 Task: Reply to email with the signature Caroline Robinson with the subject Request for help from softage.1@softage.net with the message I would like to schedule a call to discuss the proposed changes to the project budget. Undo the message and rewrite the message as I will be out of the office until (date). Send the email
Action: Mouse moved to (497, 639)
Screenshot: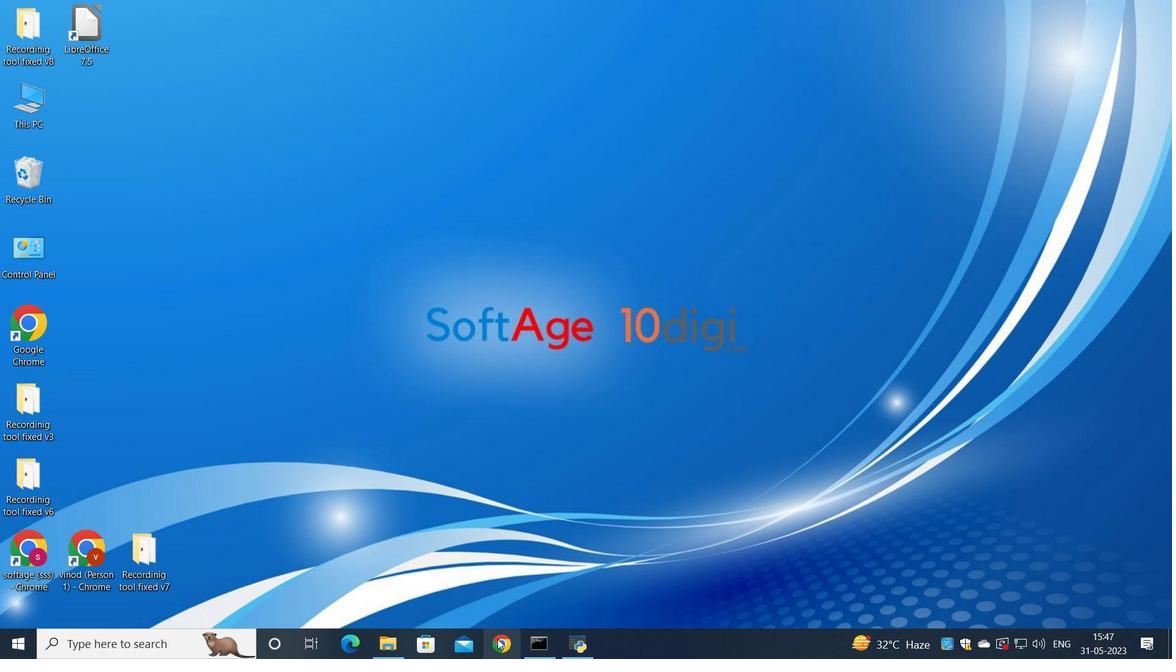
Action: Mouse pressed left at (497, 639)
Screenshot: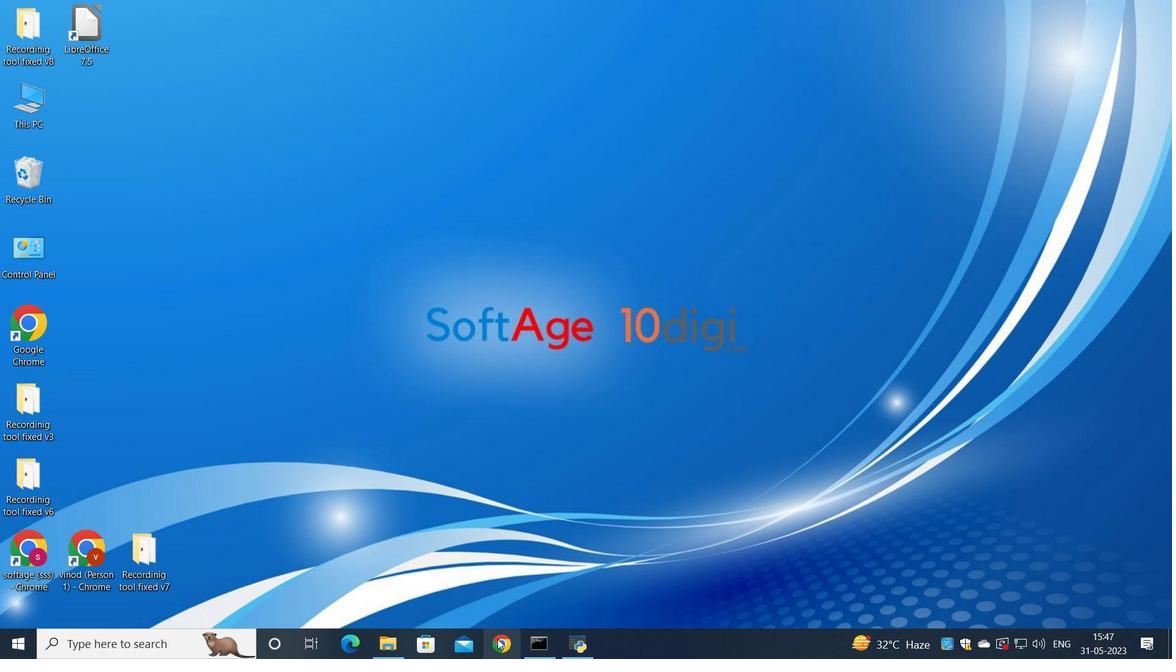 
Action: Mouse moved to (495, 374)
Screenshot: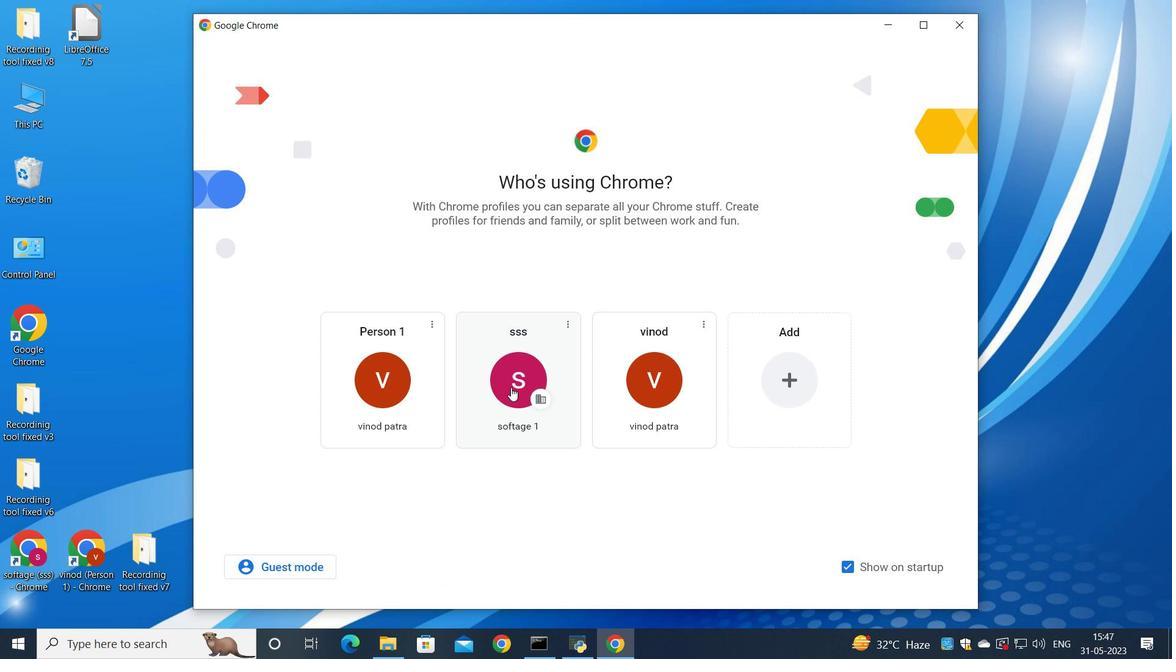 
Action: Mouse pressed left at (495, 374)
Screenshot: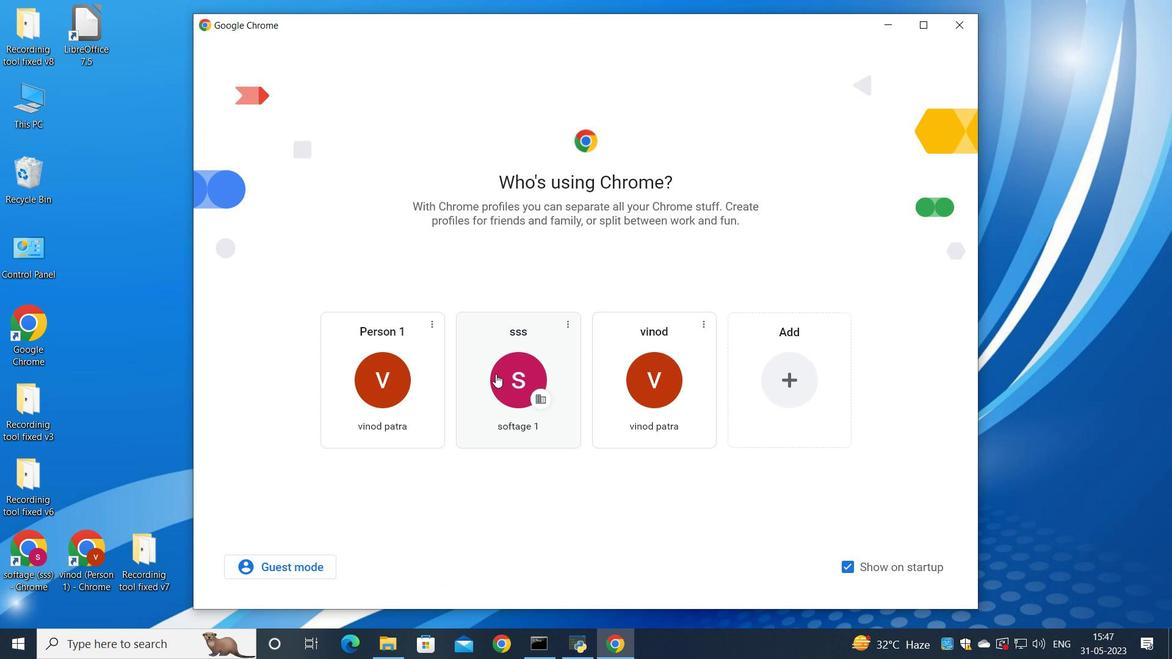 
Action: Mouse moved to (1024, 82)
Screenshot: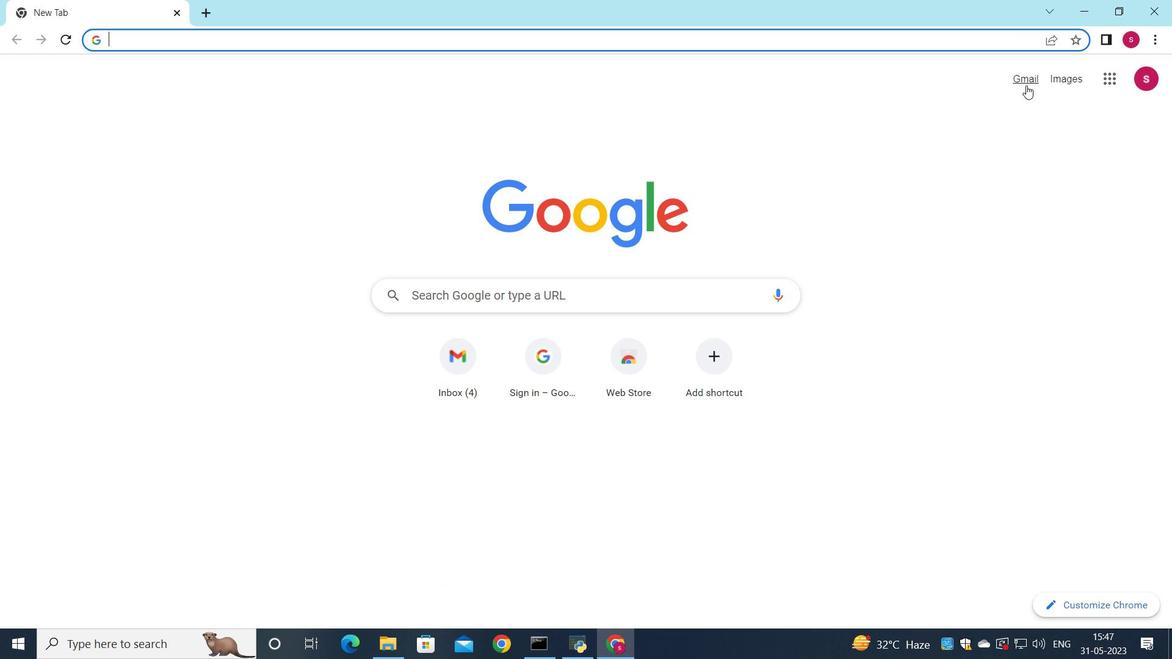
Action: Mouse pressed left at (1024, 82)
Screenshot: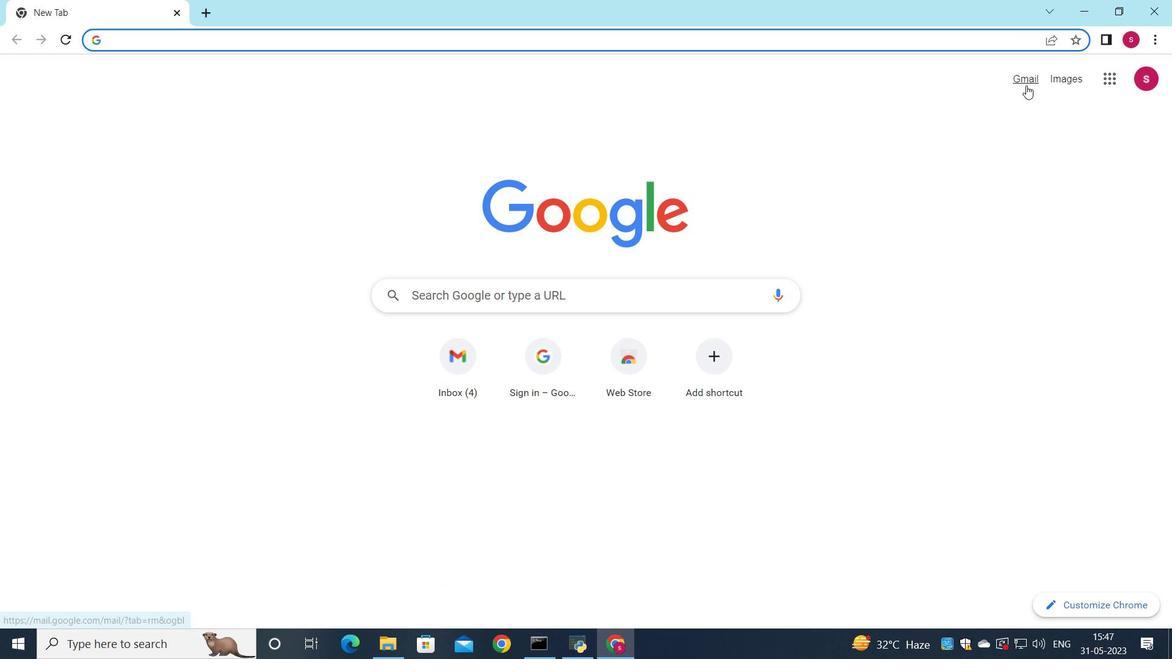
Action: Mouse moved to (1010, 100)
Screenshot: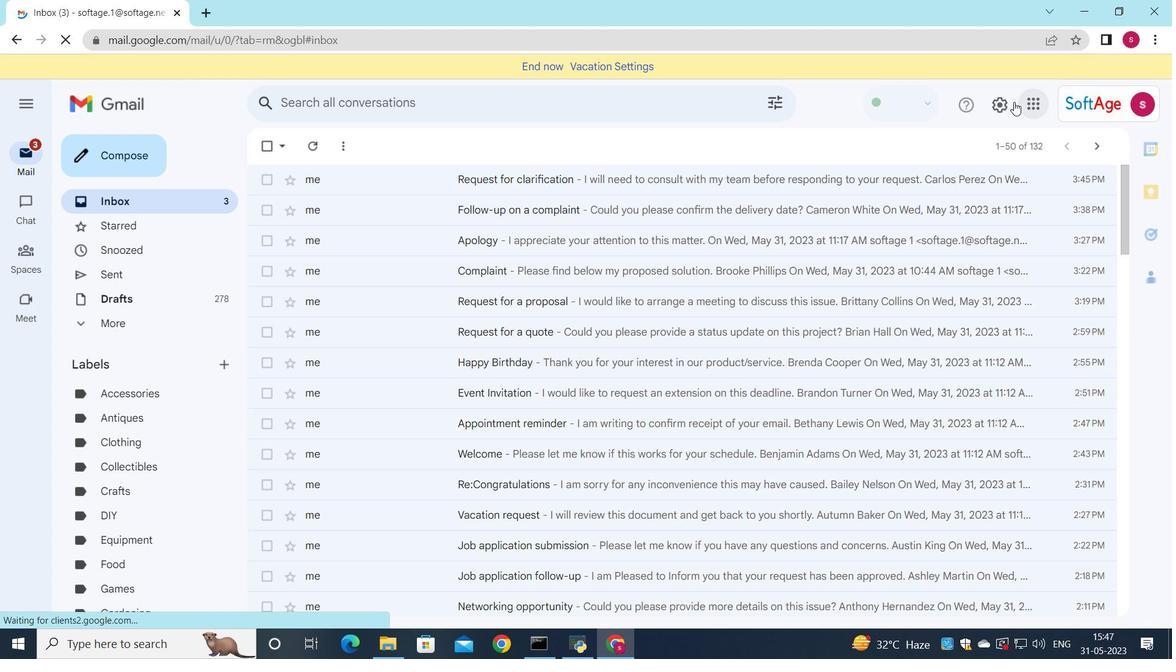 
Action: Mouse pressed left at (1010, 100)
Screenshot: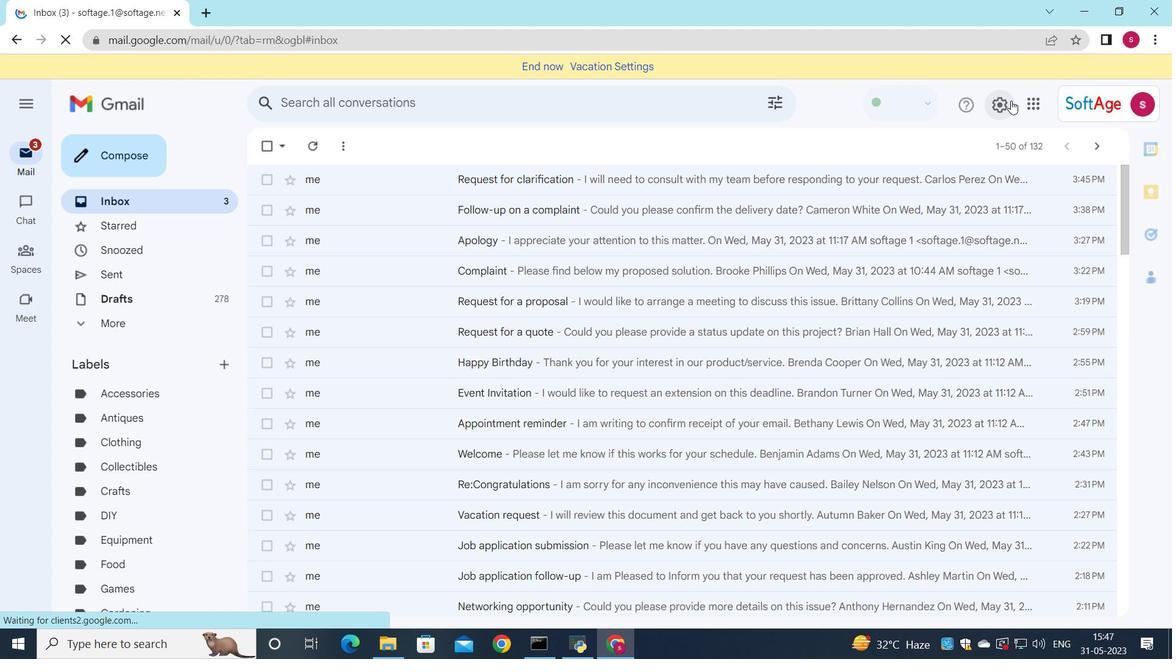 
Action: Mouse moved to (991, 179)
Screenshot: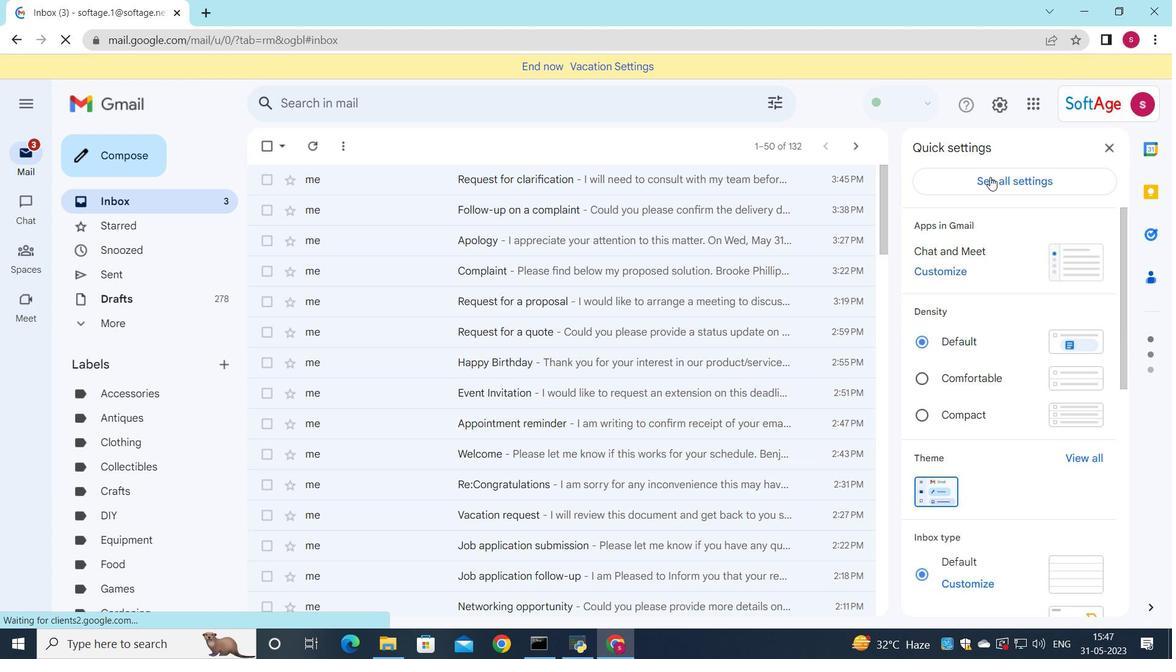 
Action: Mouse pressed left at (991, 179)
Screenshot: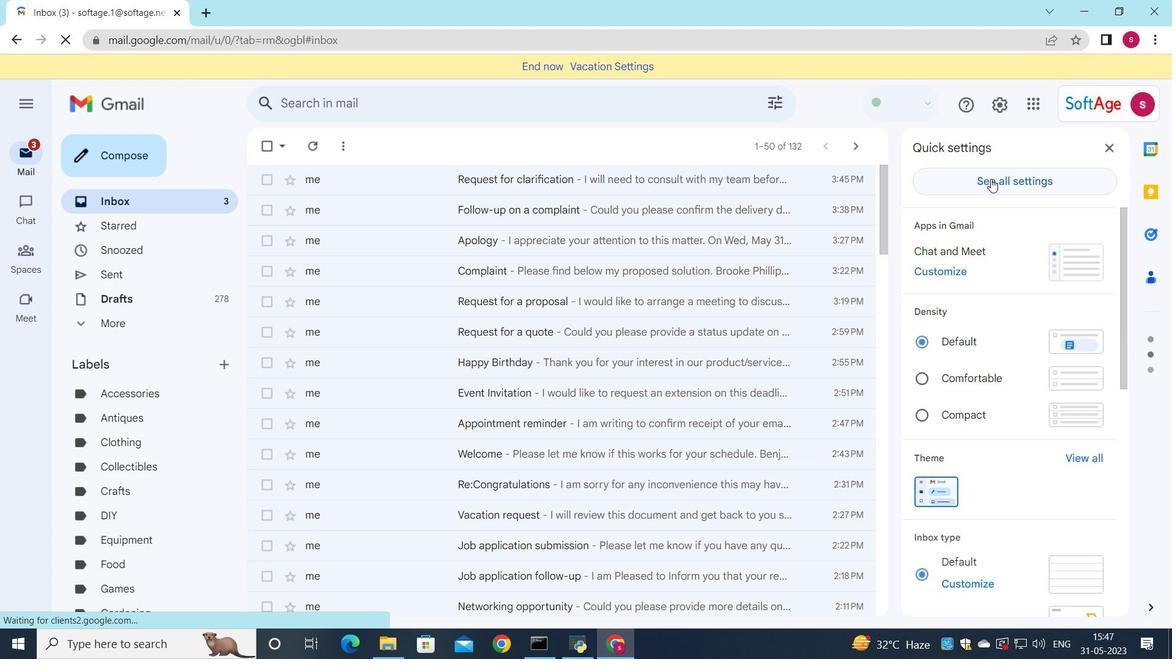 
Action: Mouse moved to (724, 335)
Screenshot: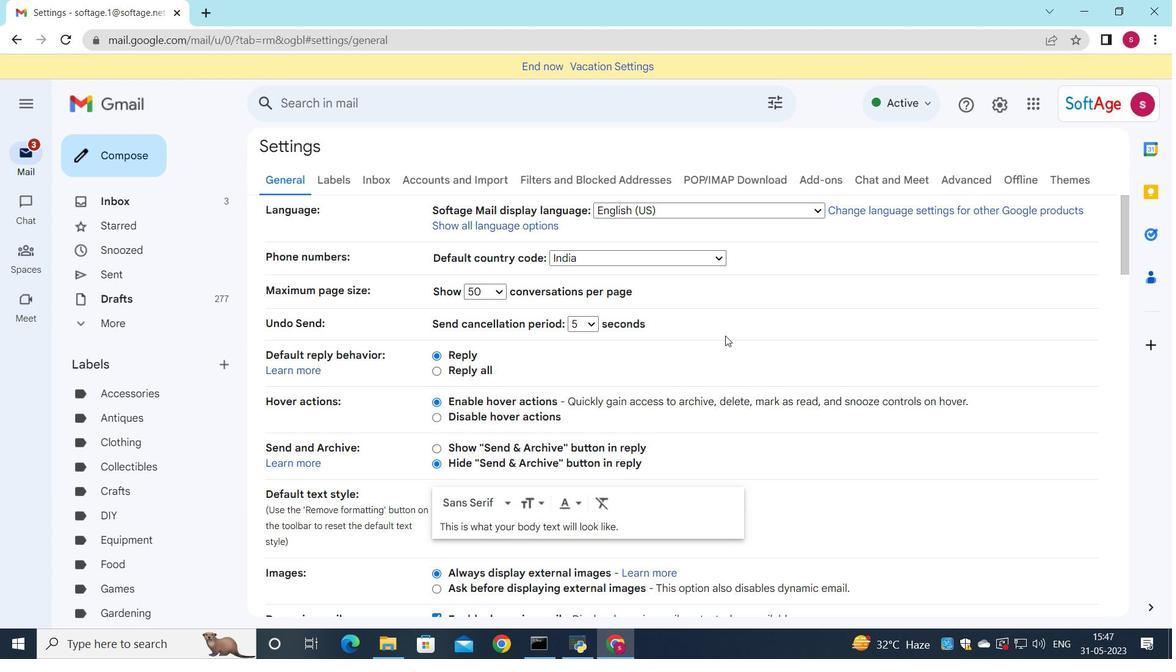 
Action: Mouse scrolled (724, 335) with delta (0, 0)
Screenshot: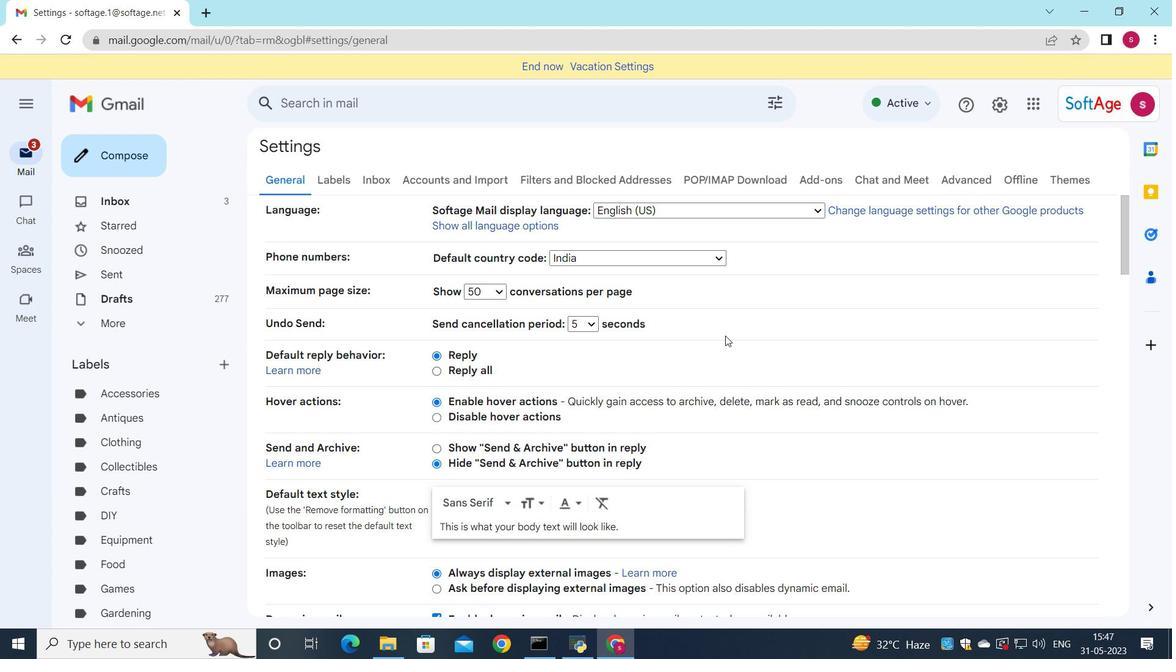 
Action: Mouse scrolled (724, 335) with delta (0, 0)
Screenshot: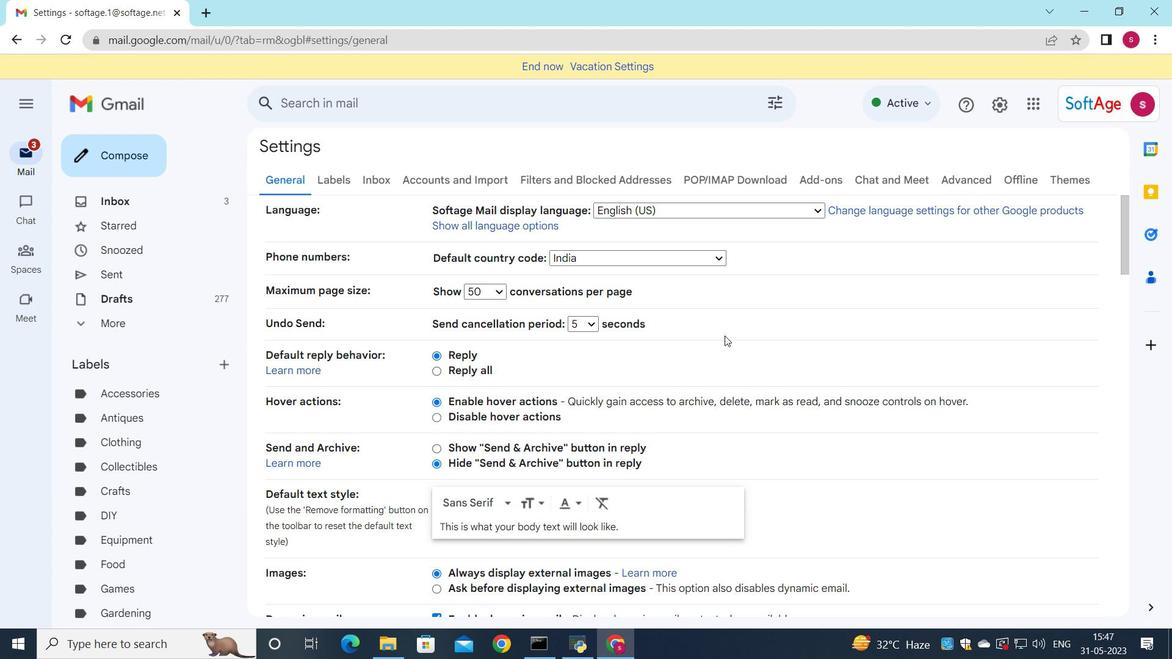 
Action: Mouse scrolled (724, 335) with delta (0, 0)
Screenshot: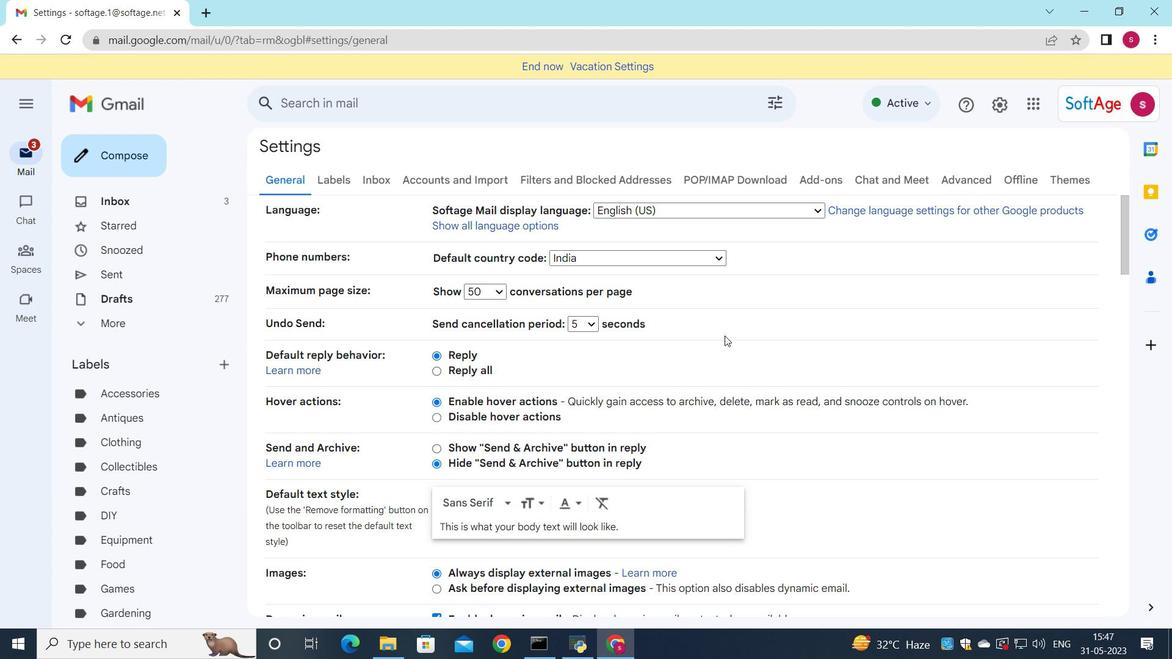 
Action: Mouse moved to (726, 335)
Screenshot: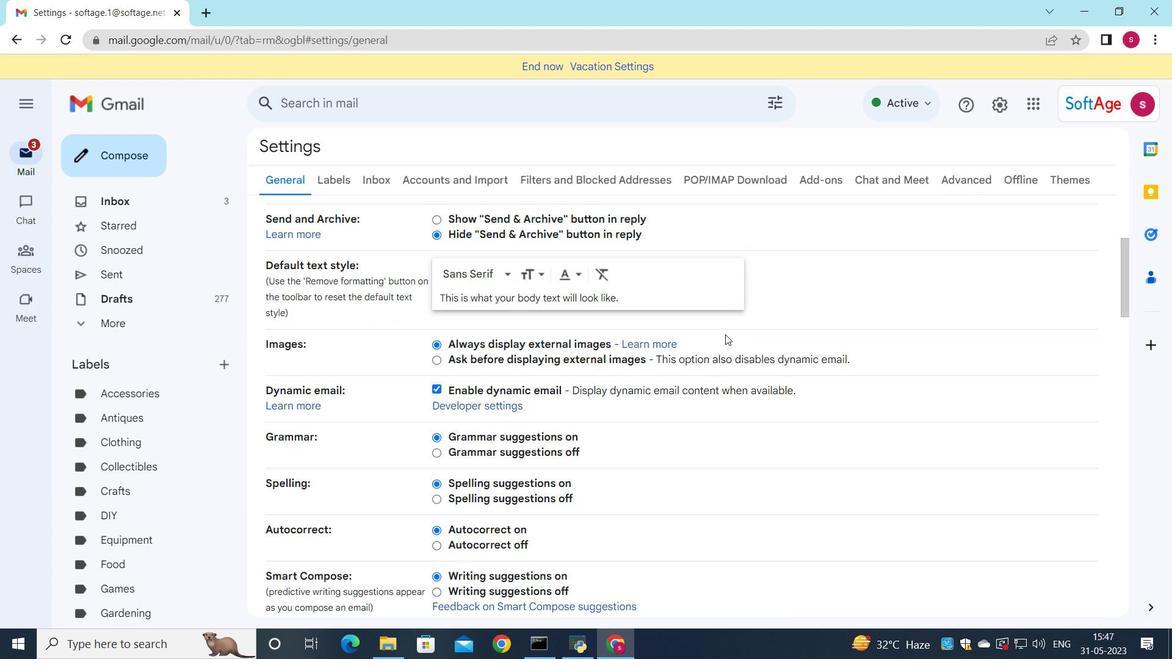 
Action: Mouse scrolled (726, 334) with delta (0, 0)
Screenshot: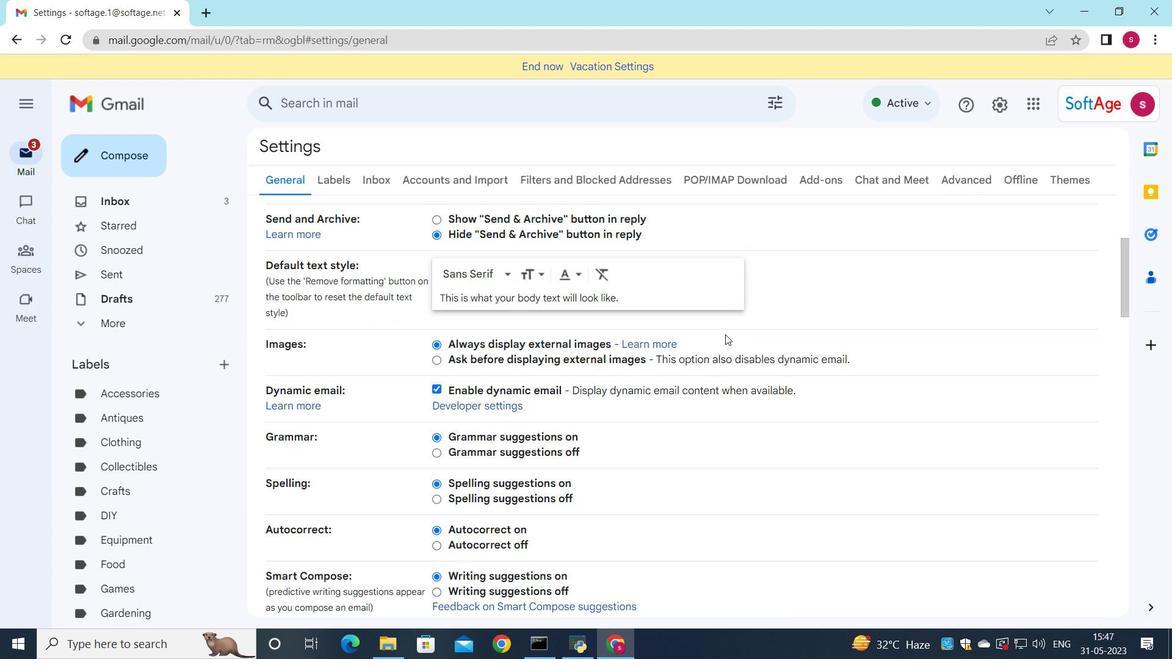 
Action: Mouse scrolled (726, 334) with delta (0, 0)
Screenshot: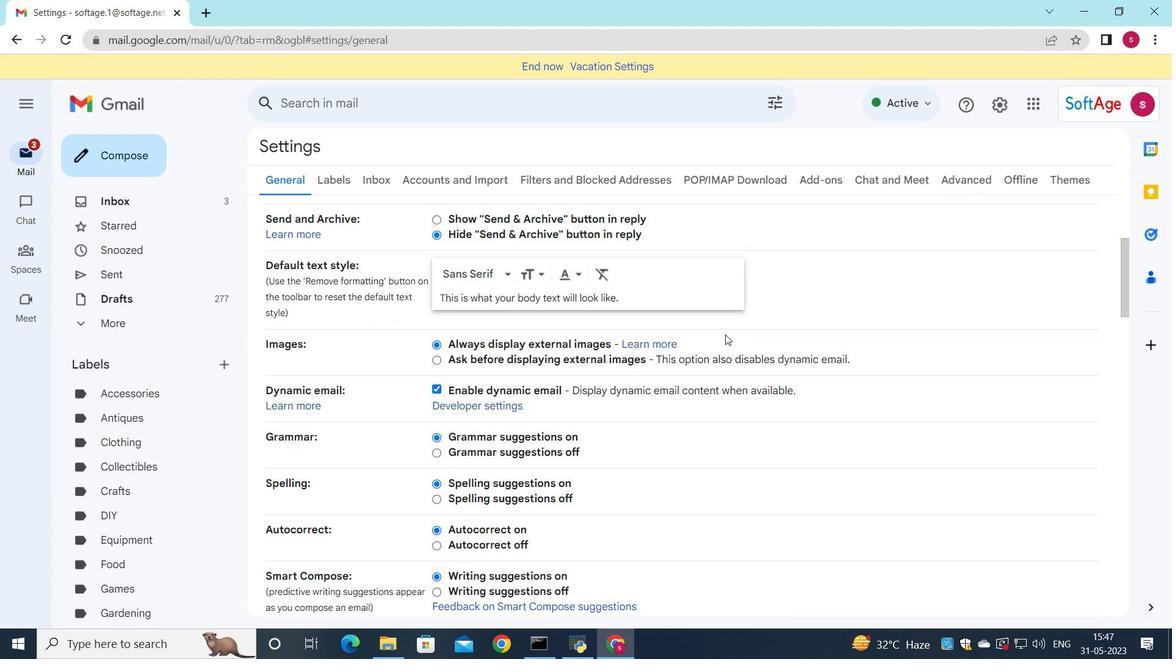 
Action: Mouse scrolled (726, 334) with delta (0, 0)
Screenshot: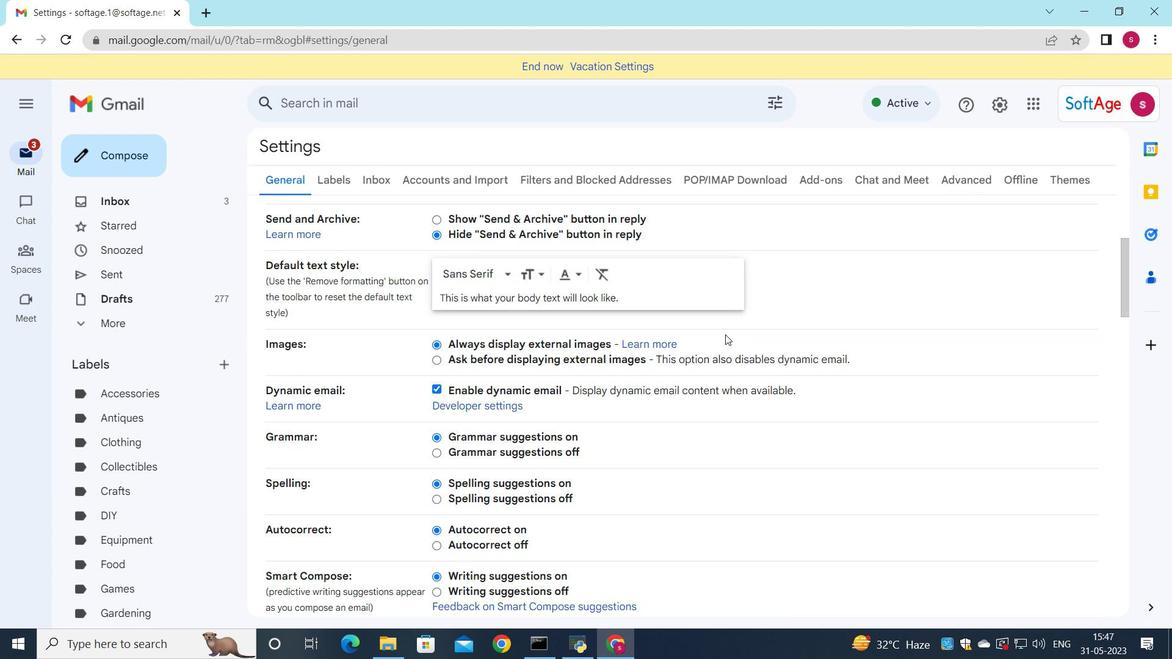 
Action: Mouse moved to (700, 359)
Screenshot: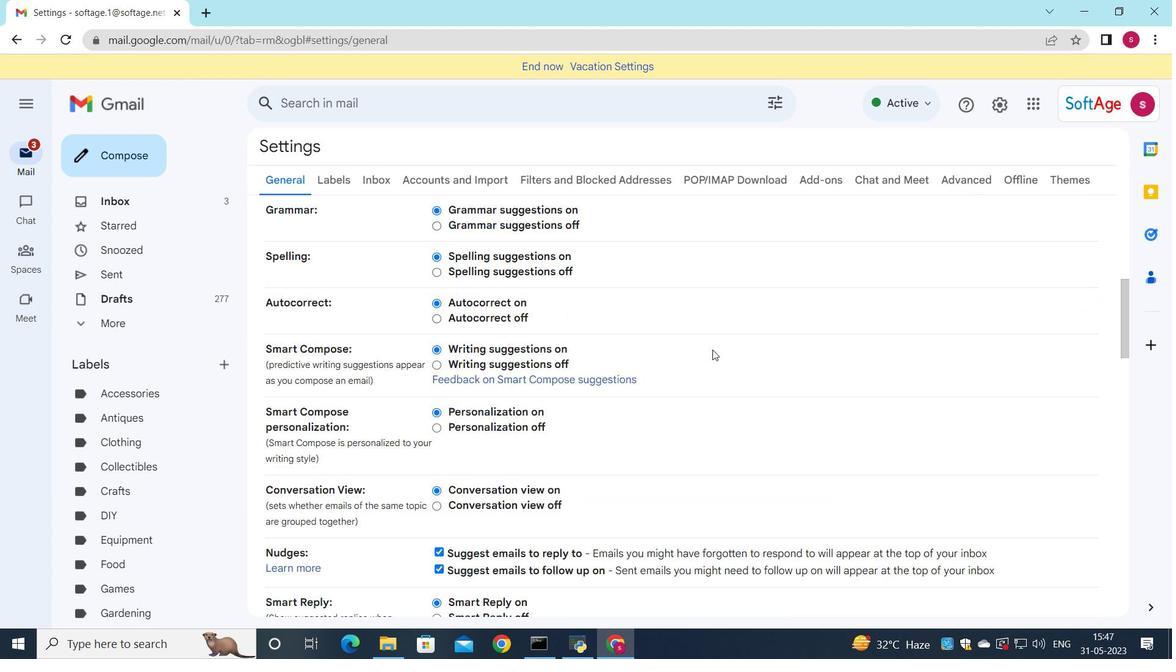 
Action: Mouse scrolled (700, 359) with delta (0, 0)
Screenshot: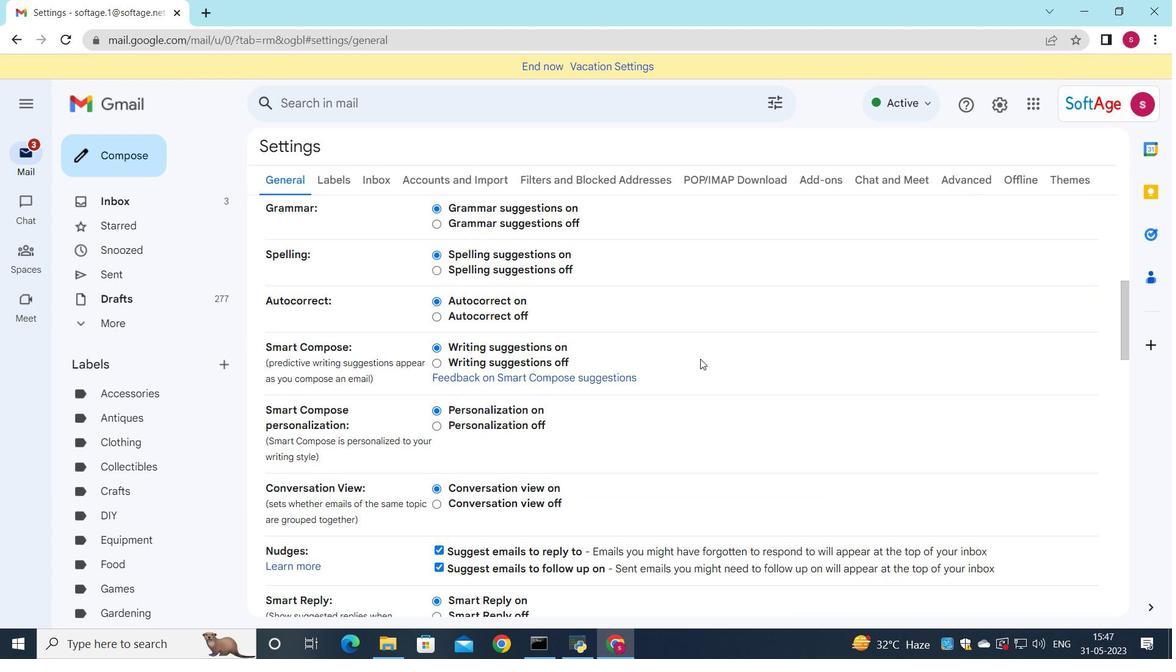 
Action: Mouse scrolled (700, 359) with delta (0, 0)
Screenshot: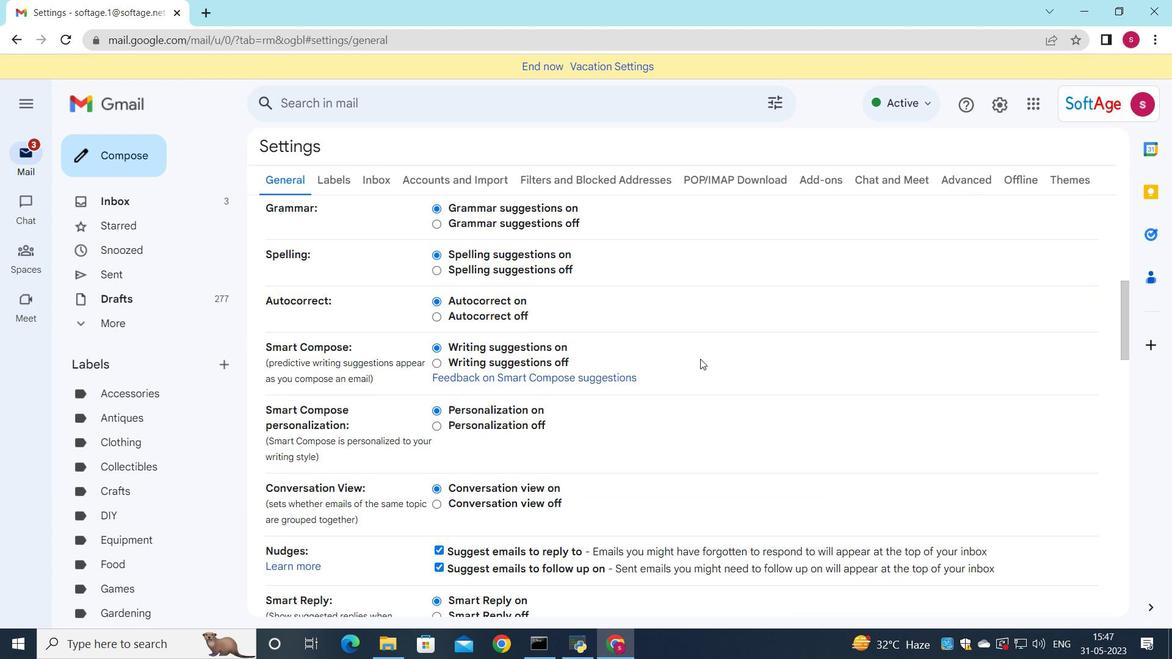 
Action: Mouse moved to (699, 363)
Screenshot: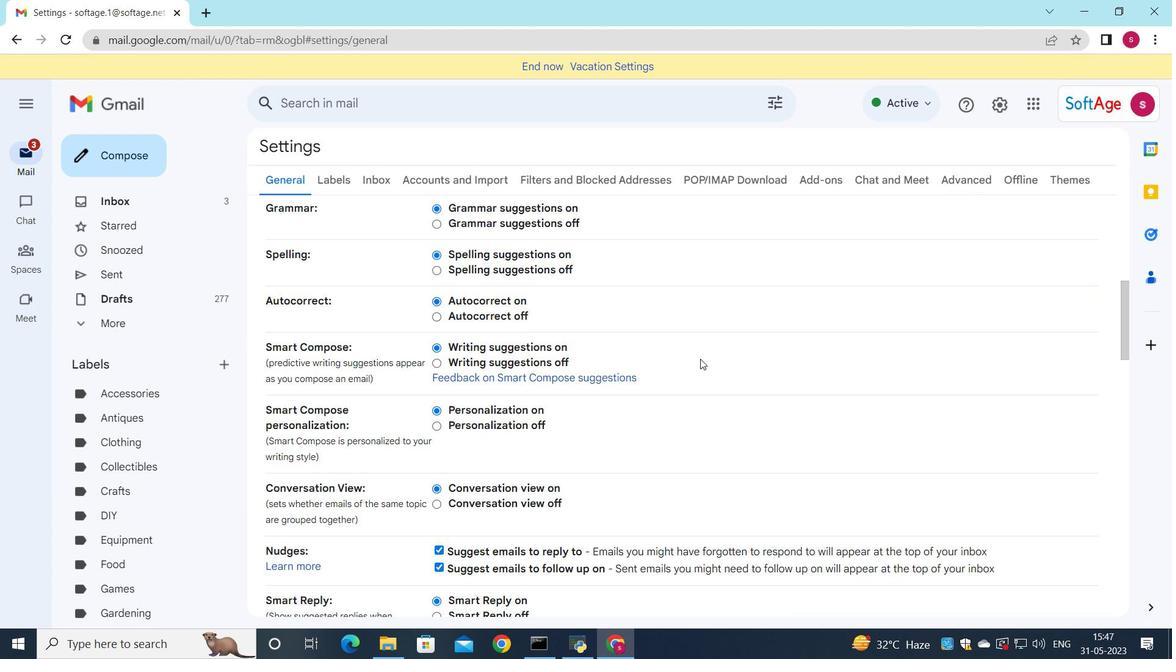 
Action: Mouse scrolled (699, 362) with delta (0, 0)
Screenshot: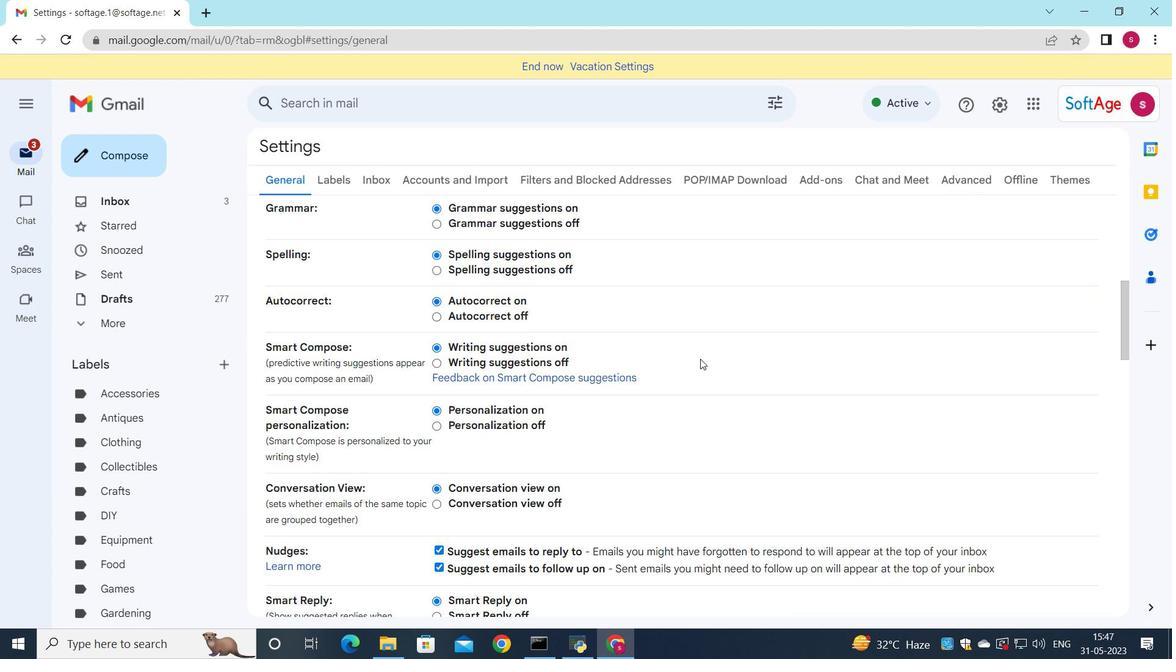
Action: Mouse moved to (691, 373)
Screenshot: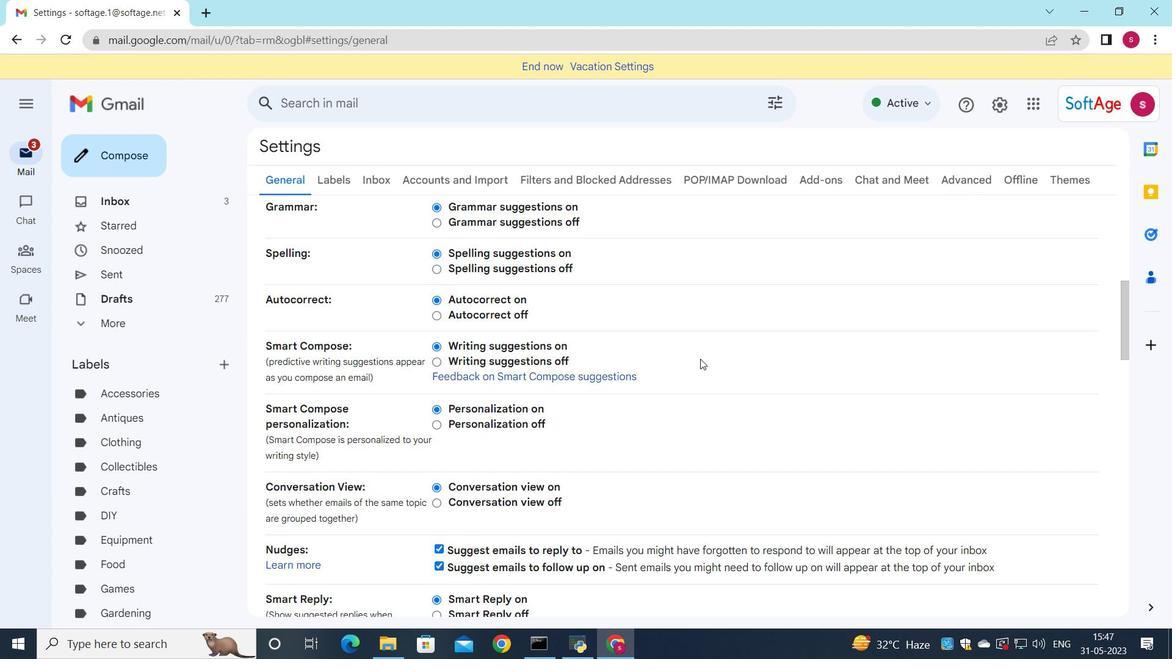 
Action: Mouse scrolled (691, 373) with delta (0, 0)
Screenshot: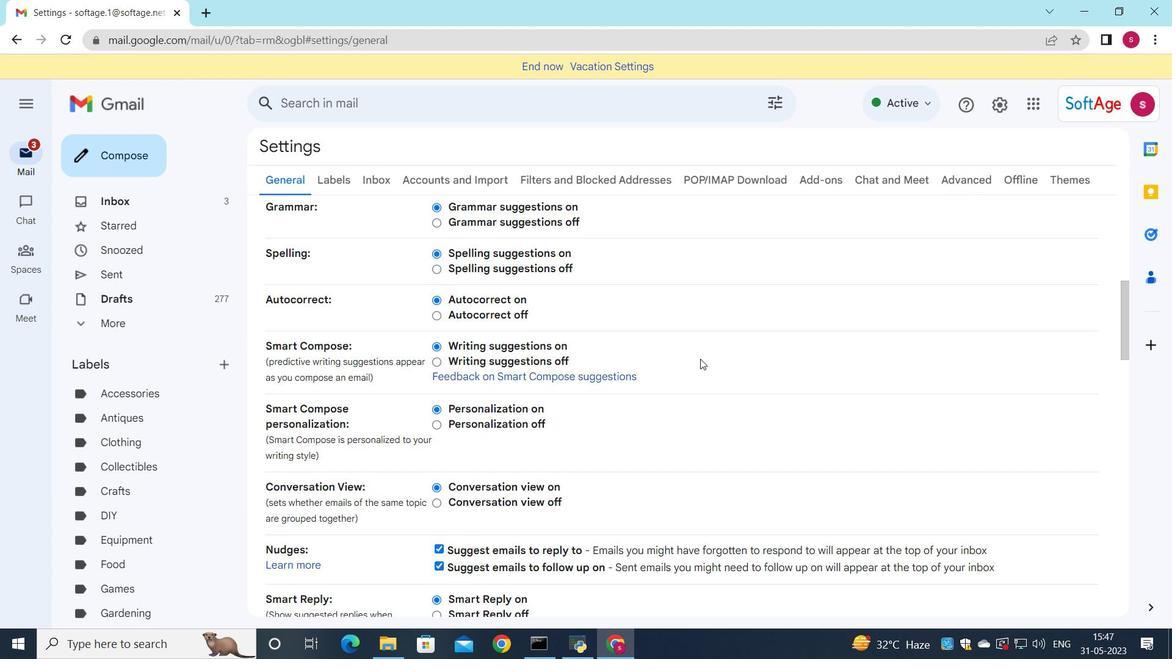 
Action: Mouse moved to (688, 376)
Screenshot: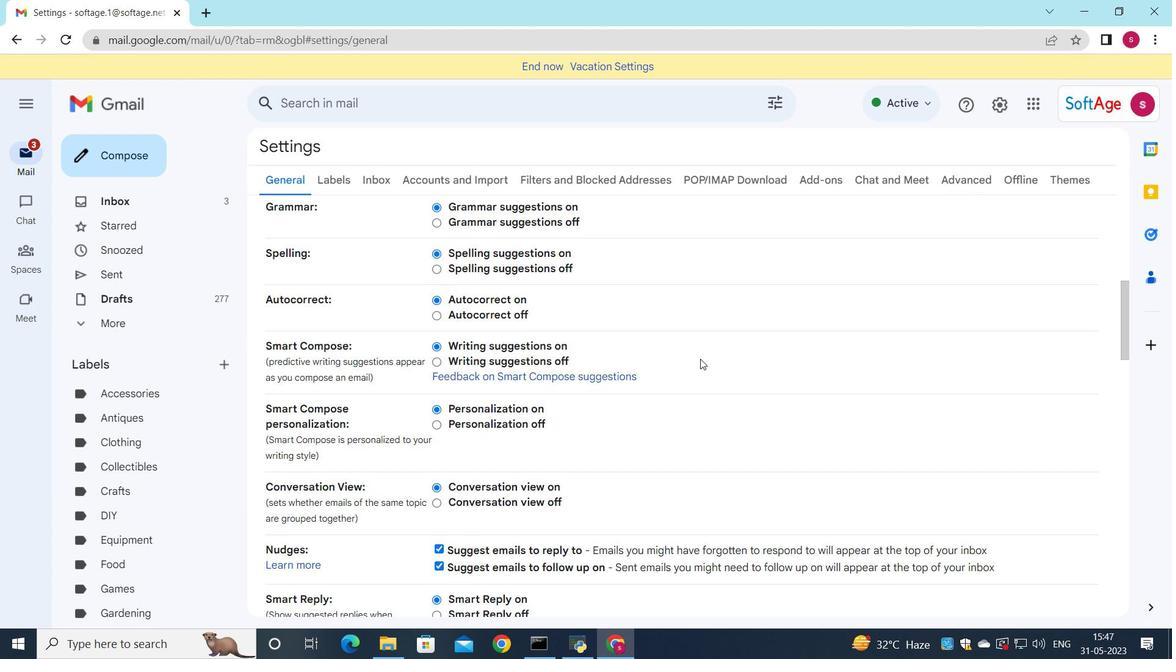 
Action: Mouse scrolled (688, 375) with delta (0, 0)
Screenshot: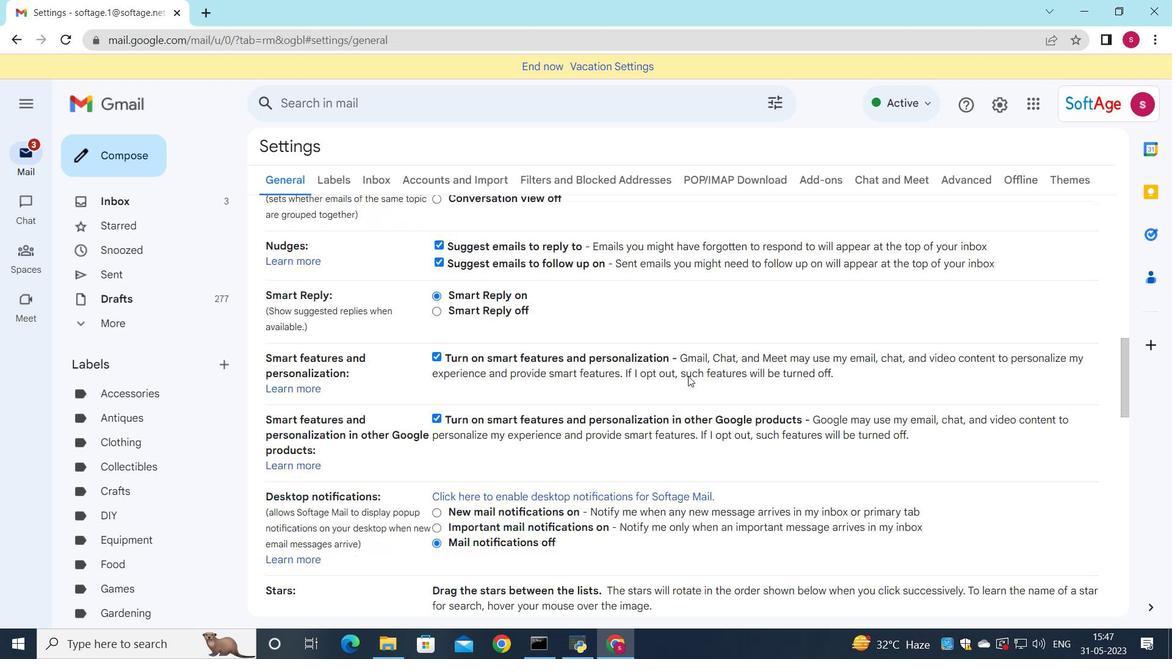 
Action: Mouse scrolled (688, 375) with delta (0, 0)
Screenshot: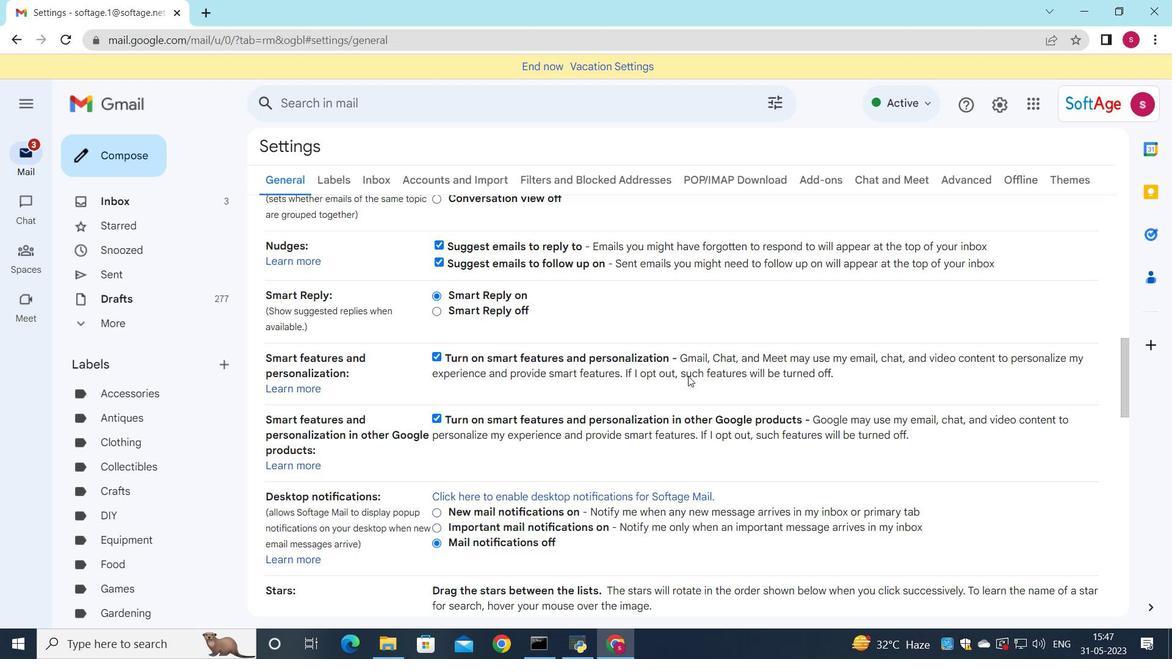 
Action: Mouse scrolled (688, 375) with delta (0, 0)
Screenshot: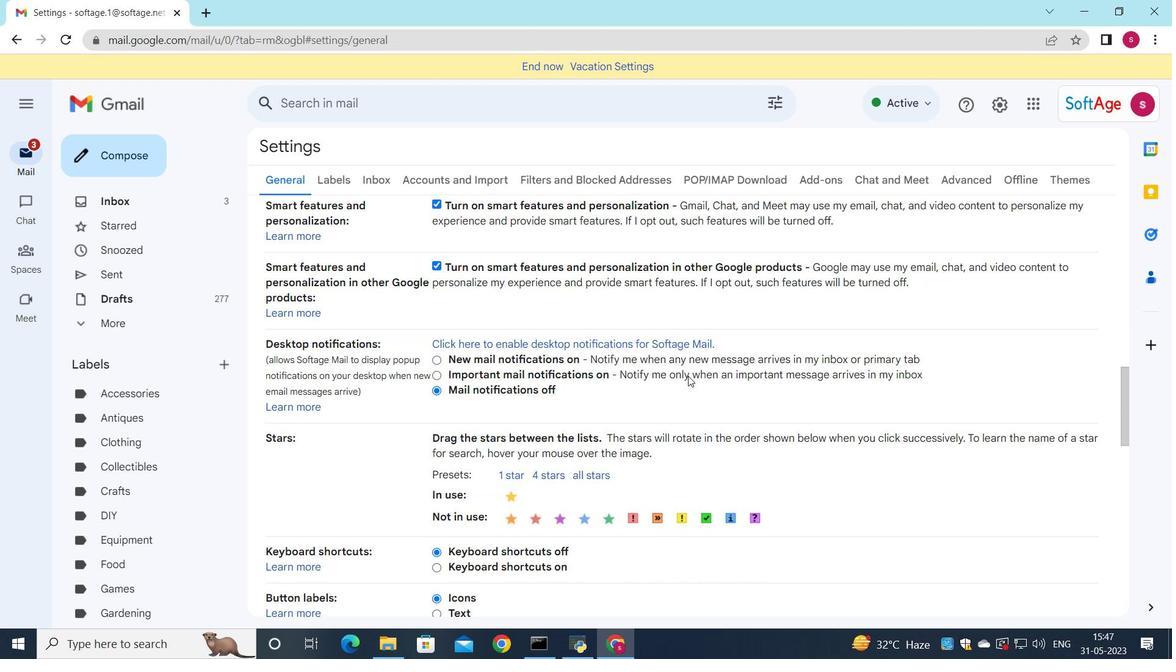 
Action: Mouse scrolled (688, 375) with delta (0, 0)
Screenshot: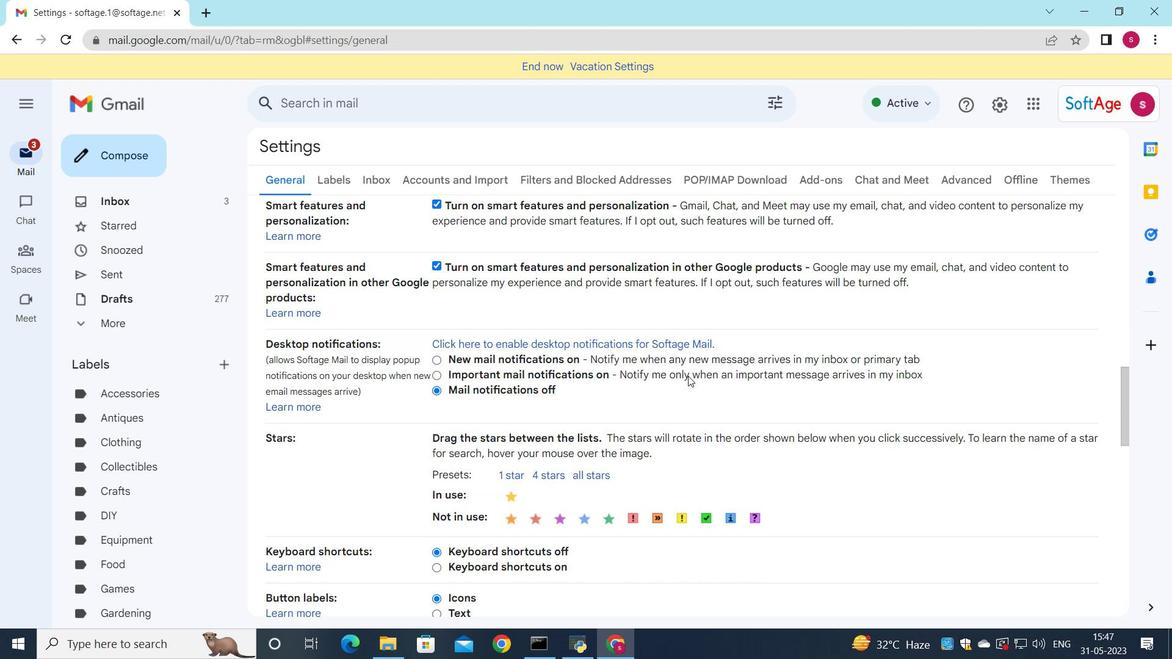 
Action: Mouse scrolled (688, 375) with delta (0, 0)
Screenshot: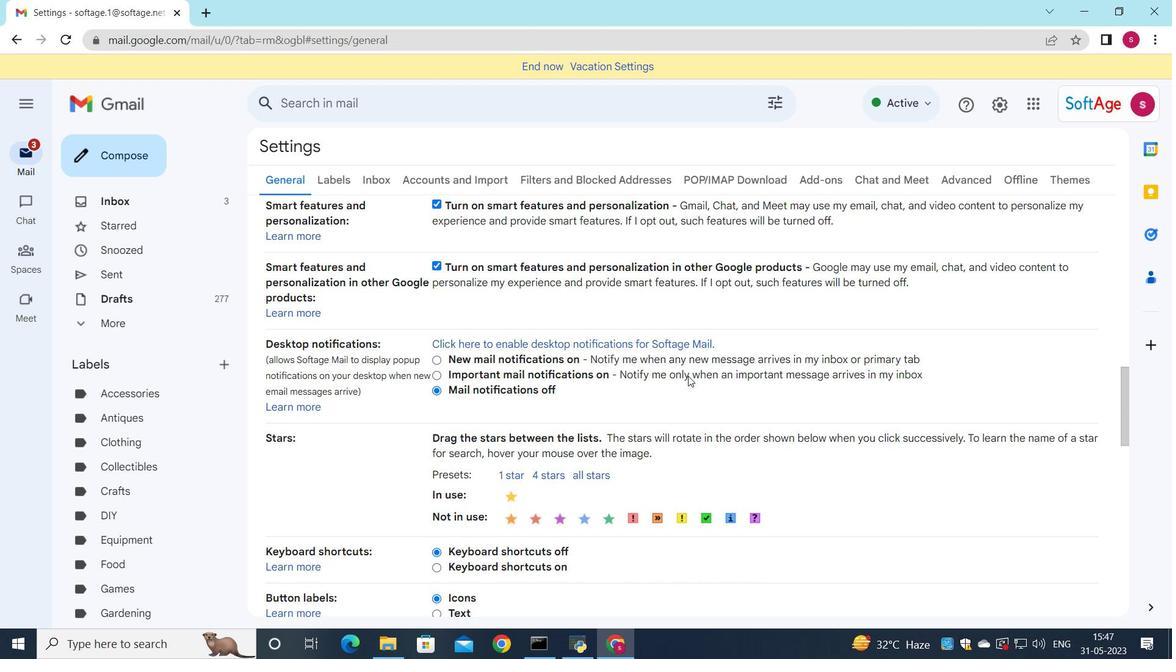 
Action: Mouse scrolled (688, 375) with delta (0, 0)
Screenshot: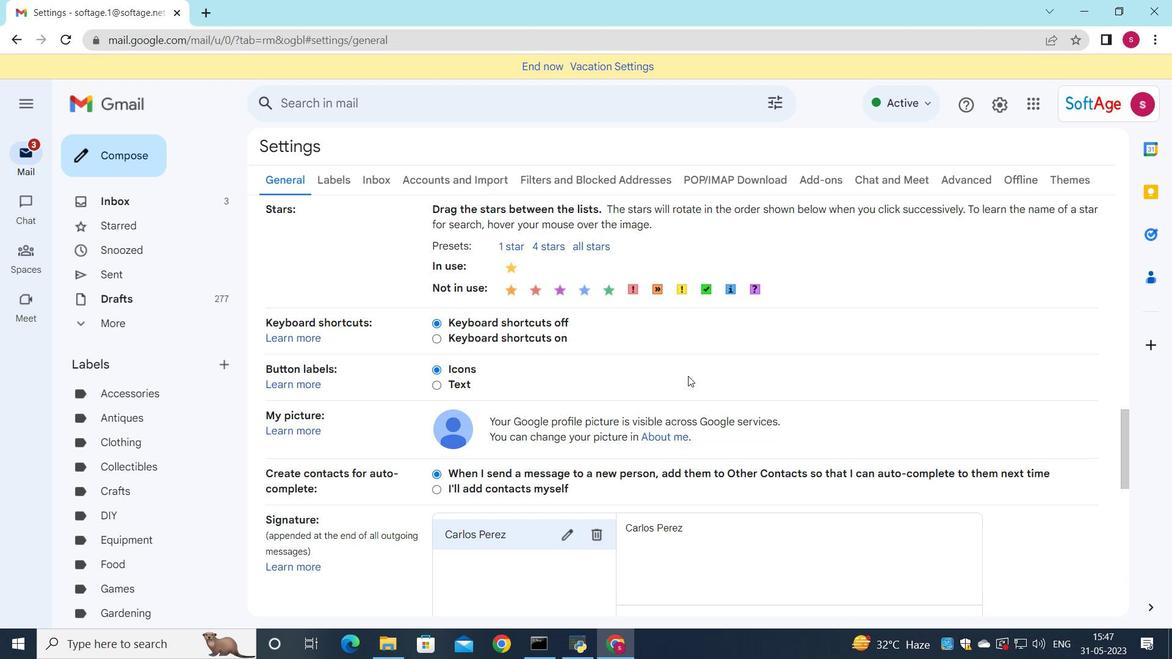 
Action: Mouse scrolled (688, 375) with delta (0, 0)
Screenshot: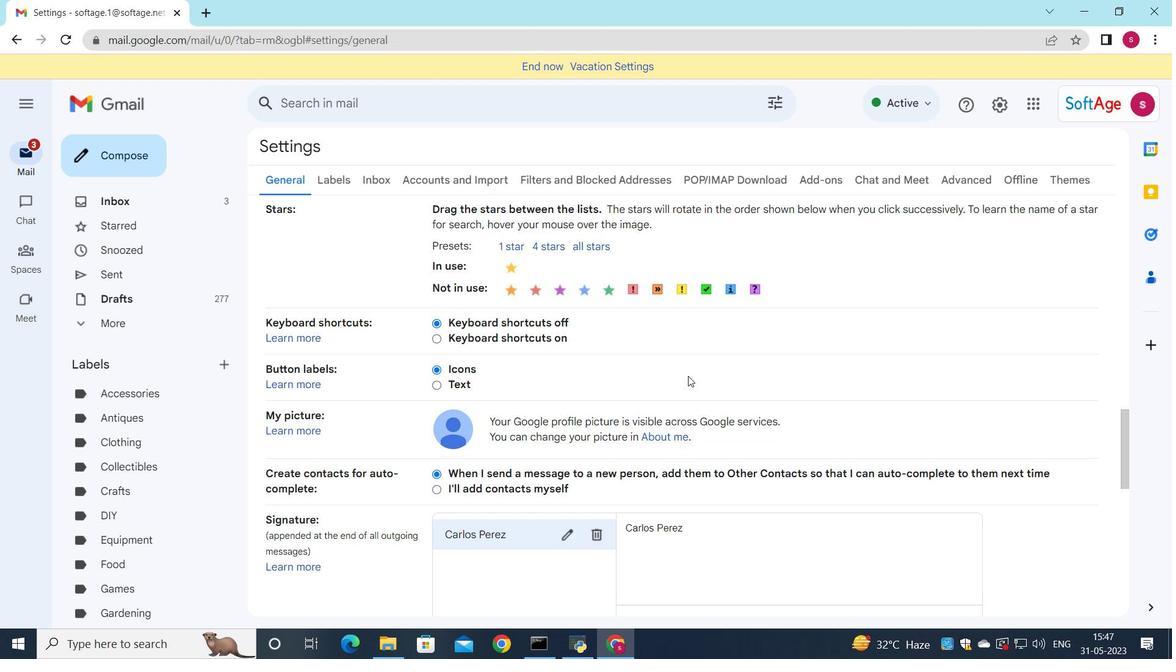 
Action: Mouse moved to (598, 387)
Screenshot: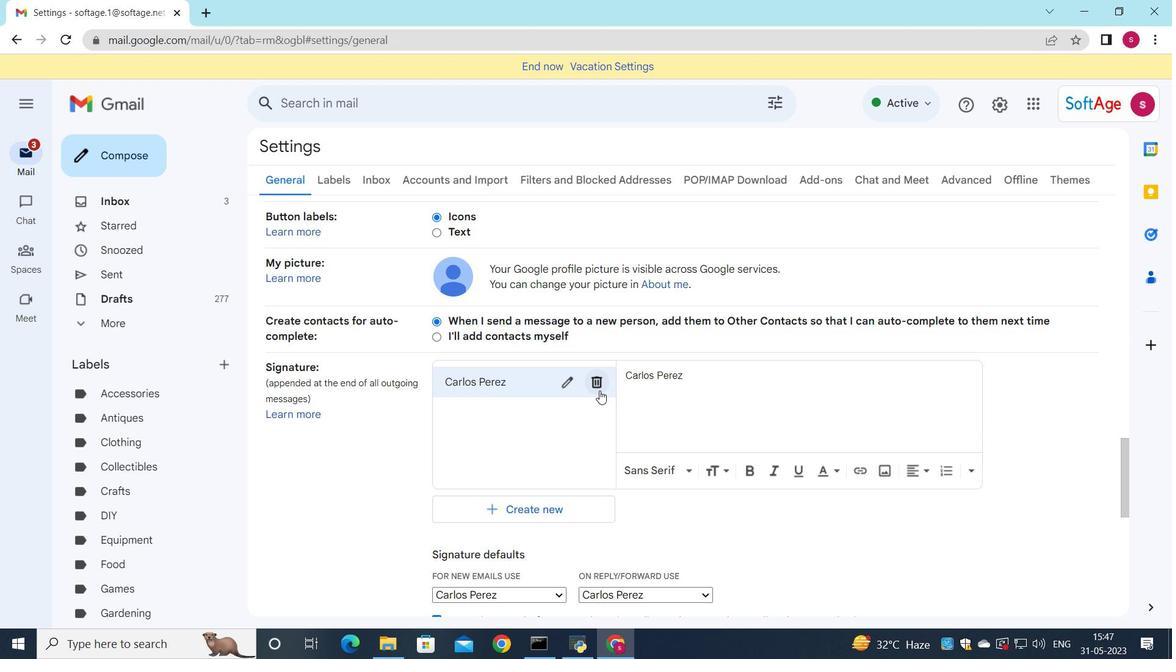 
Action: Mouse pressed left at (598, 387)
Screenshot: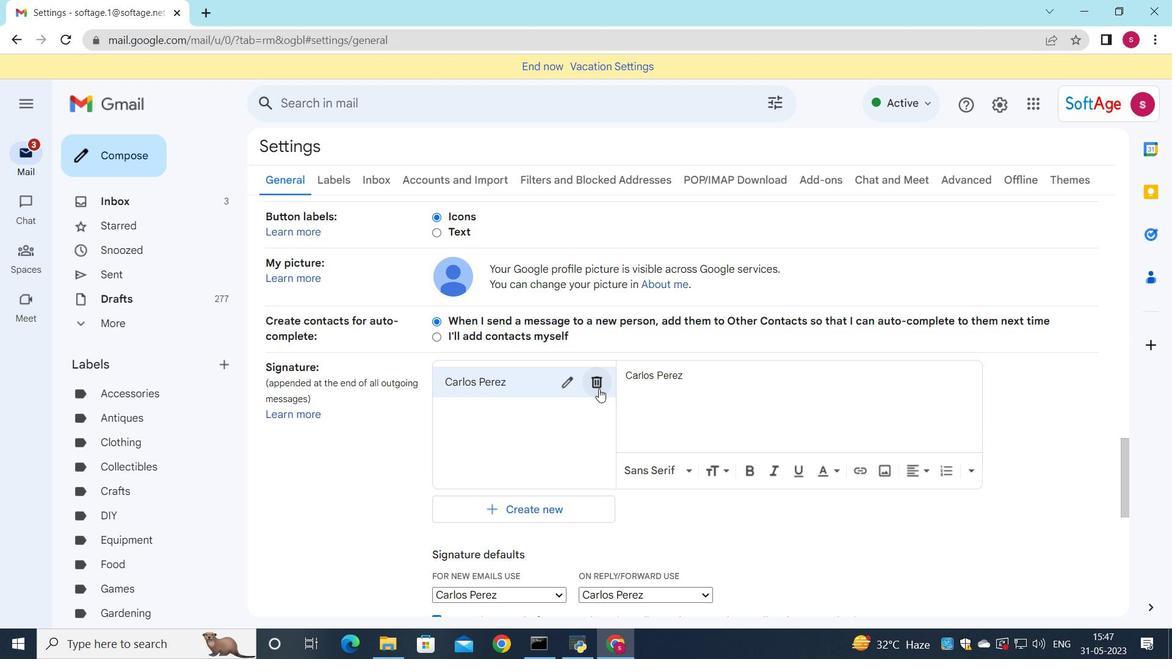 
Action: Mouse moved to (717, 372)
Screenshot: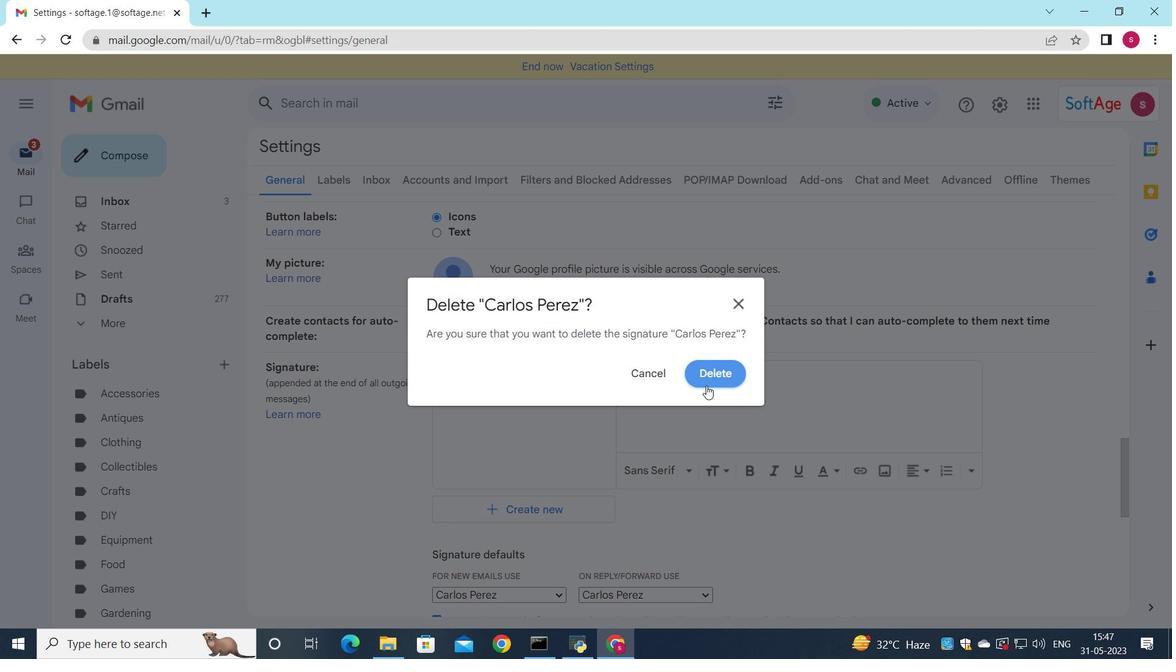 
Action: Mouse pressed left at (717, 372)
Screenshot: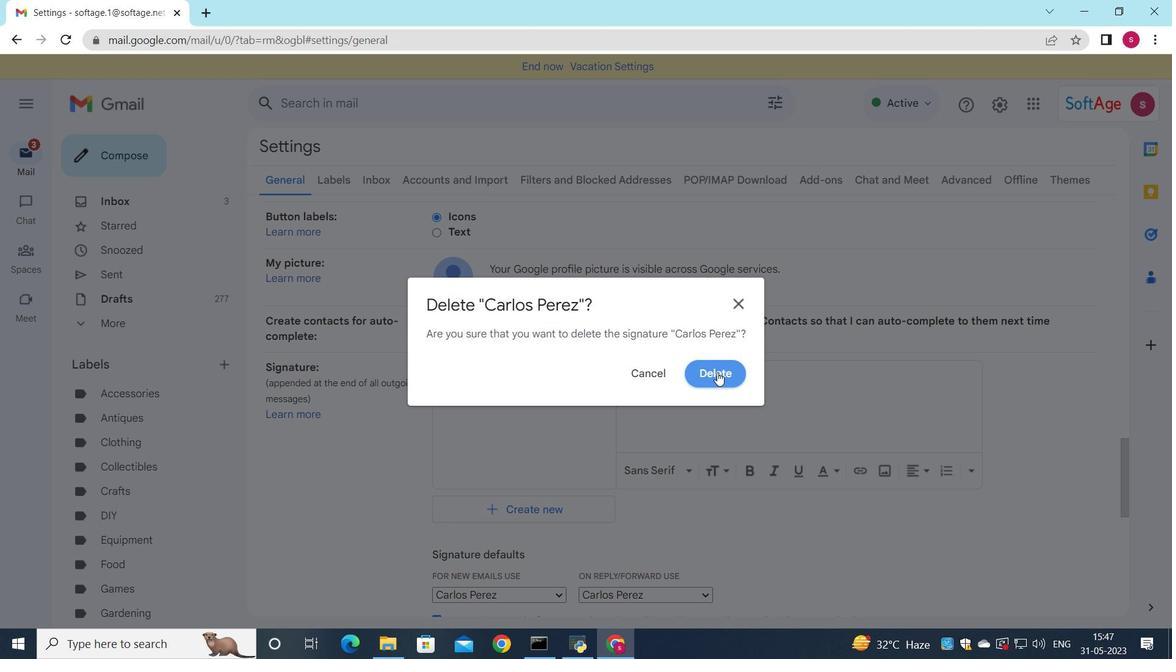 
Action: Mouse moved to (492, 406)
Screenshot: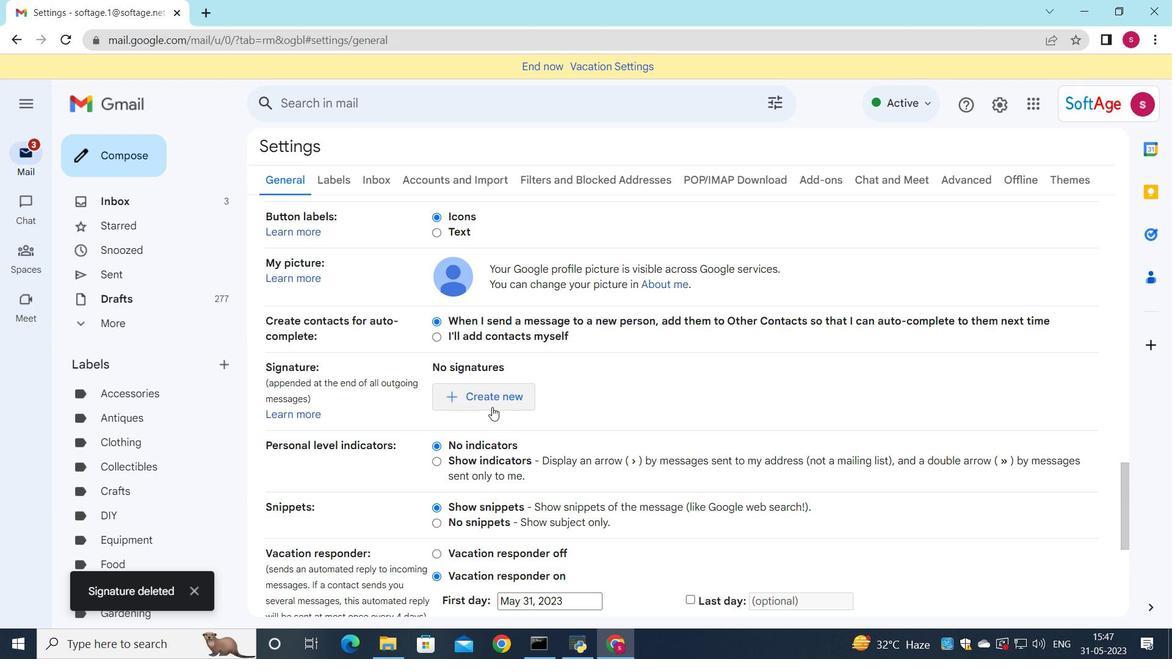 
Action: Mouse pressed left at (492, 406)
Screenshot: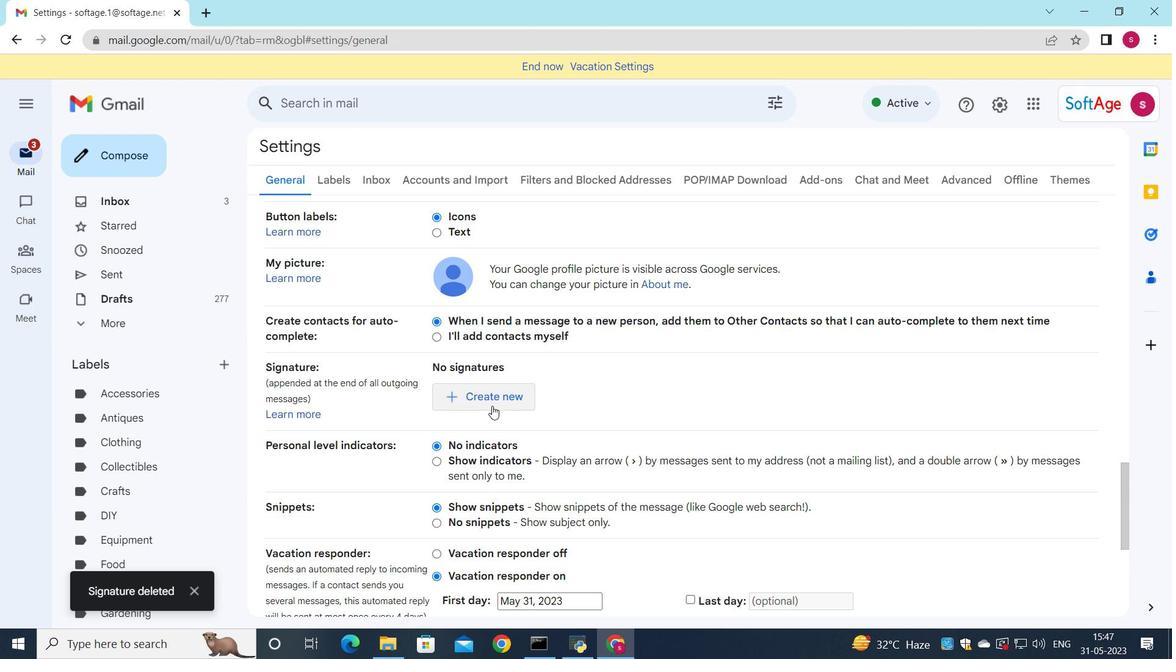 
Action: Mouse moved to (1025, 299)
Screenshot: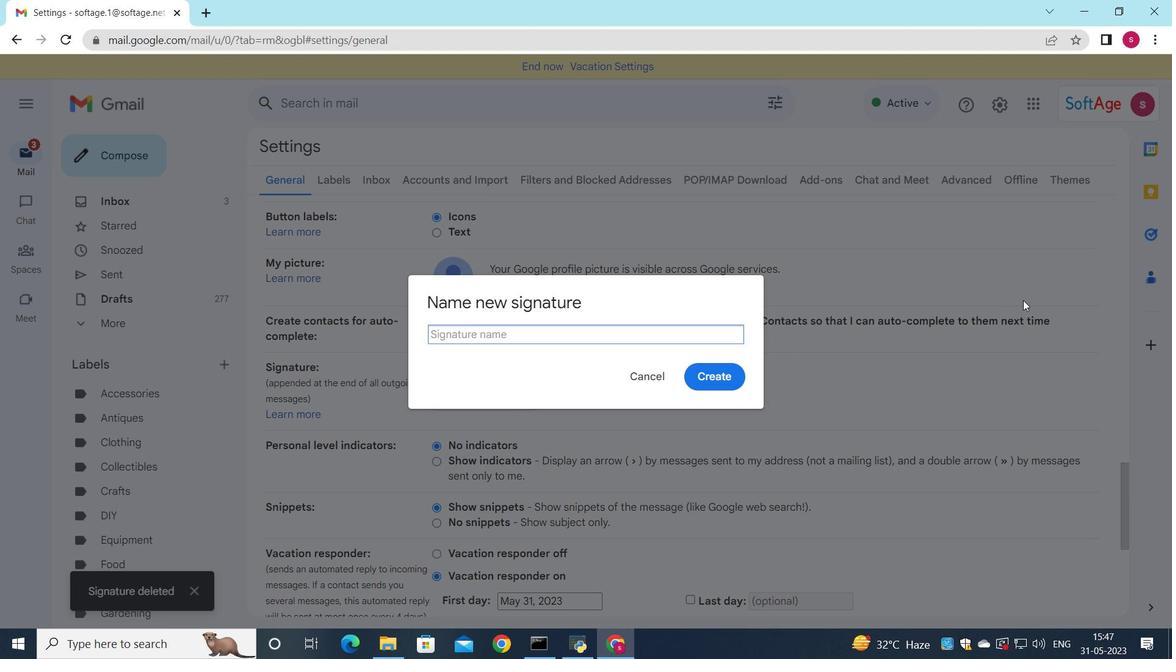 
Action: Key pressed <Key.shift>Caroline<Key.space><Key.shift>robinson
Screenshot: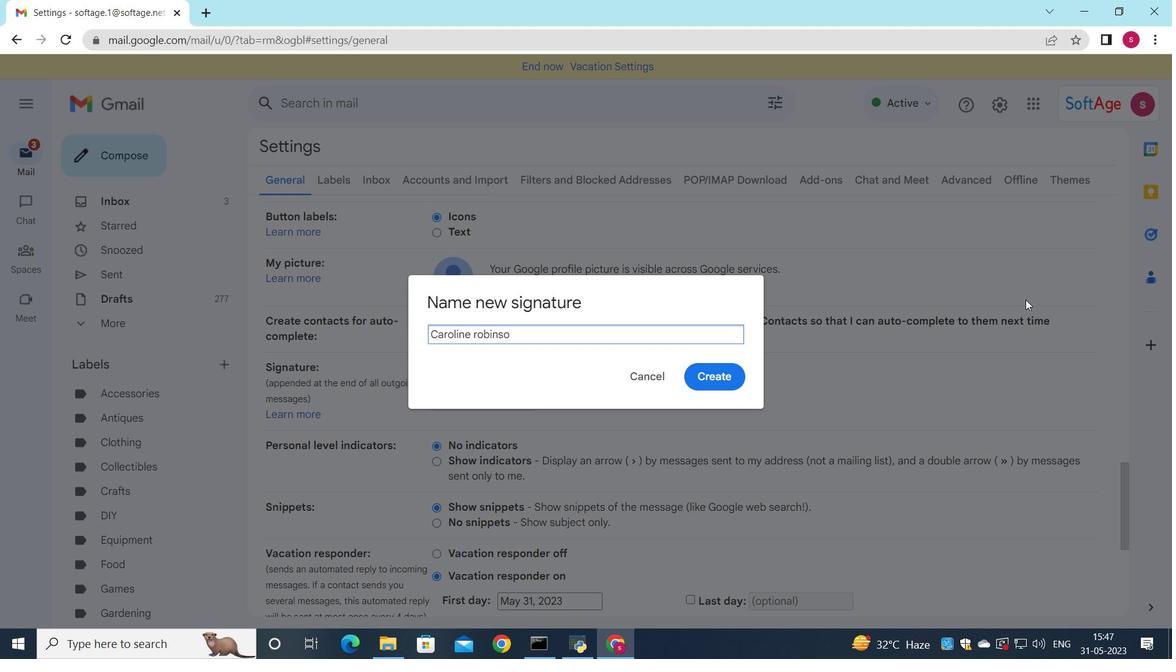 
Action: Mouse moved to (475, 340)
Screenshot: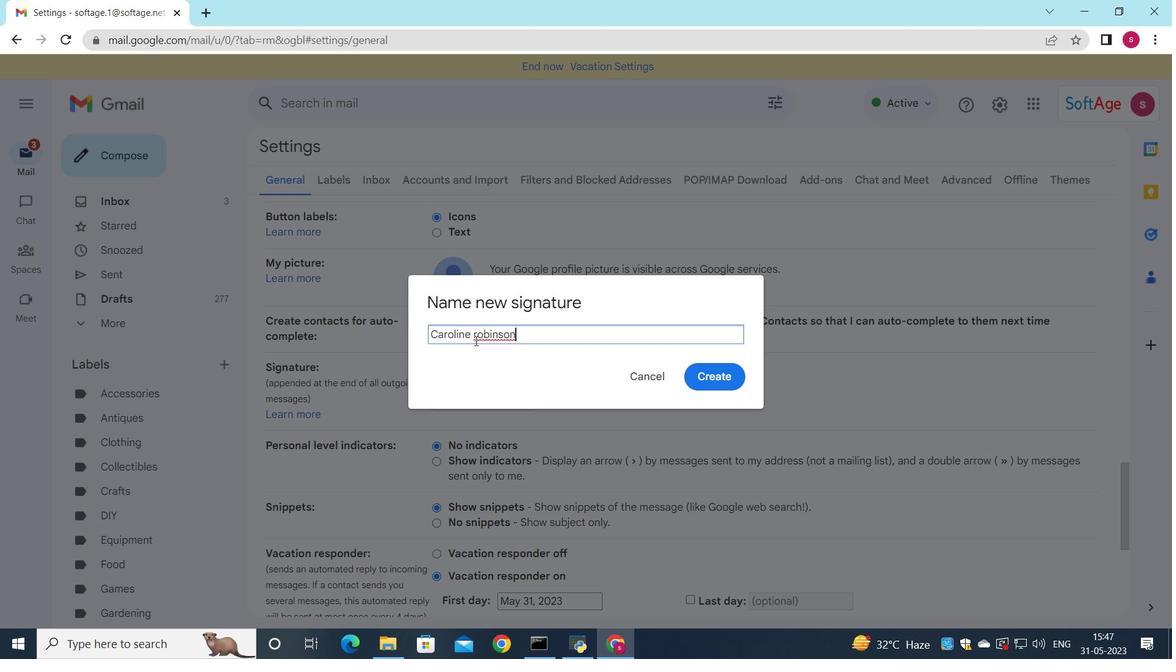 
Action: Mouse pressed left at (475, 340)
Screenshot: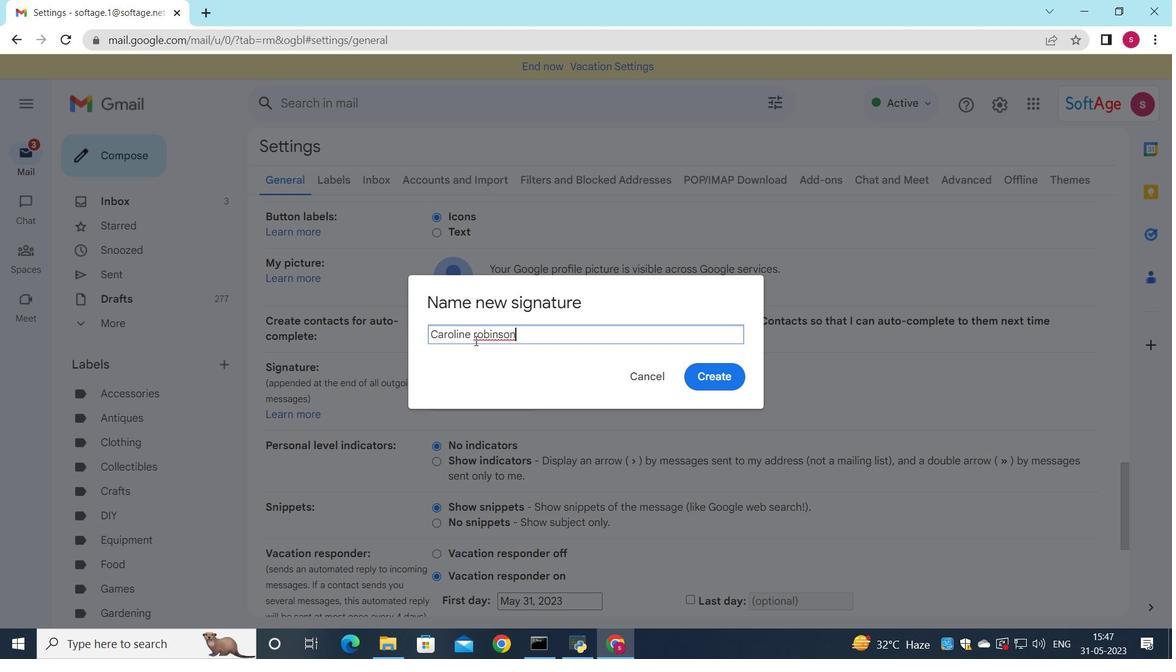 
Action: Key pressed <Key.backspace><Key.shift>R
Screenshot: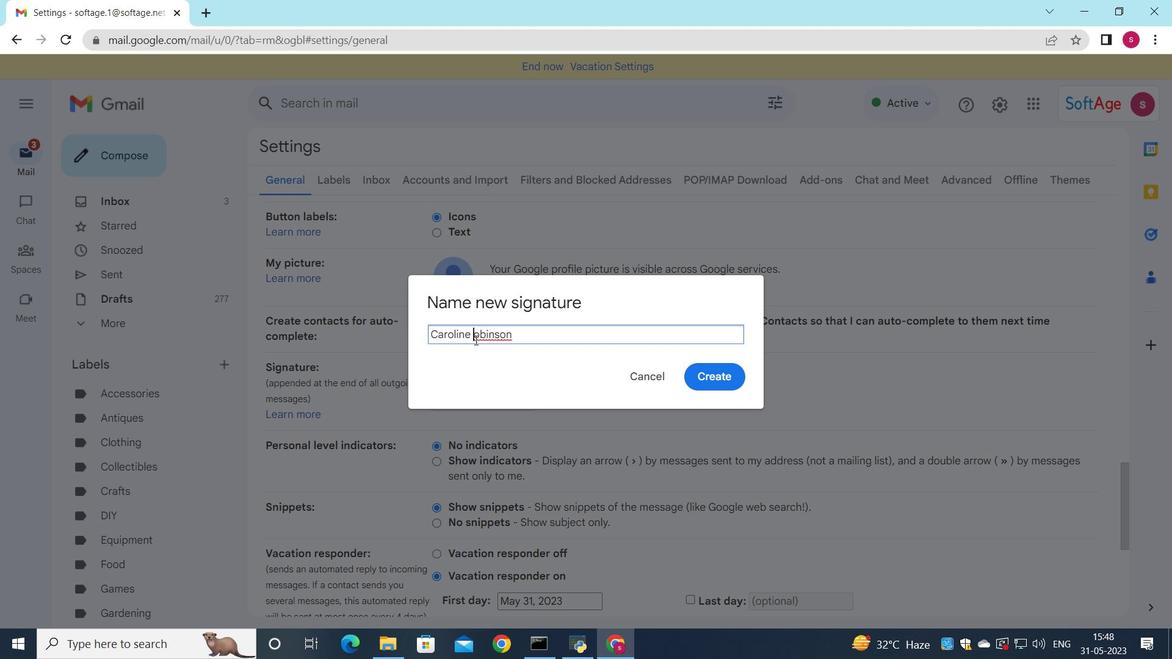 
Action: Mouse moved to (723, 374)
Screenshot: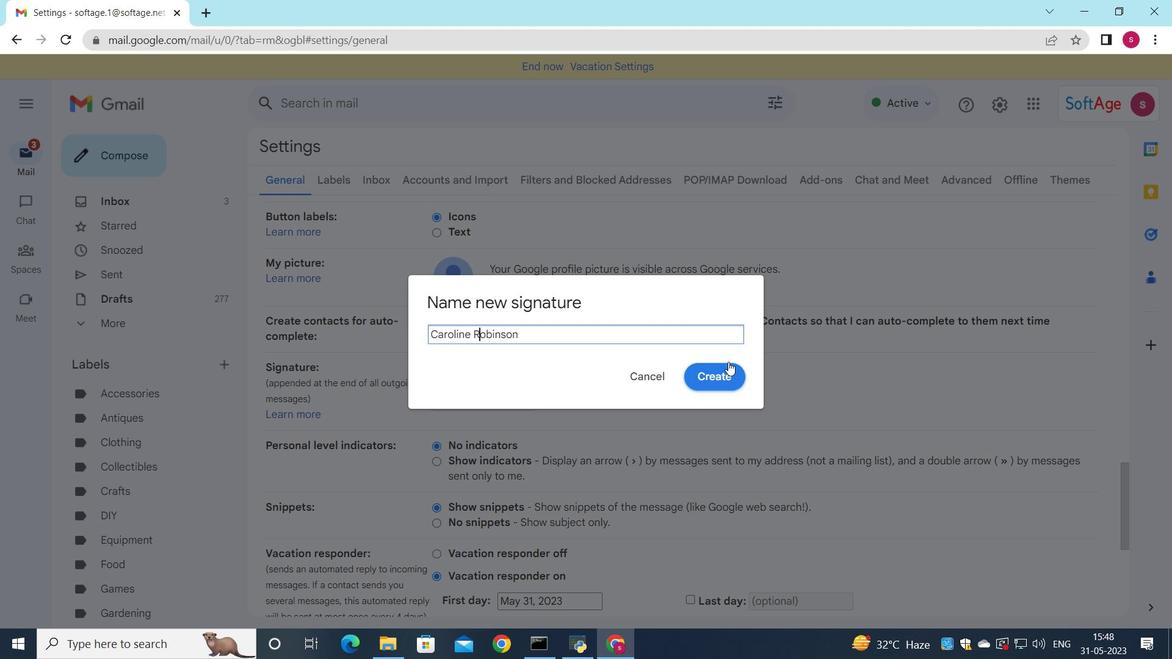 
Action: Mouse pressed left at (723, 374)
Screenshot: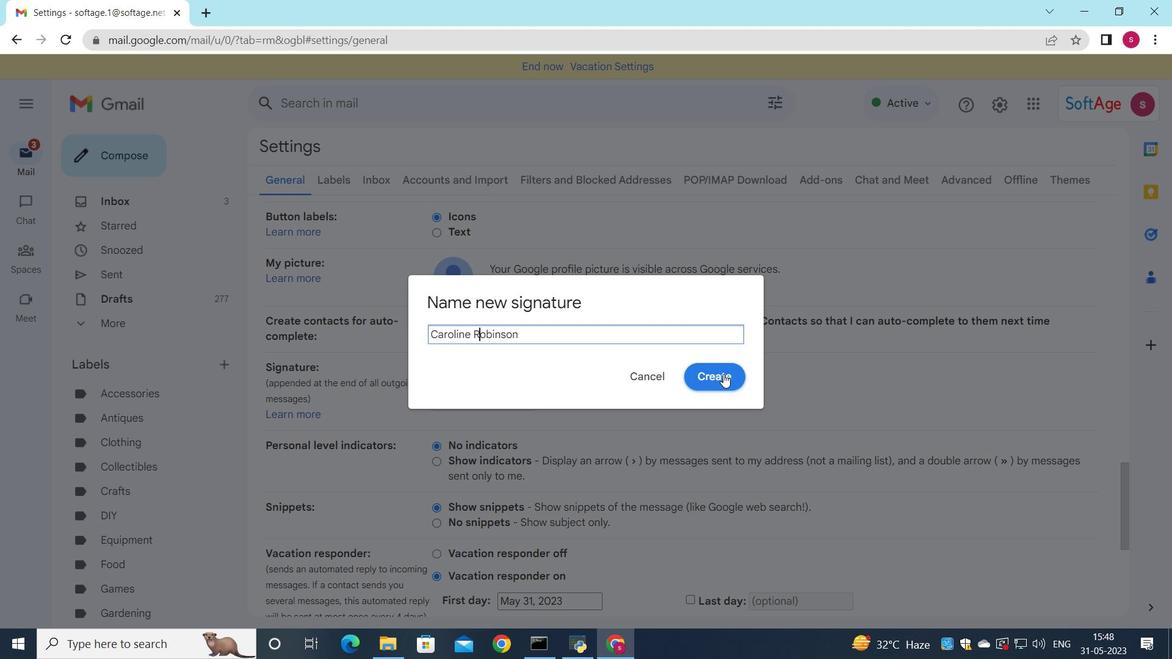 
Action: Mouse moved to (685, 398)
Screenshot: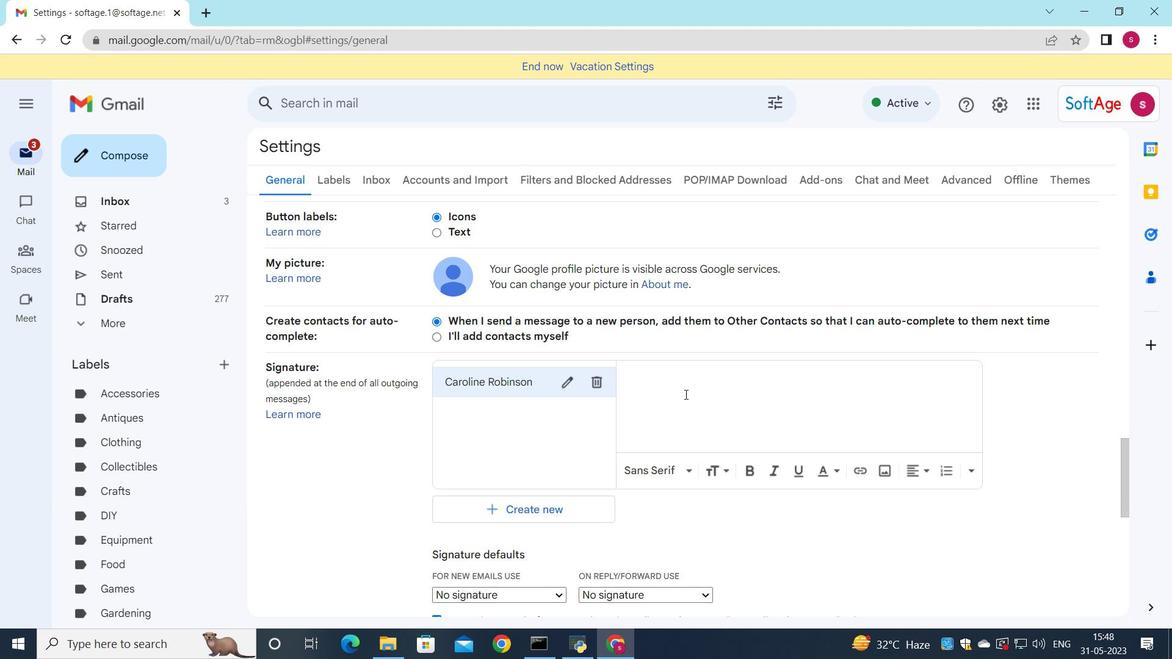 
Action: Mouse pressed left at (685, 398)
Screenshot: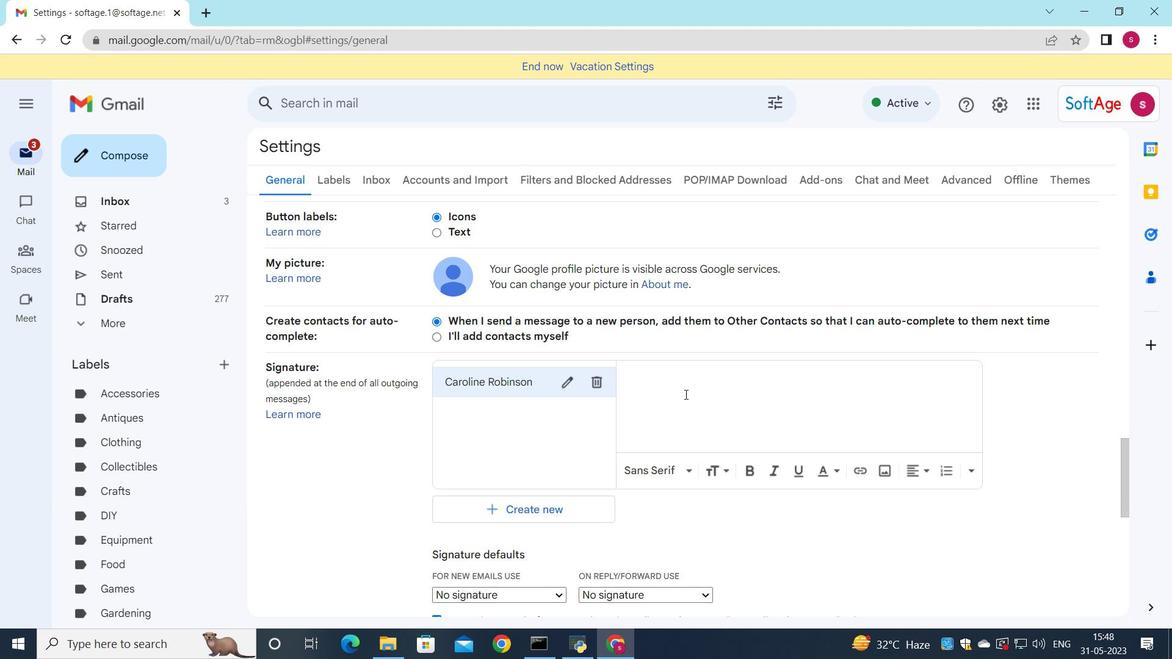 
Action: Key pressed <Key.shift>Caroline<Key.space><Key.shift>Robinson
Screenshot: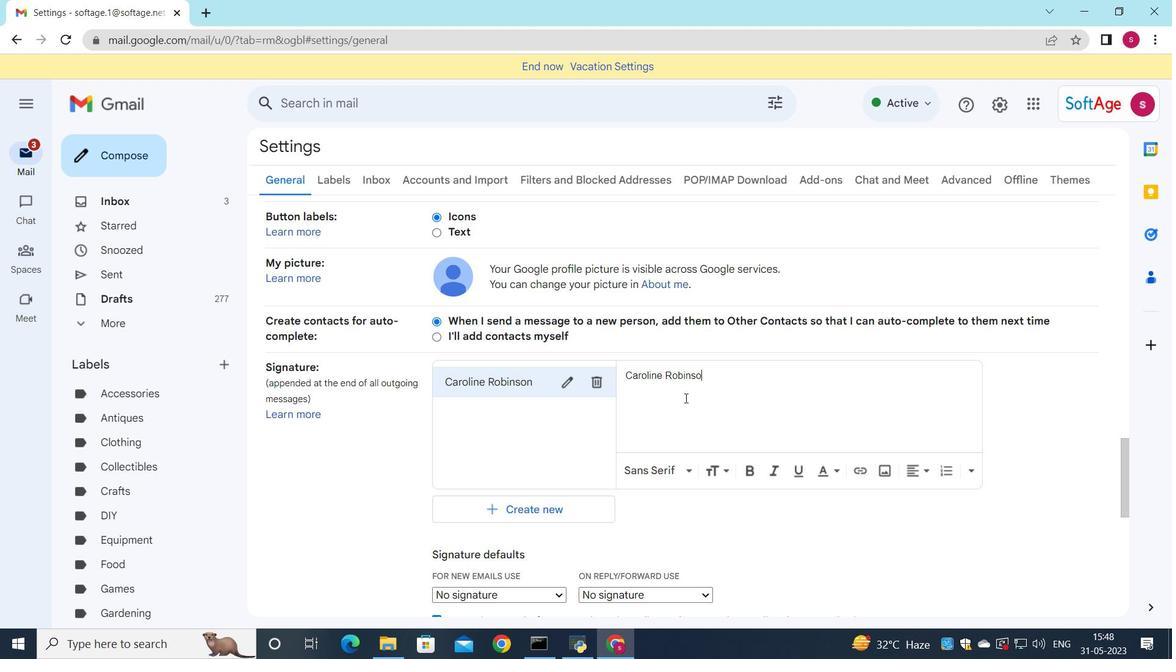 
Action: Mouse moved to (750, 366)
Screenshot: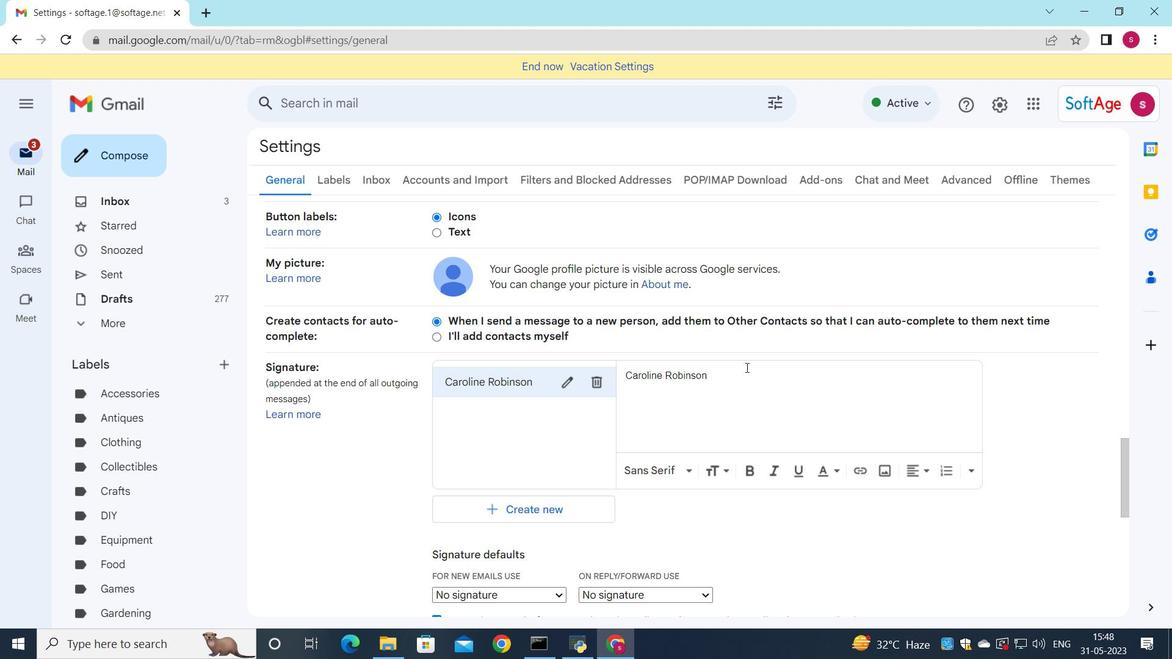 
Action: Mouse scrolled (750, 366) with delta (0, 0)
Screenshot: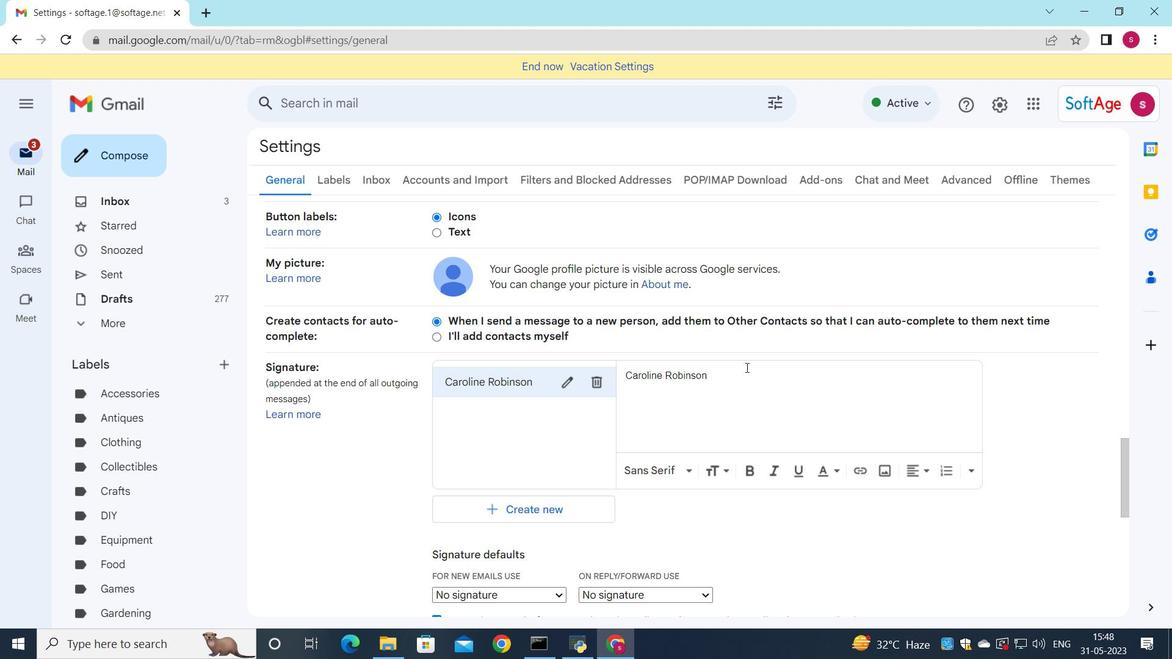 
Action: Mouse moved to (751, 365)
Screenshot: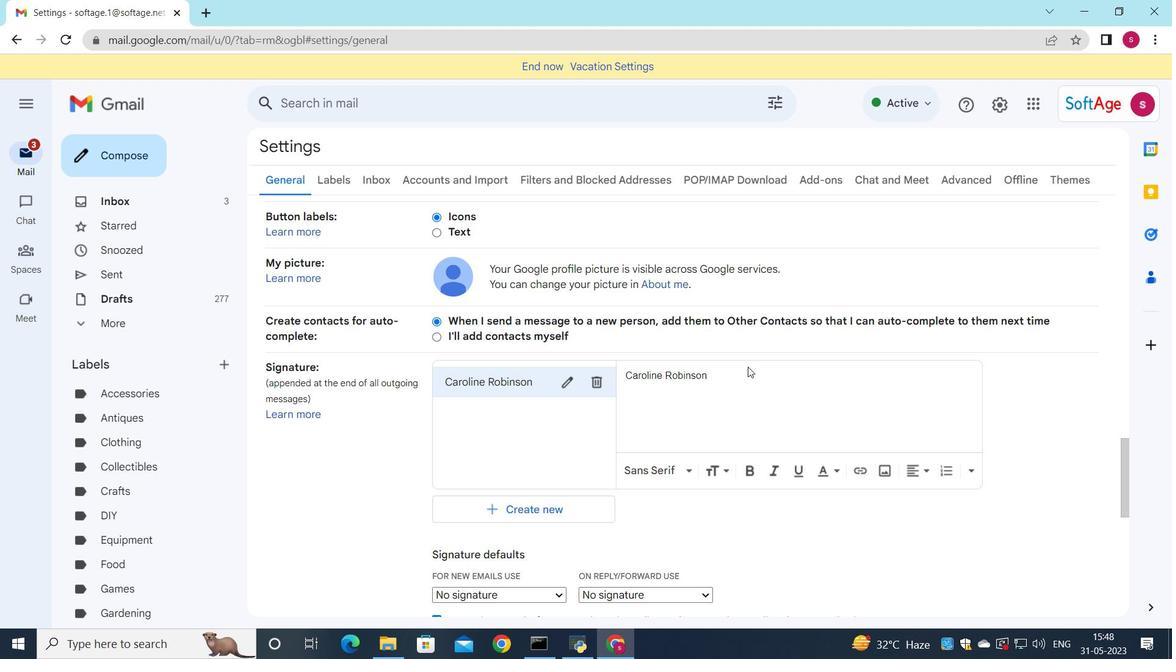 
Action: Mouse scrolled (751, 365) with delta (0, 0)
Screenshot: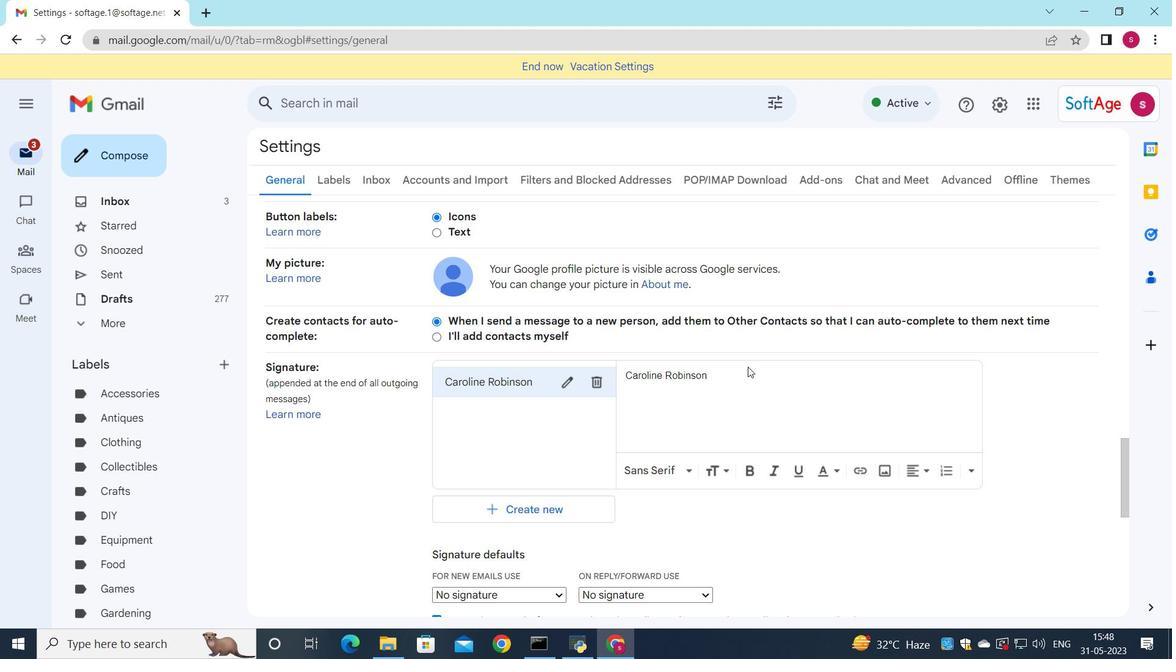 
Action: Mouse moved to (757, 357)
Screenshot: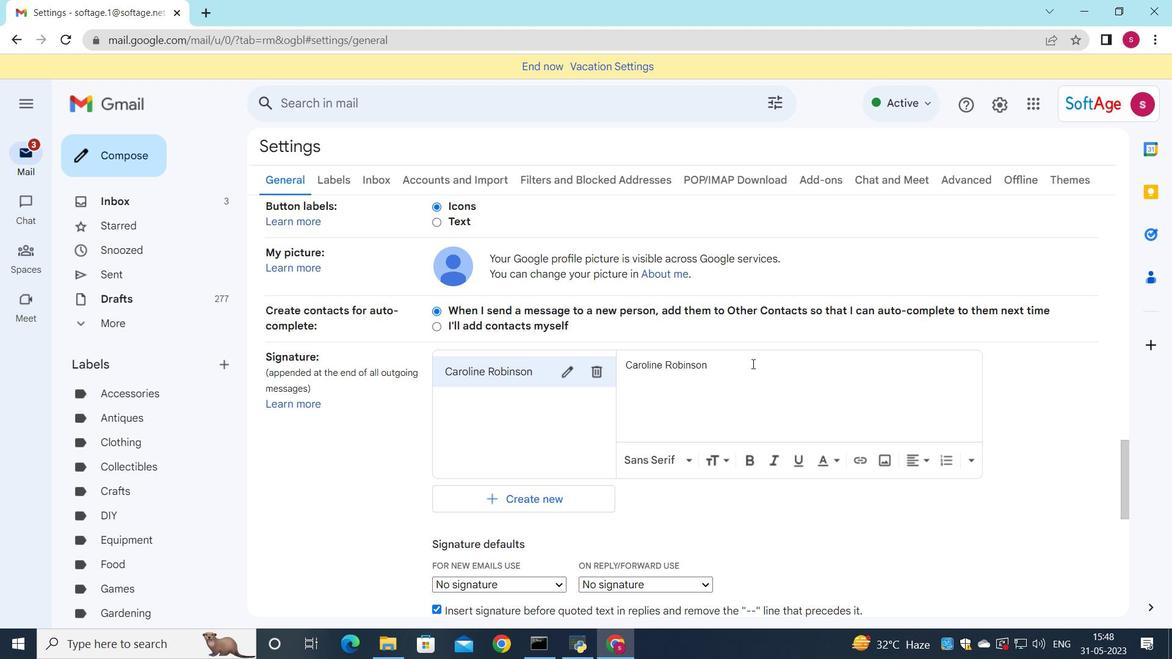 
Action: Mouse scrolled (755, 358) with delta (0, 0)
Screenshot: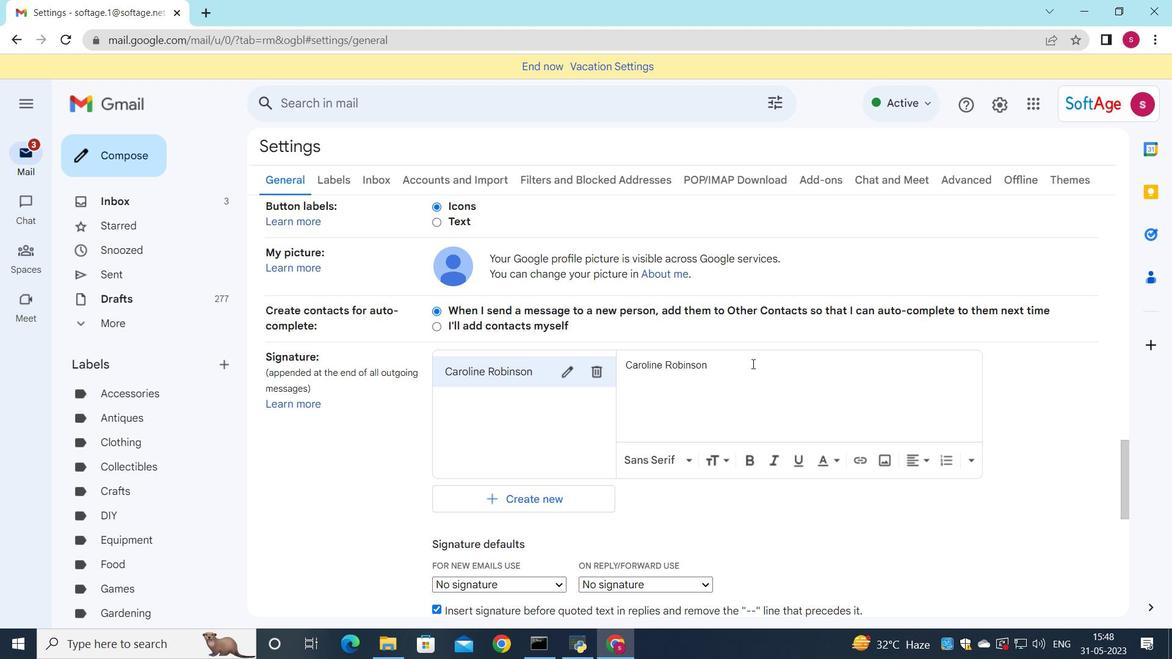 
Action: Mouse moved to (556, 364)
Screenshot: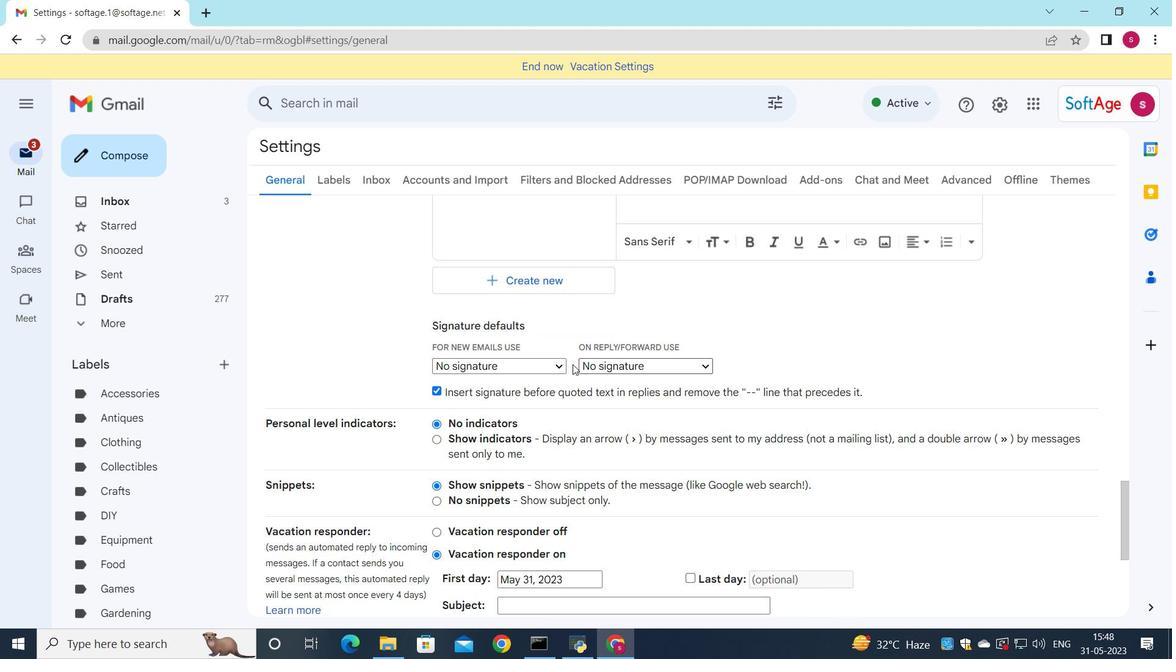 
Action: Mouse pressed left at (556, 364)
Screenshot: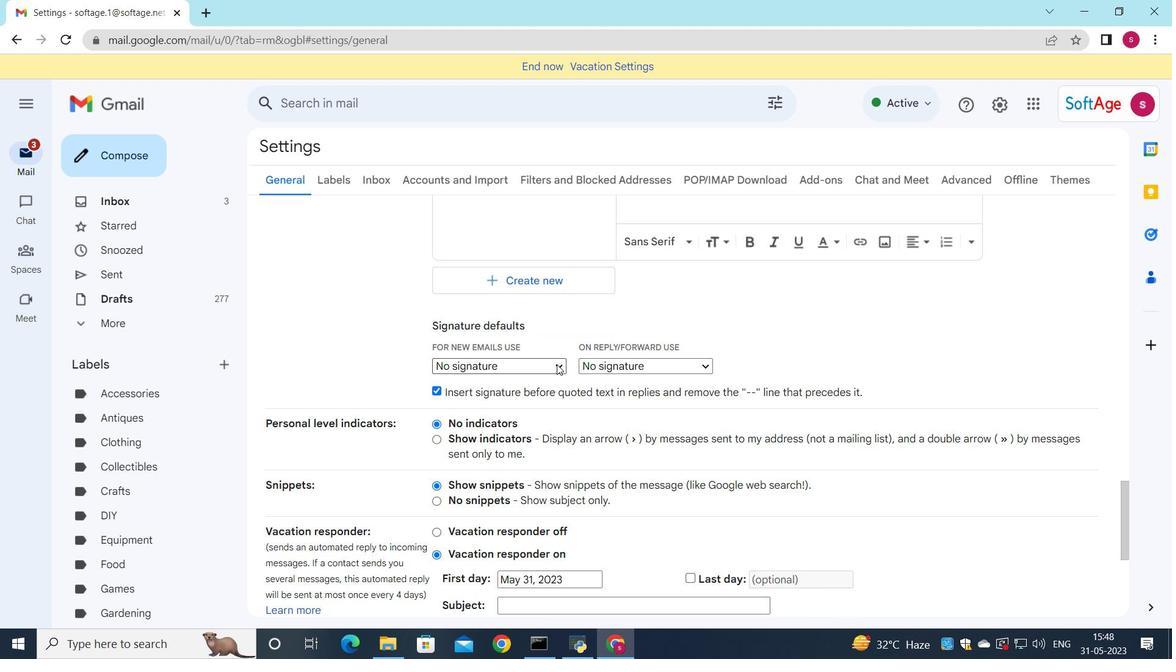 
Action: Mouse moved to (519, 393)
Screenshot: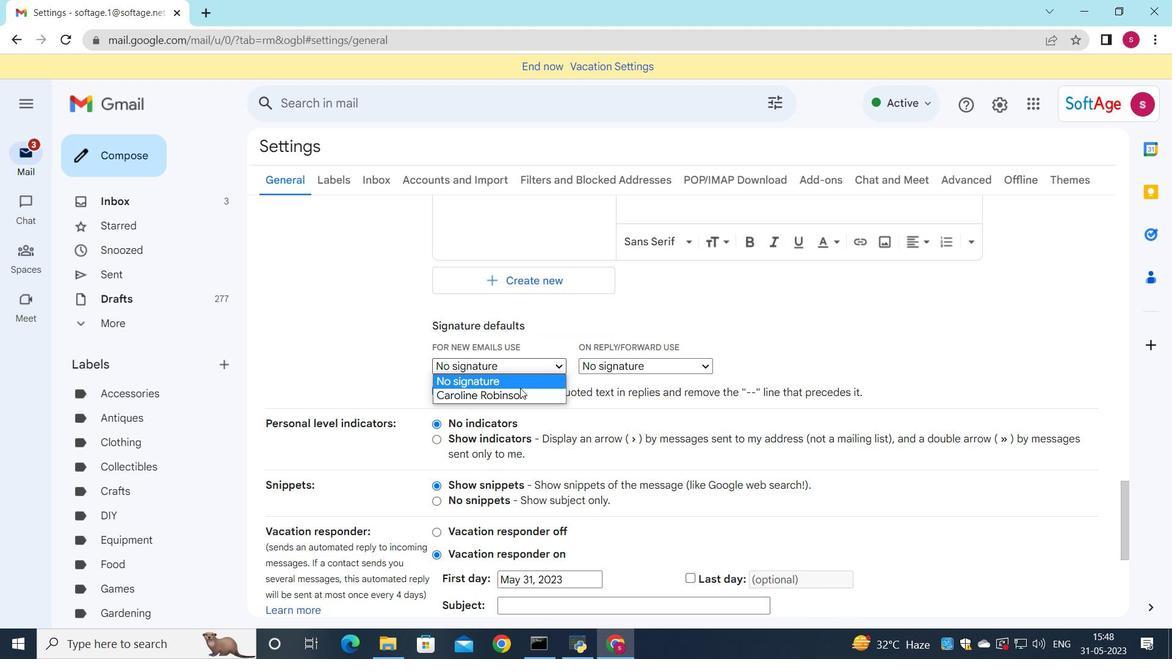 
Action: Mouse pressed left at (519, 393)
Screenshot: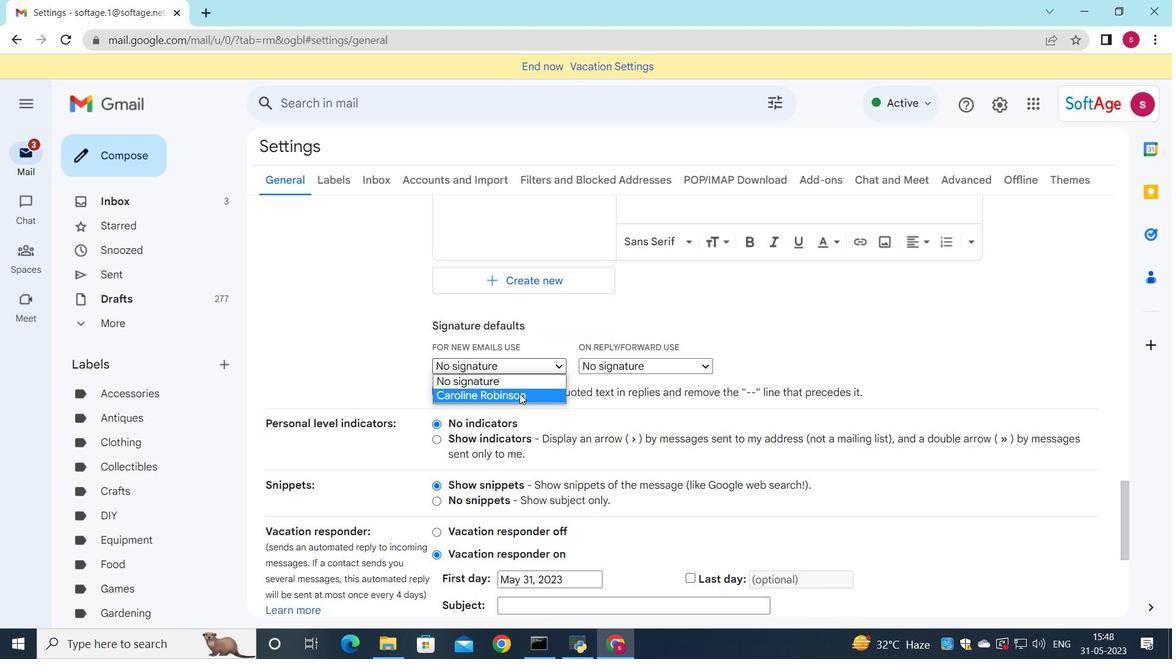 
Action: Mouse moved to (648, 371)
Screenshot: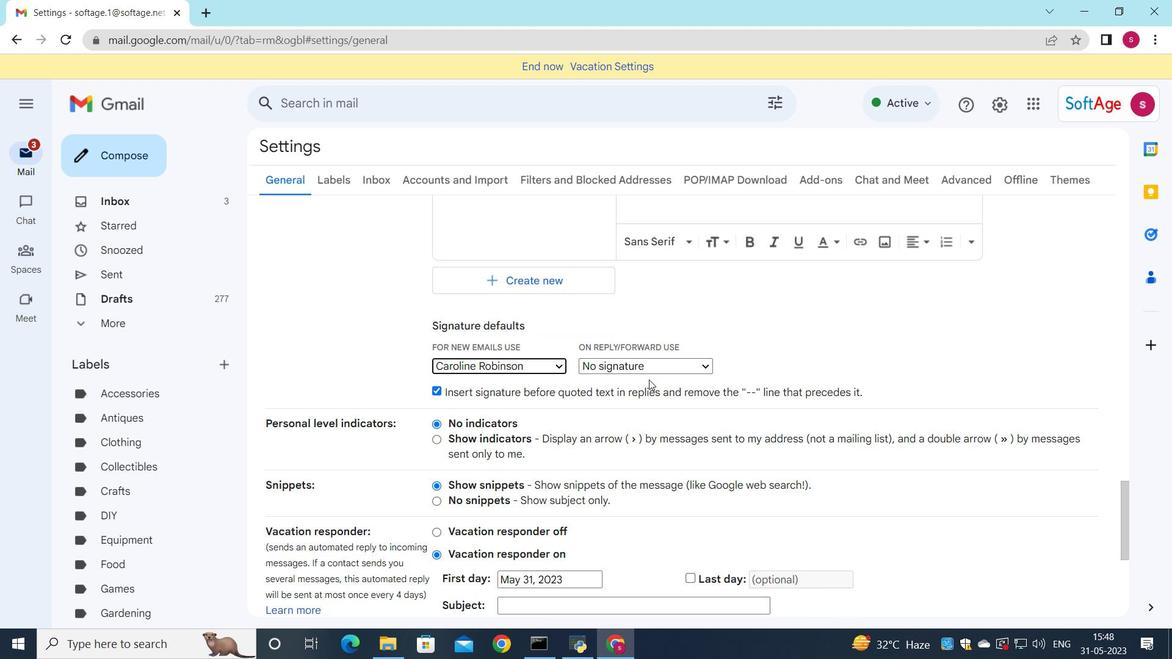
Action: Mouse pressed left at (648, 371)
Screenshot: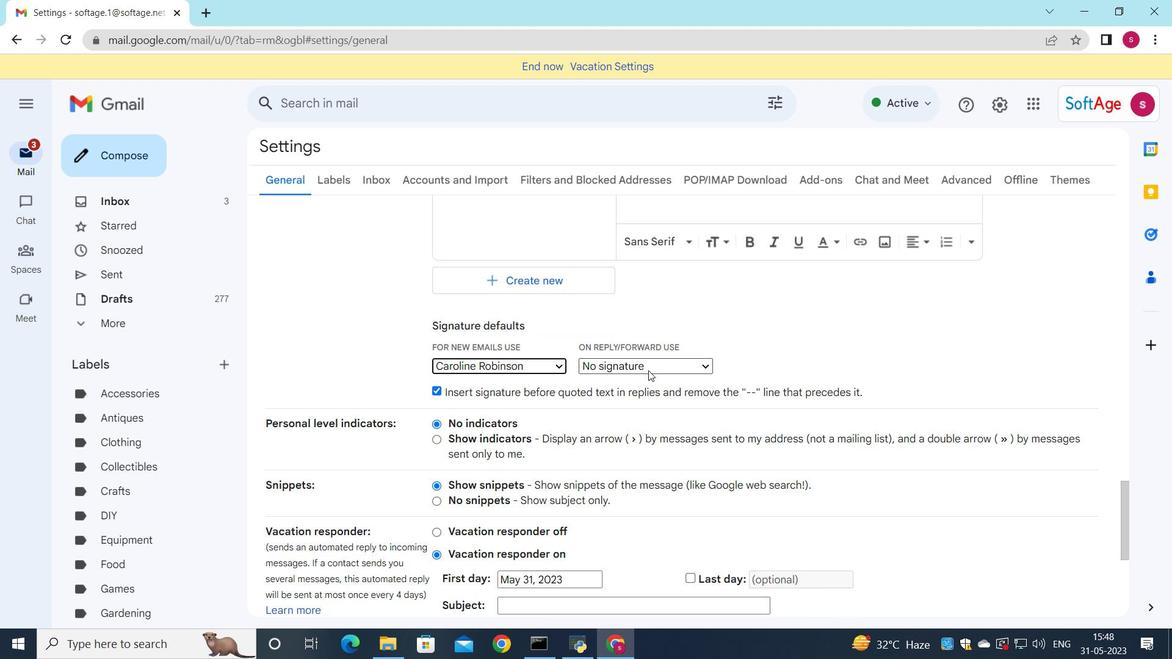 
Action: Mouse moved to (638, 395)
Screenshot: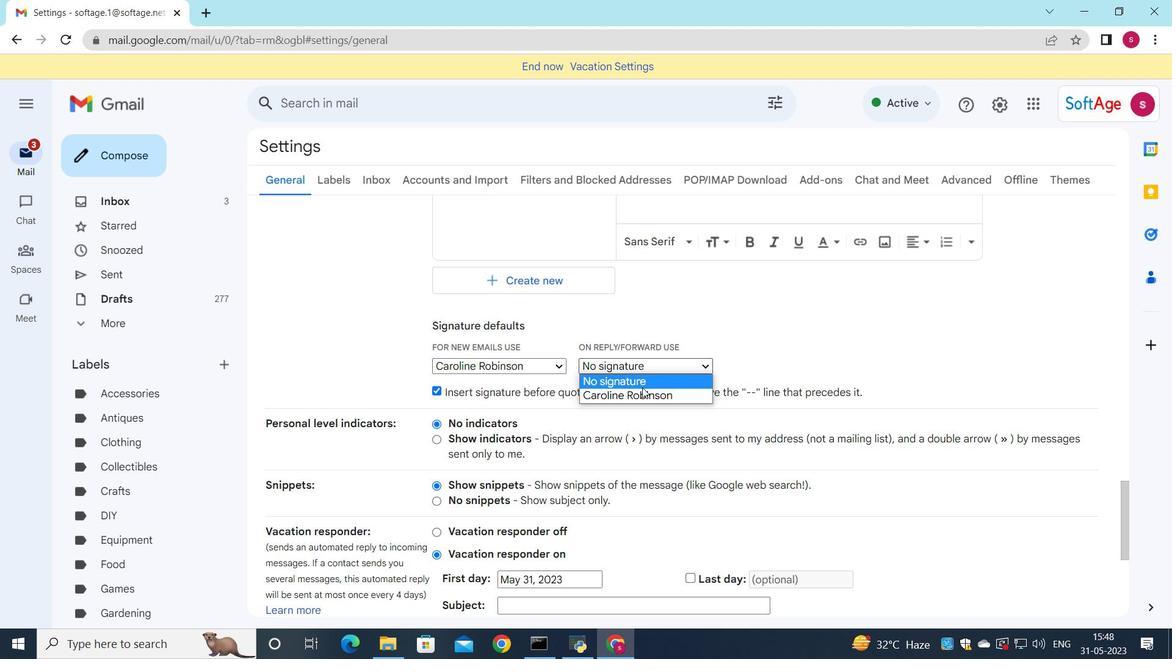 
Action: Mouse pressed left at (638, 395)
Screenshot: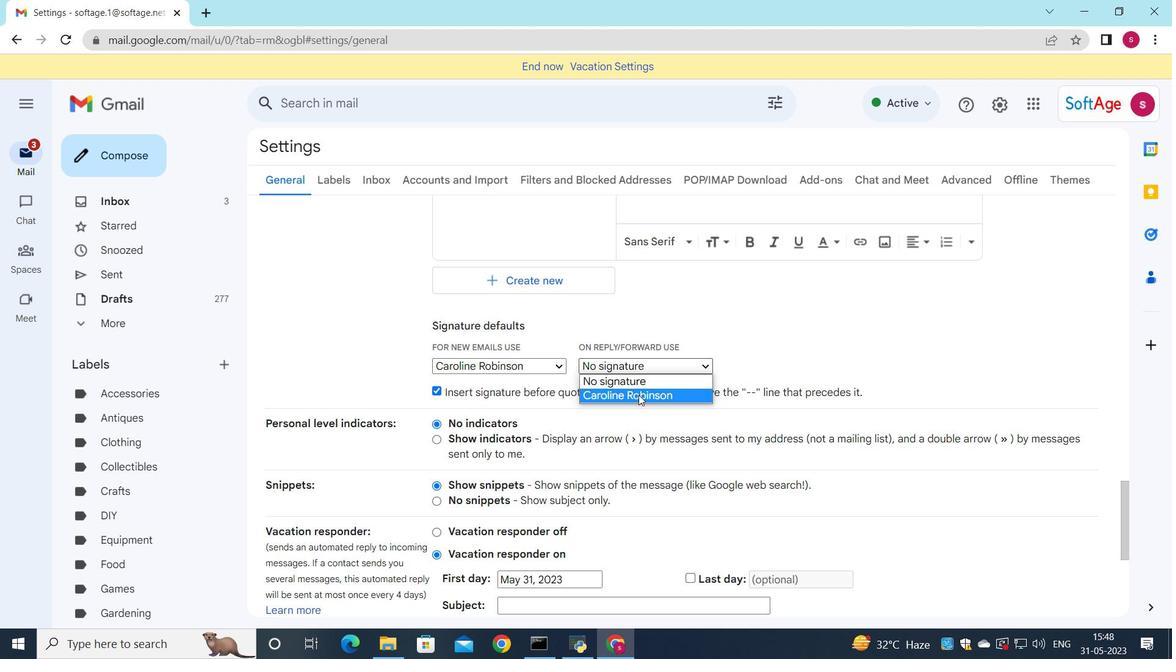 
Action: Mouse moved to (605, 346)
Screenshot: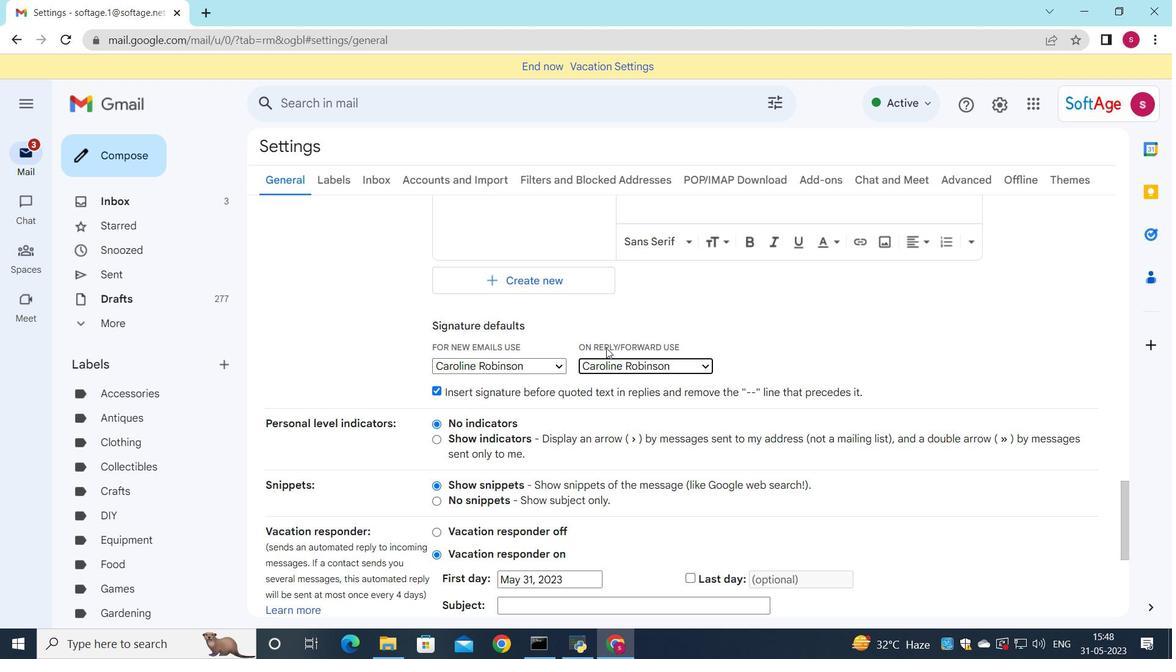 
Action: Mouse scrolled (605, 345) with delta (0, 0)
Screenshot: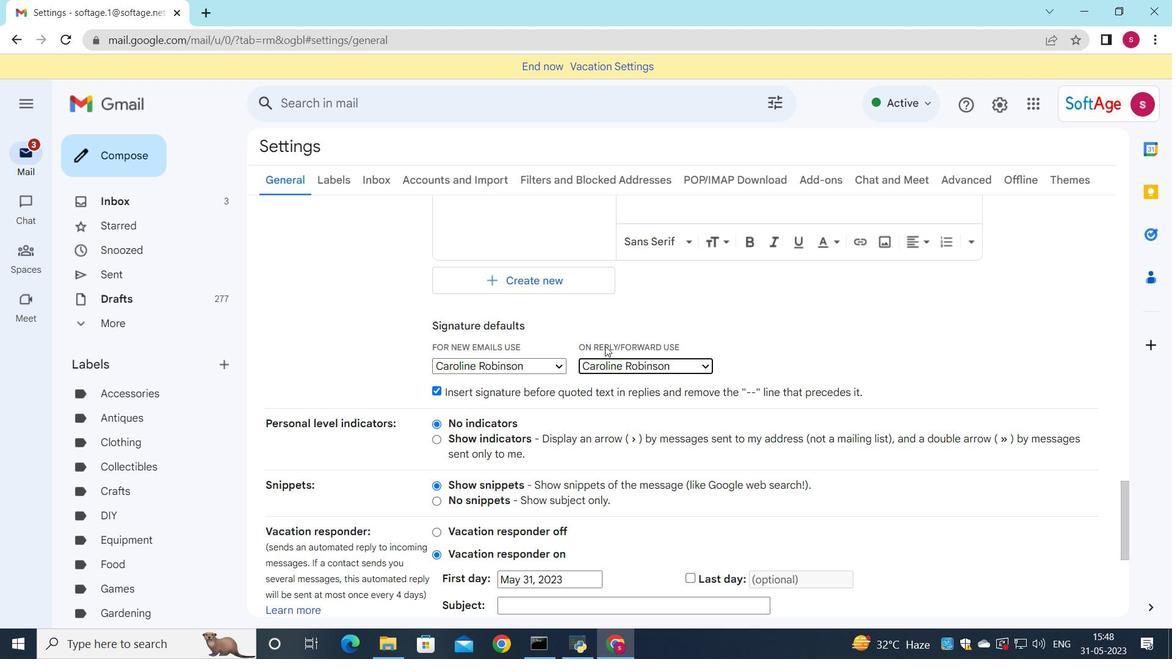 
Action: Mouse scrolled (605, 345) with delta (0, 0)
Screenshot: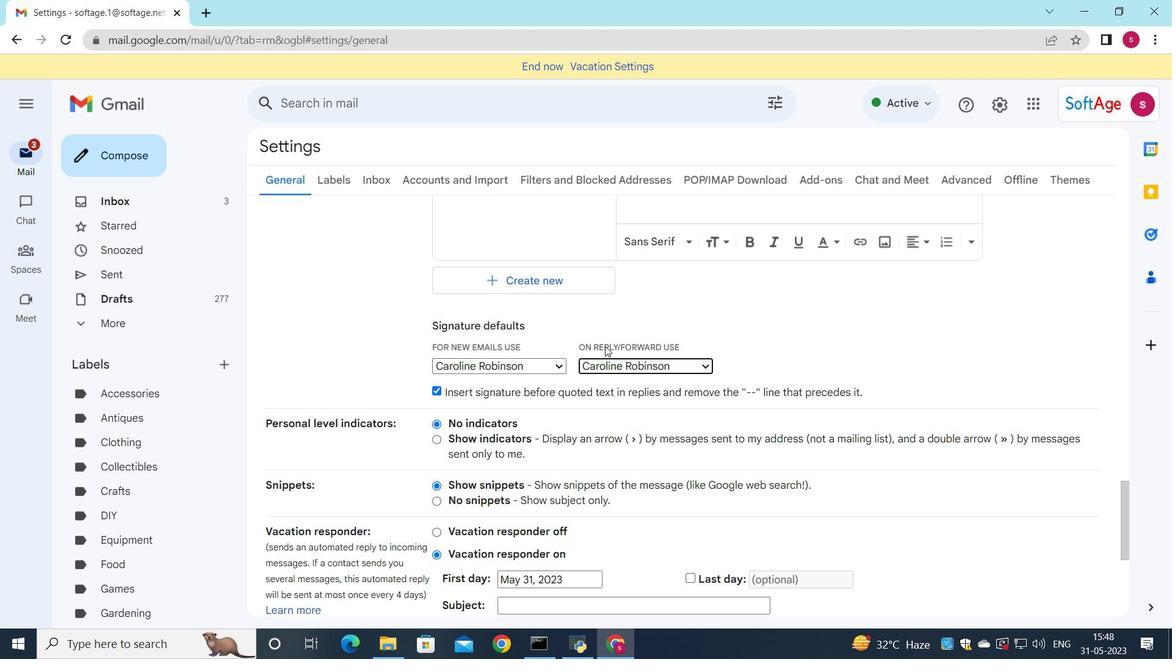 
Action: Mouse scrolled (605, 345) with delta (0, 0)
Screenshot: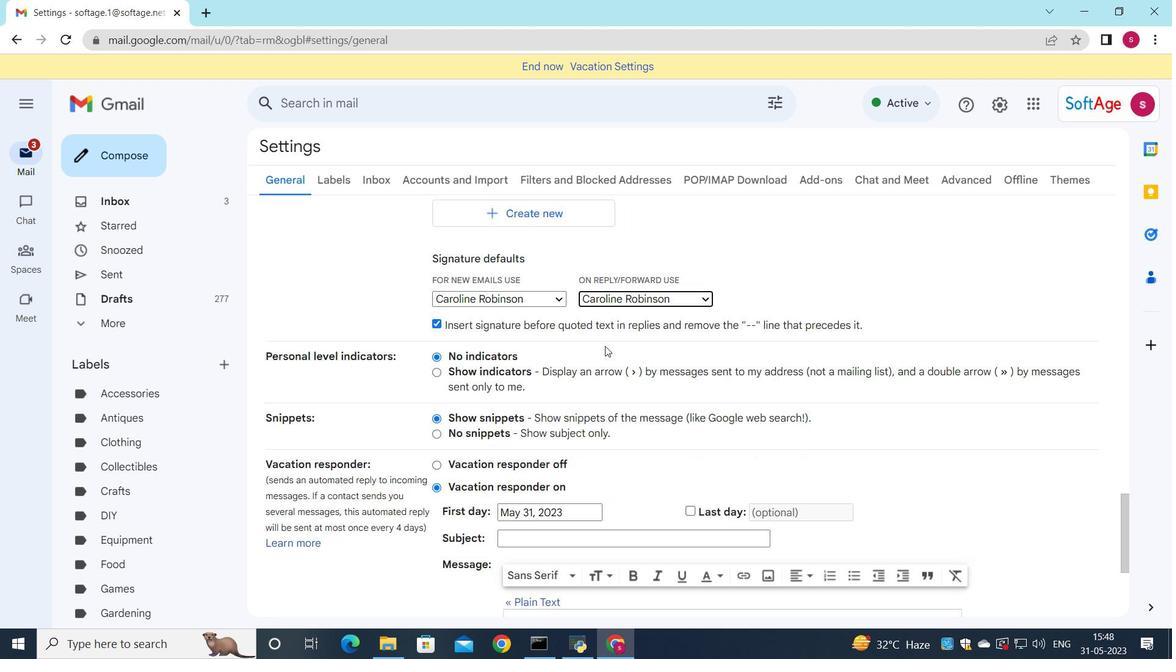 
Action: Mouse scrolled (605, 345) with delta (0, 0)
Screenshot: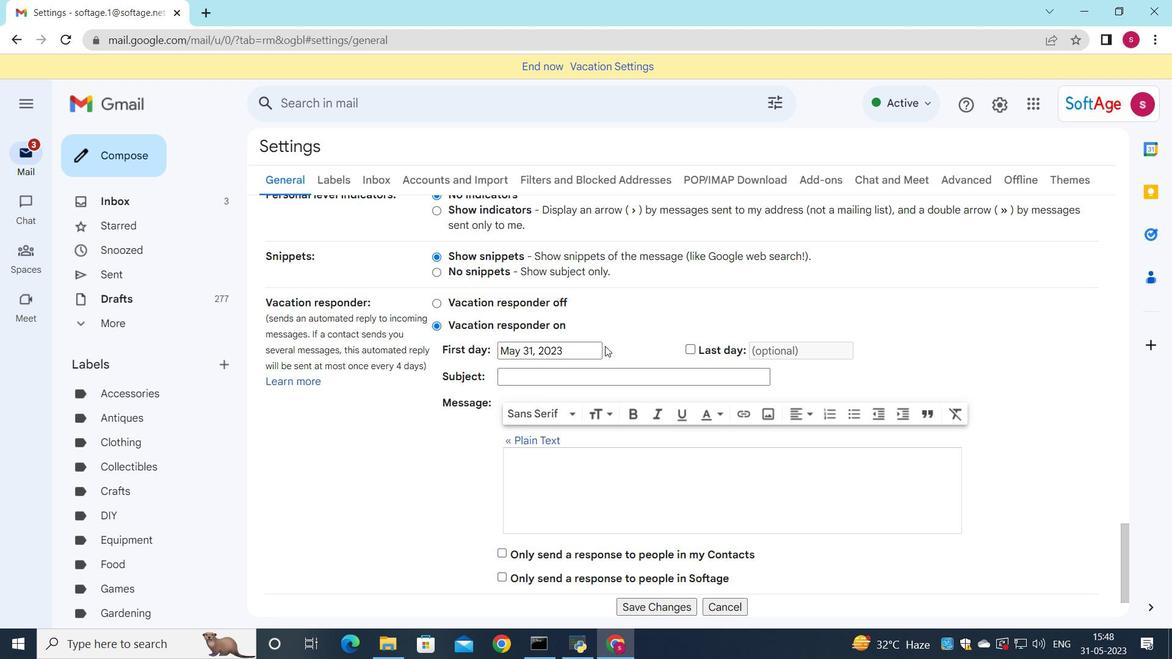 
Action: Mouse scrolled (605, 345) with delta (0, 0)
Screenshot: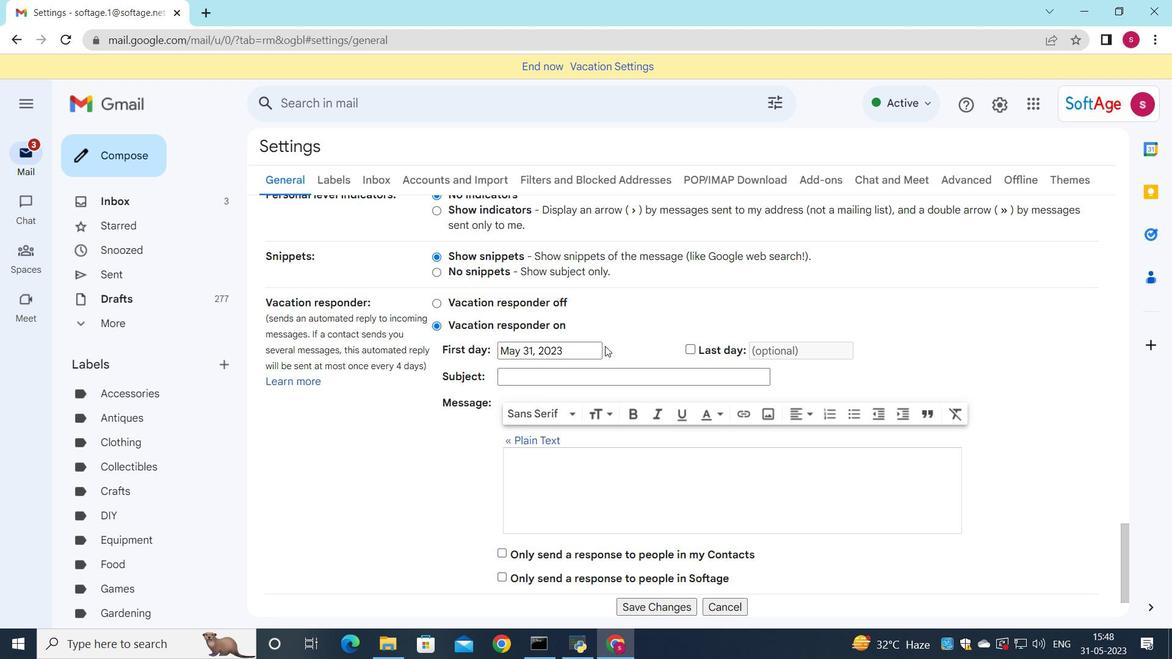 
Action: Mouse scrolled (605, 345) with delta (0, 0)
Screenshot: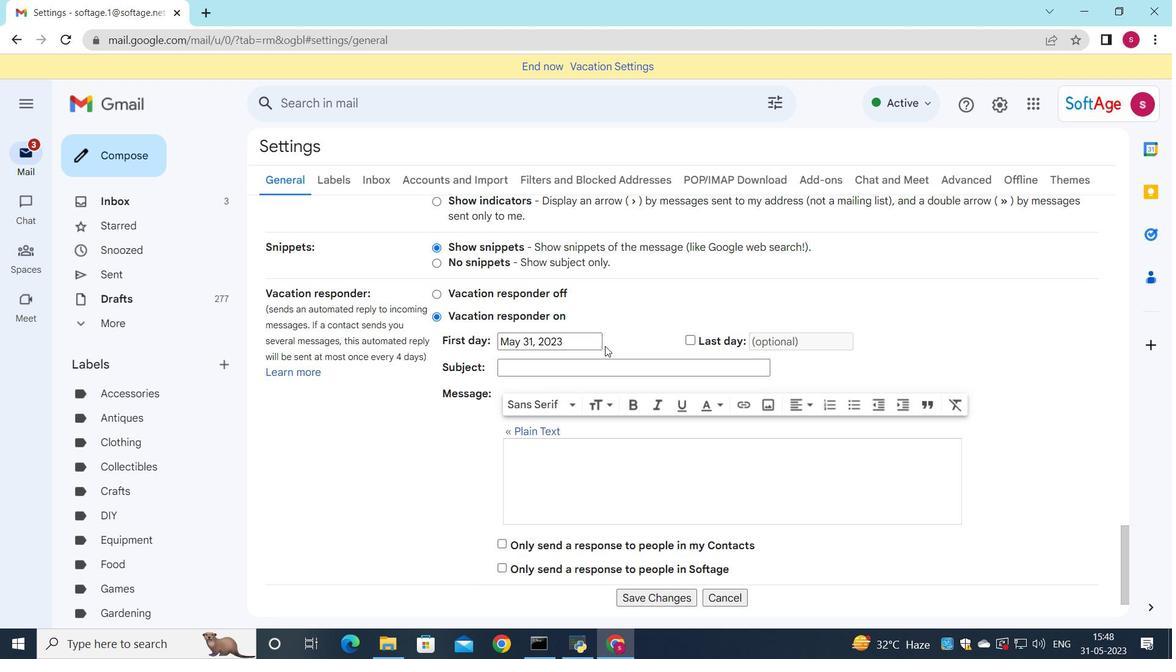 
Action: Mouse scrolled (605, 345) with delta (0, 0)
Screenshot: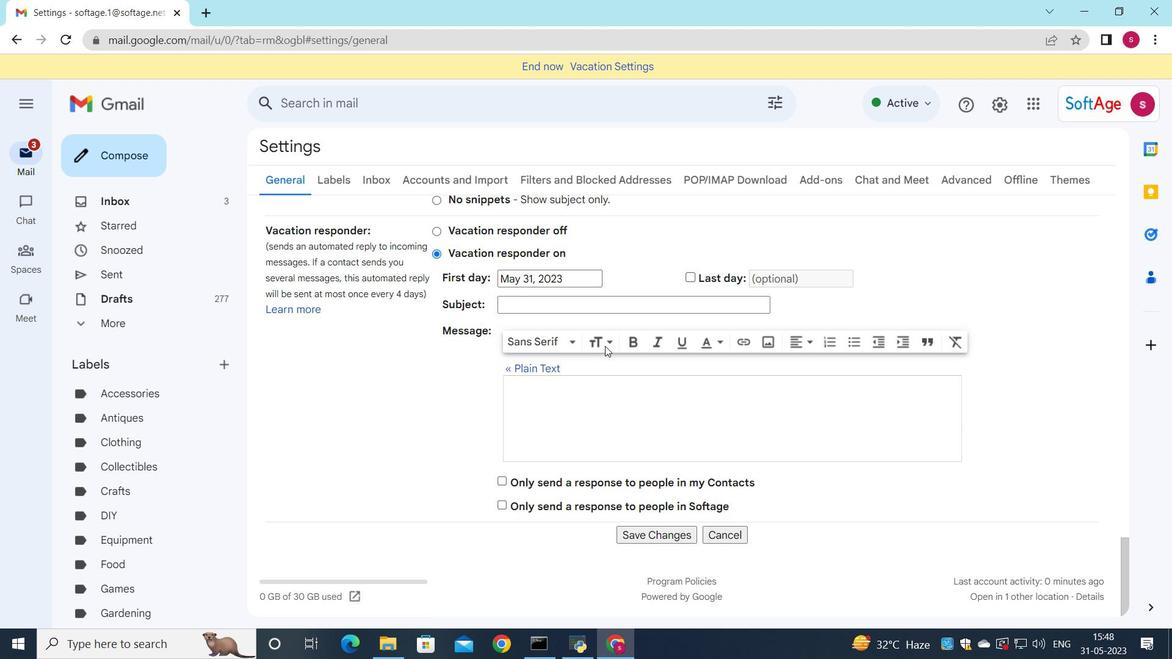 
Action: Mouse scrolled (605, 345) with delta (0, 0)
Screenshot: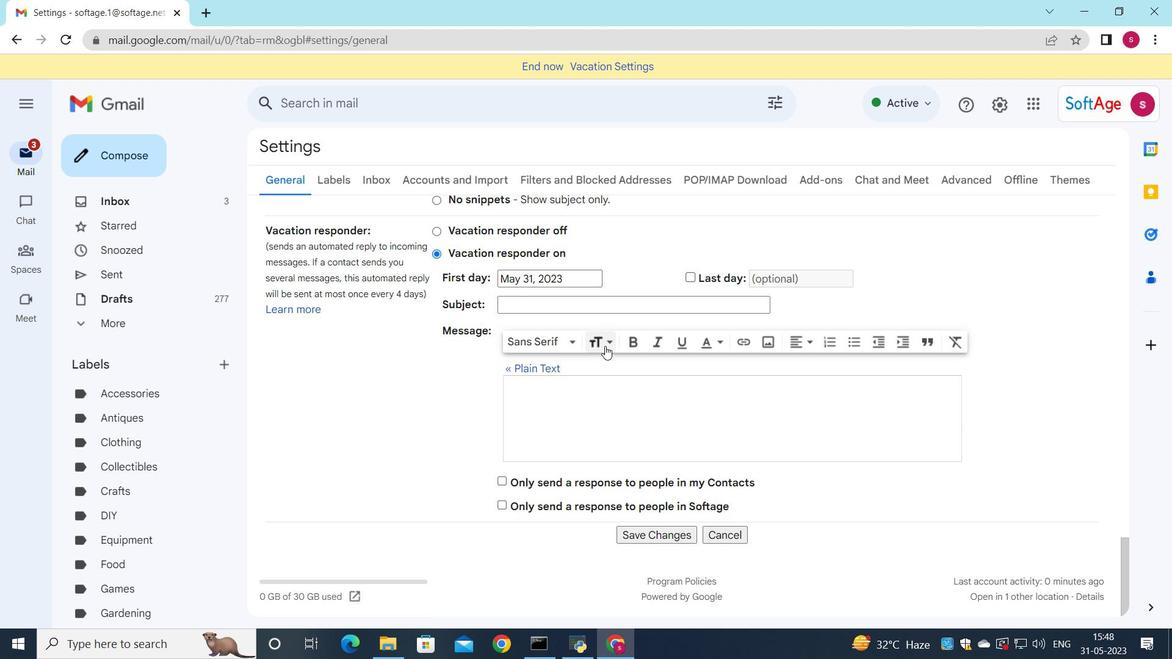 
Action: Mouse moved to (661, 536)
Screenshot: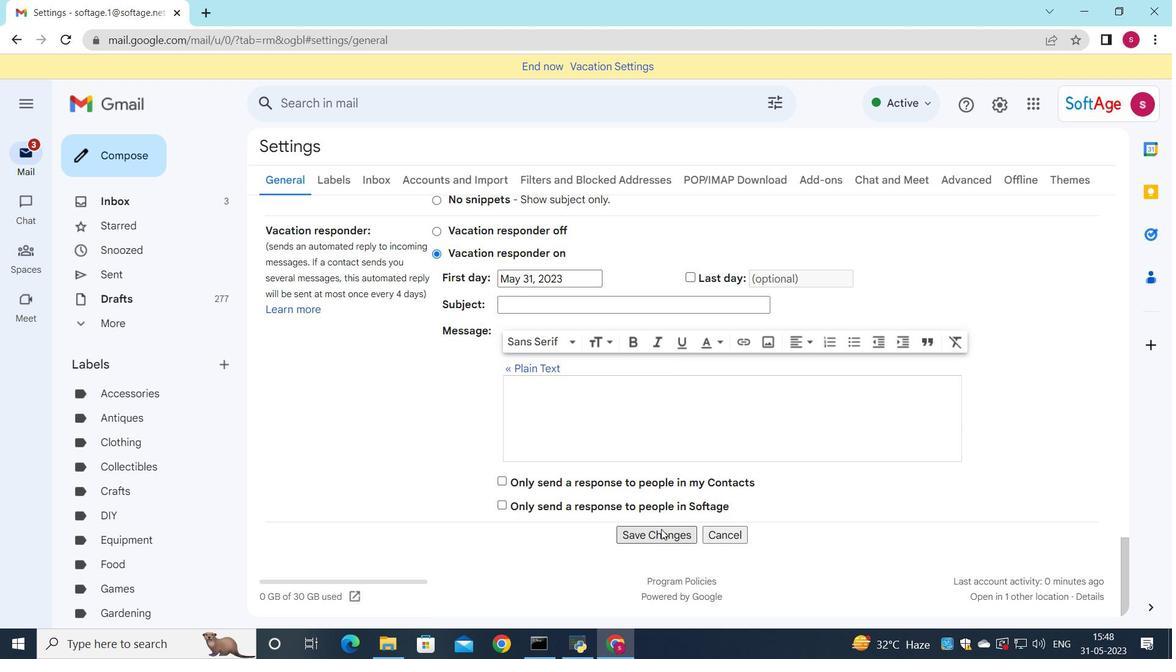 
Action: Mouse pressed left at (661, 536)
Screenshot: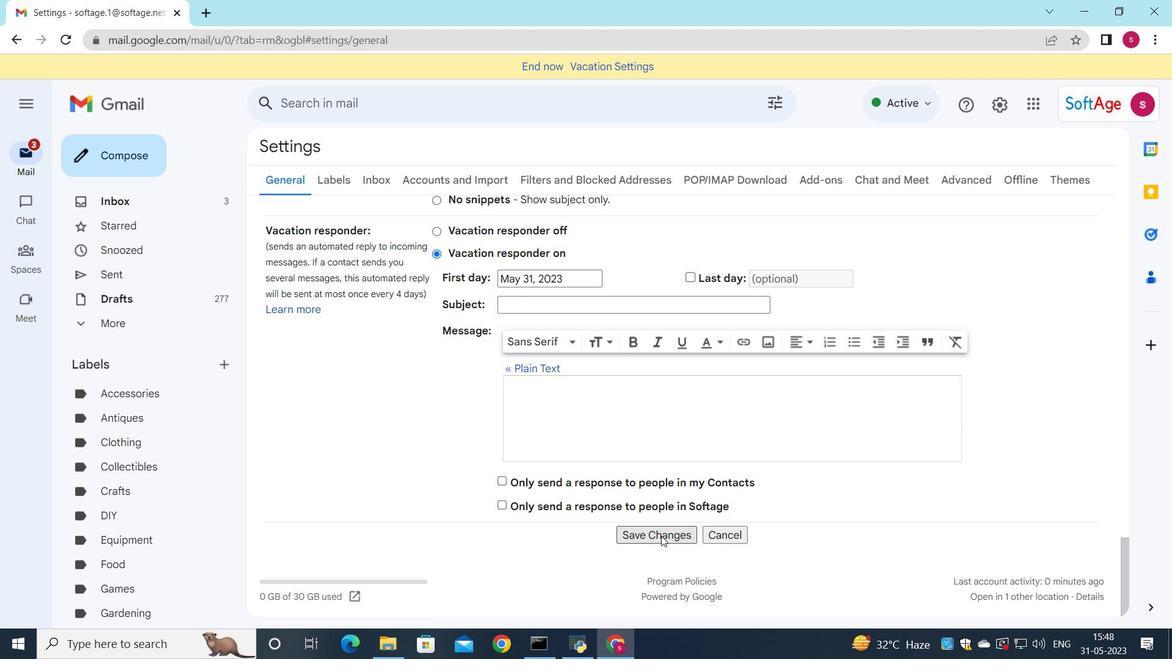 
Action: Mouse moved to (386, 352)
Screenshot: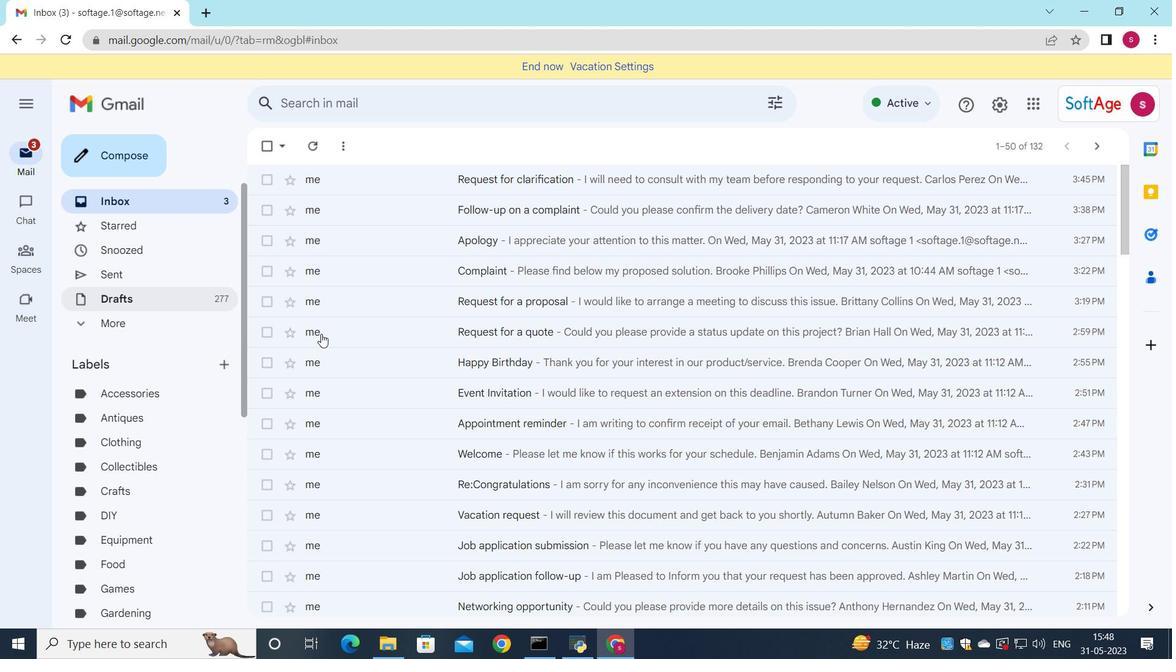 
Action: Mouse scrolled (386, 352) with delta (0, 0)
Screenshot: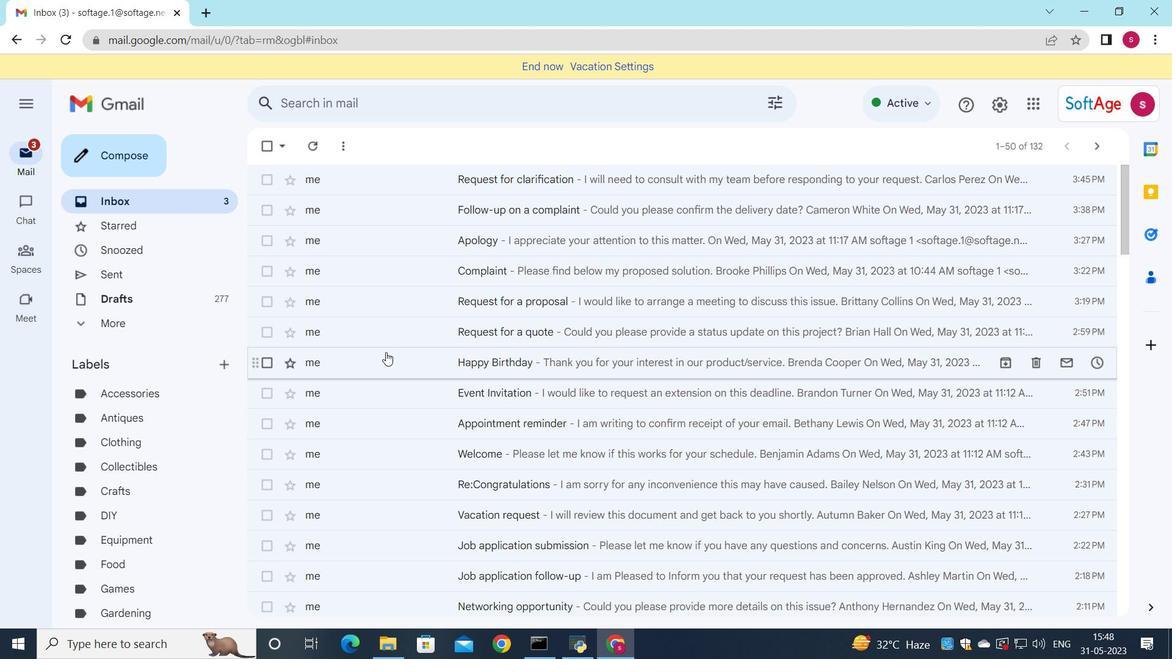 
Action: Mouse scrolled (386, 352) with delta (0, 0)
Screenshot: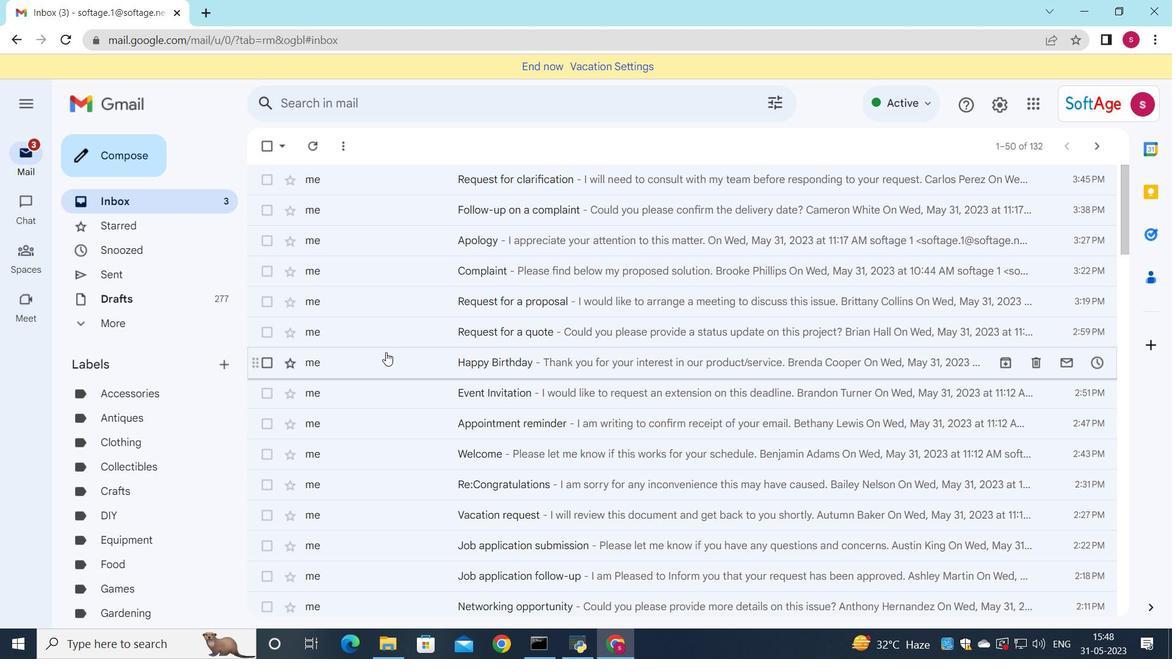 
Action: Mouse scrolled (386, 352) with delta (0, 0)
Screenshot: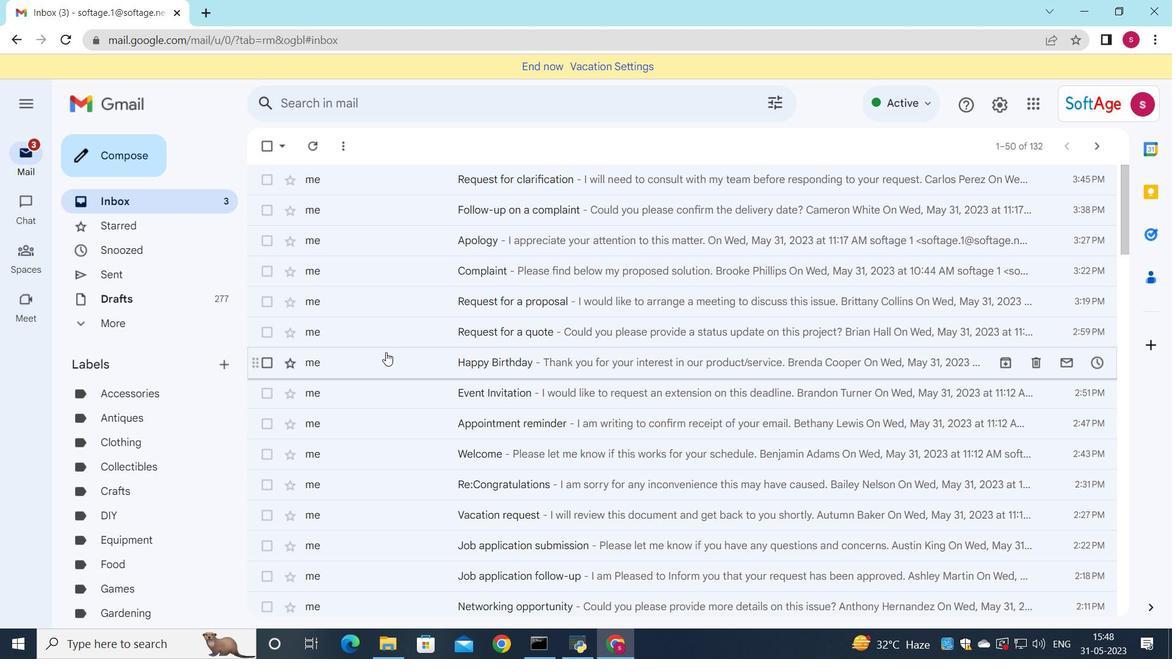 
Action: Mouse moved to (386, 345)
Screenshot: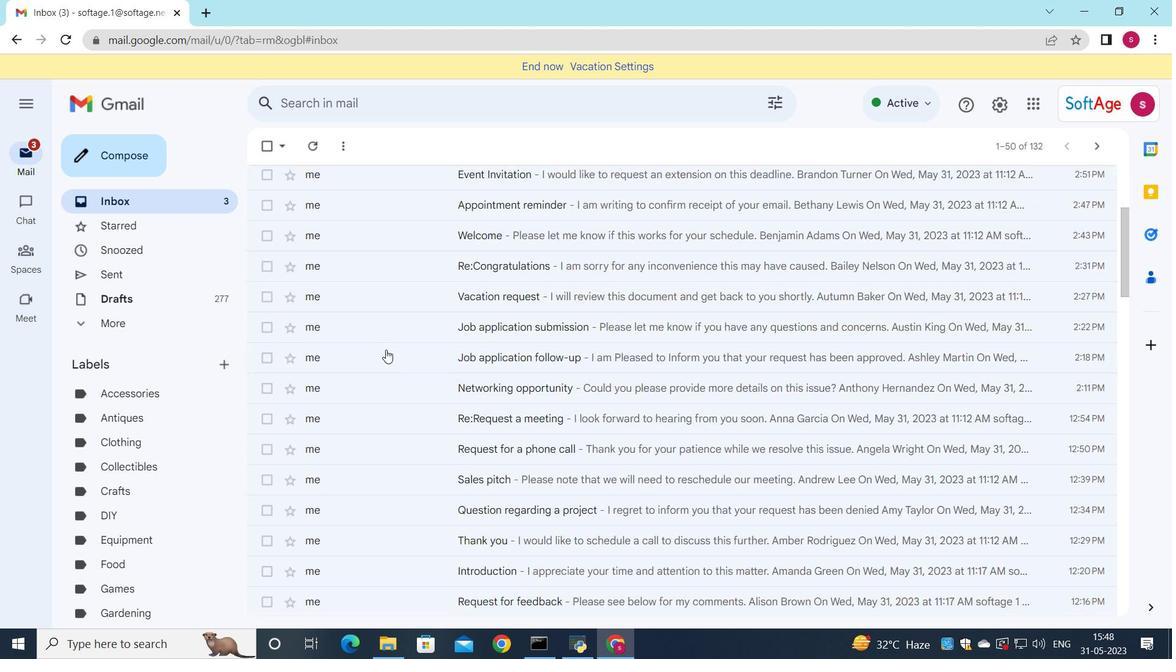 
Action: Mouse scrolled (386, 344) with delta (0, 0)
Screenshot: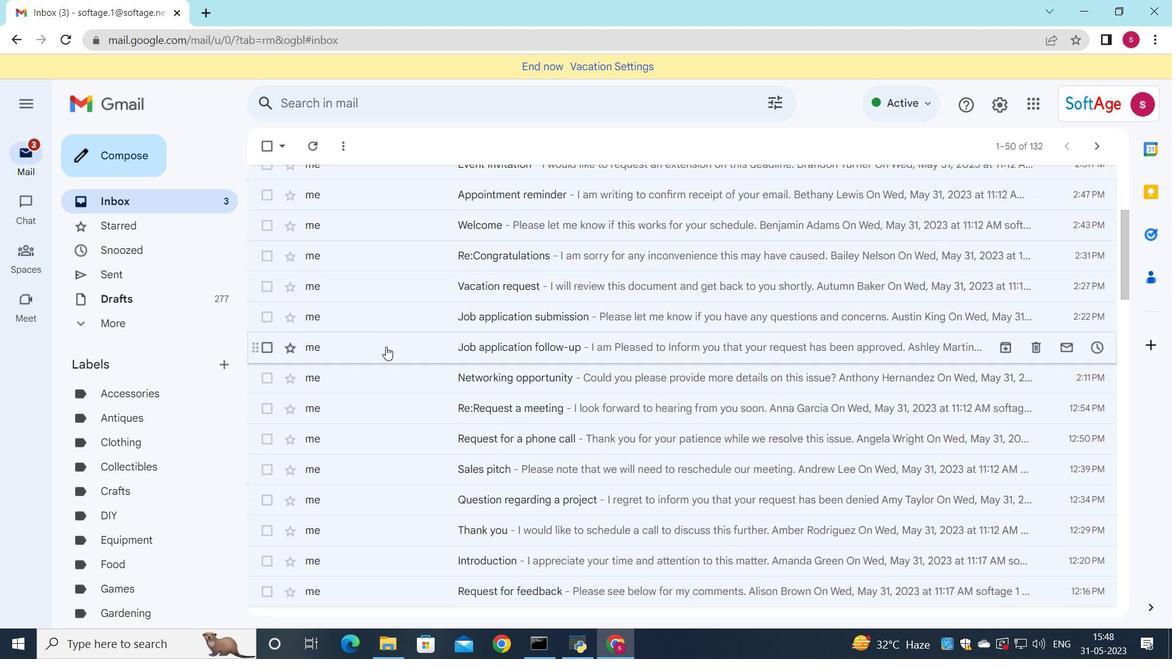 
Action: Mouse scrolled (386, 344) with delta (0, 0)
Screenshot: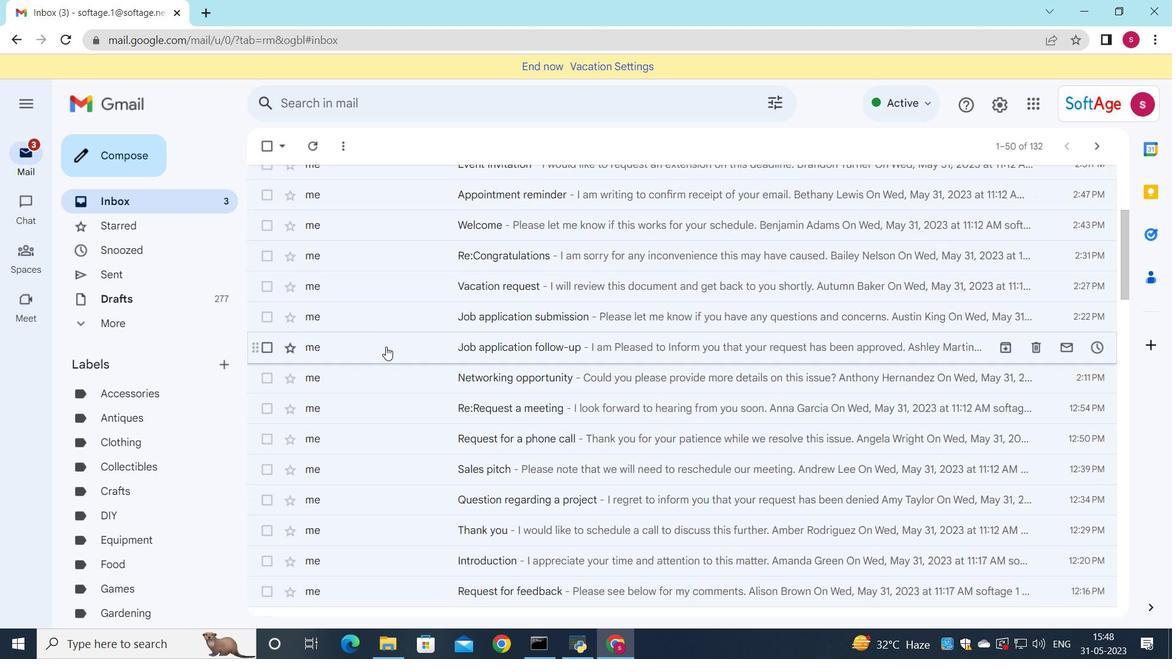 
Action: Mouse scrolled (386, 344) with delta (0, 0)
Screenshot: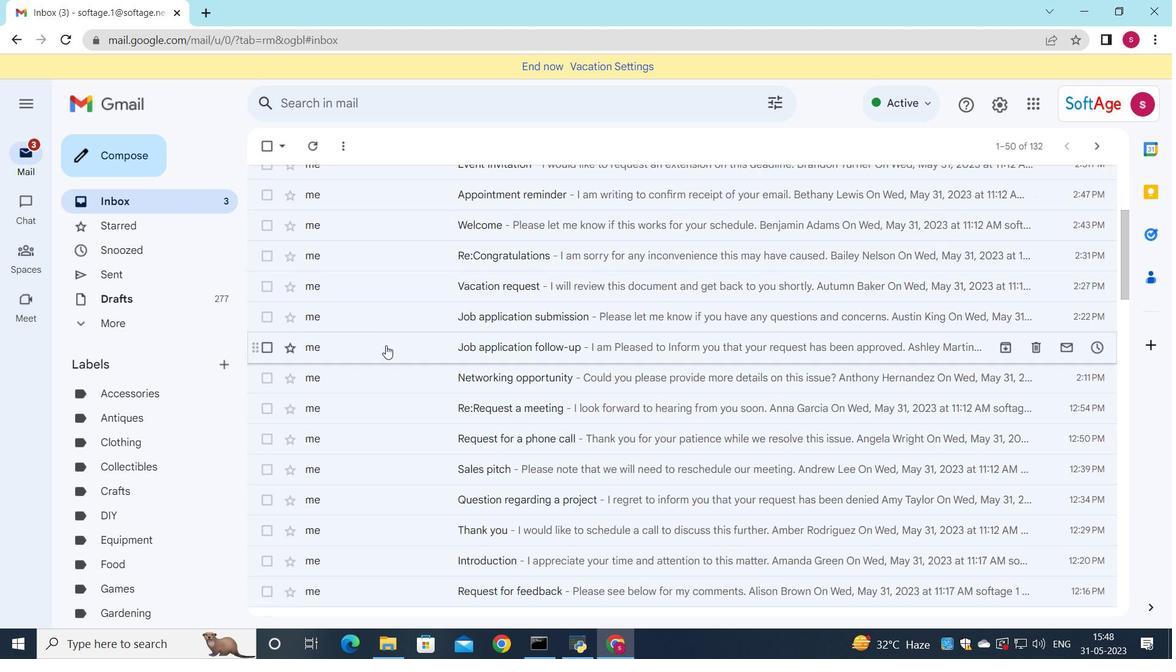 
Action: Mouse moved to (386, 345)
Screenshot: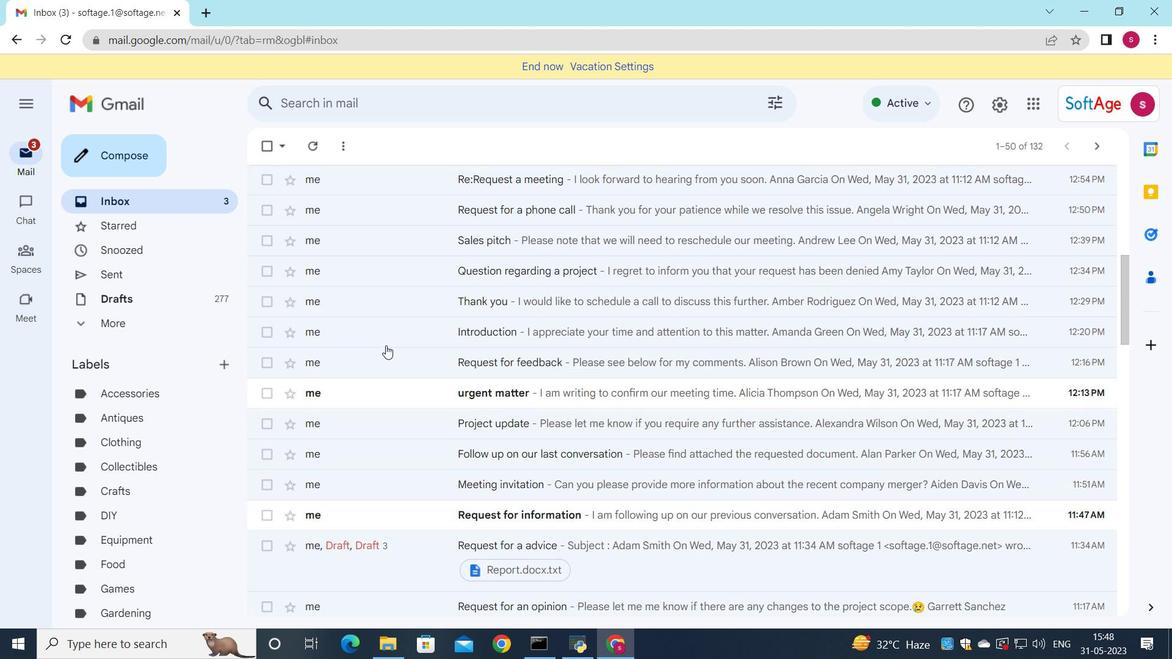 
Action: Mouse scrolled (386, 344) with delta (0, 0)
Screenshot: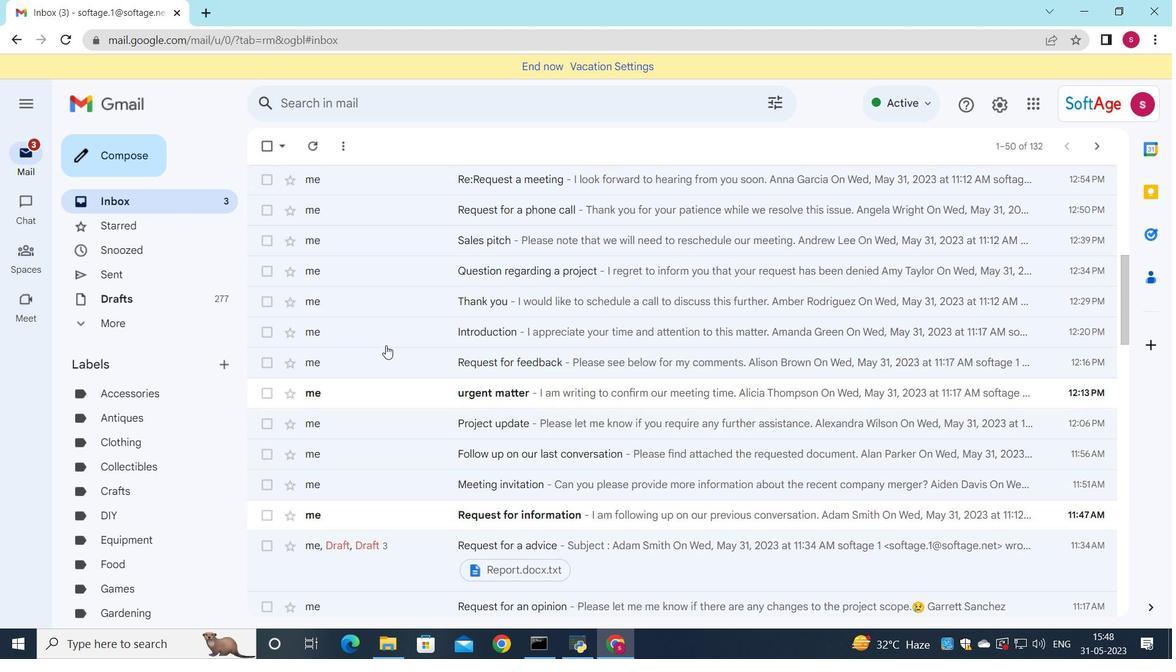 
Action: Mouse moved to (385, 345)
Screenshot: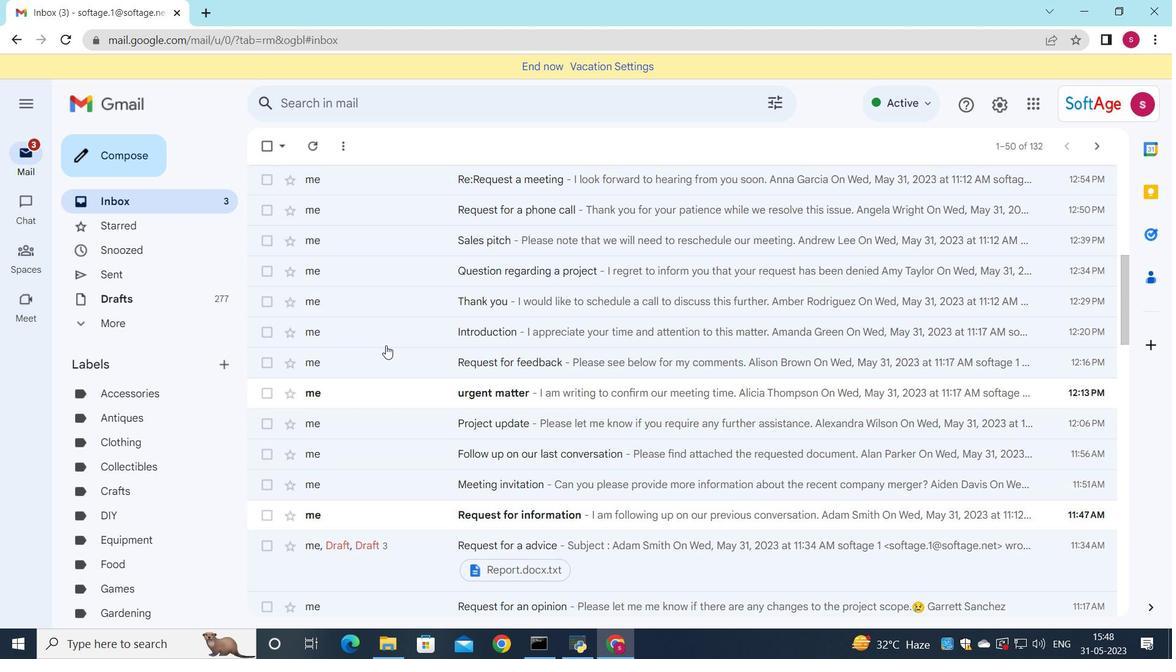 
Action: Mouse scrolled (385, 344) with delta (0, 0)
Screenshot: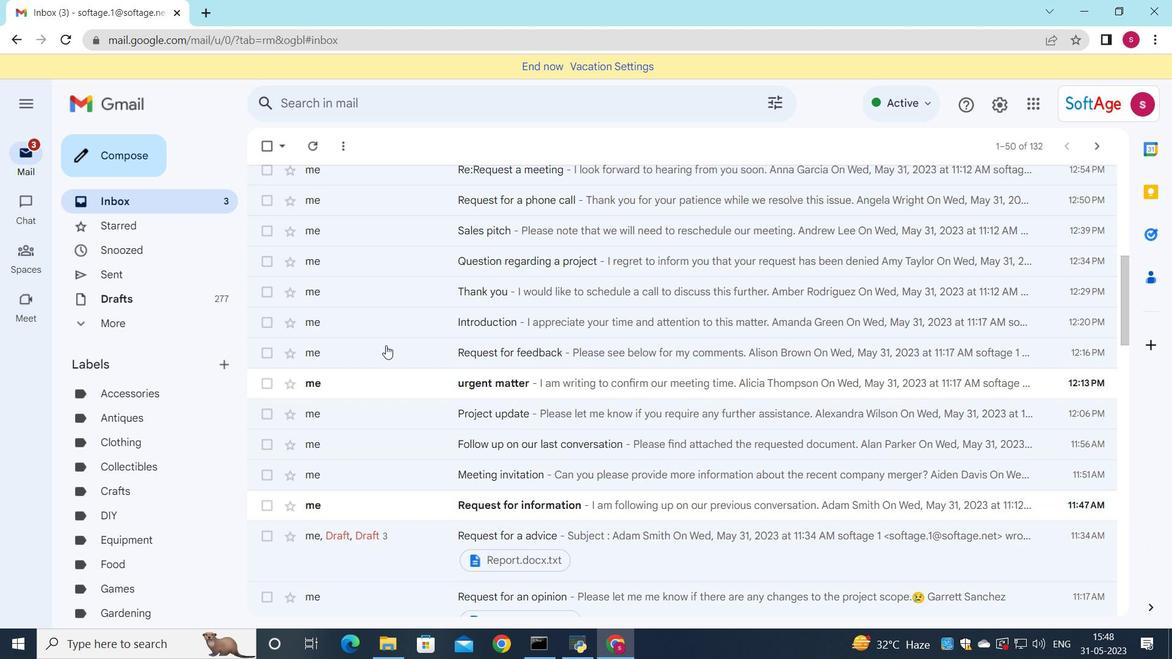 
Action: Mouse scrolled (385, 344) with delta (0, 0)
Screenshot: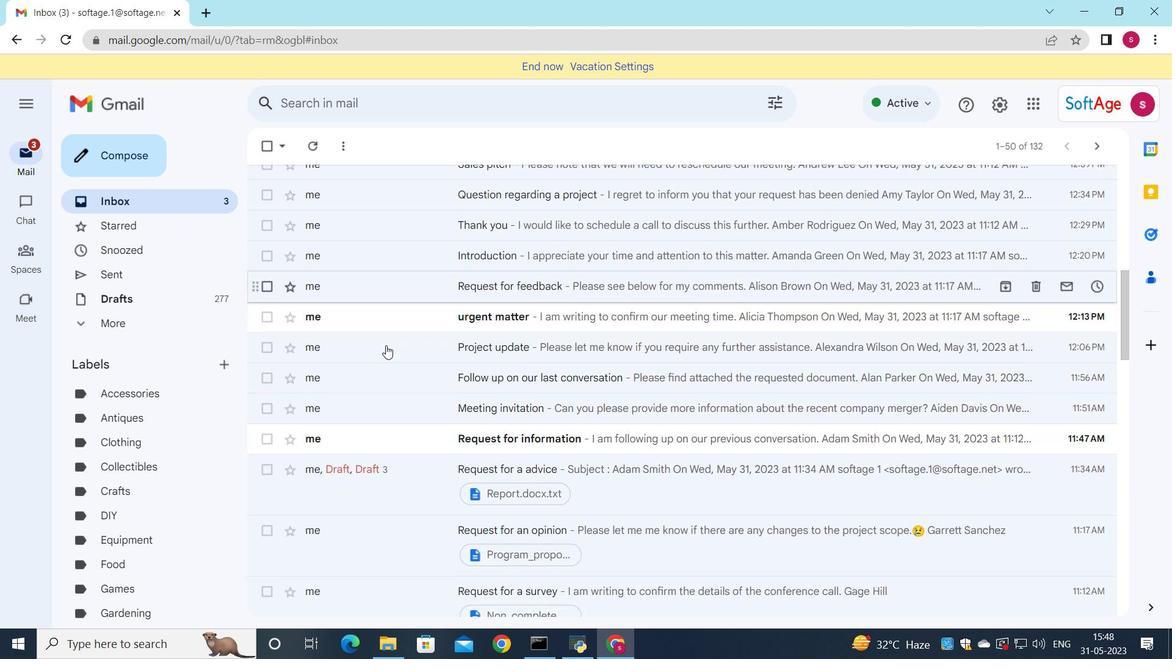 
Action: Mouse scrolled (385, 344) with delta (0, 0)
Screenshot: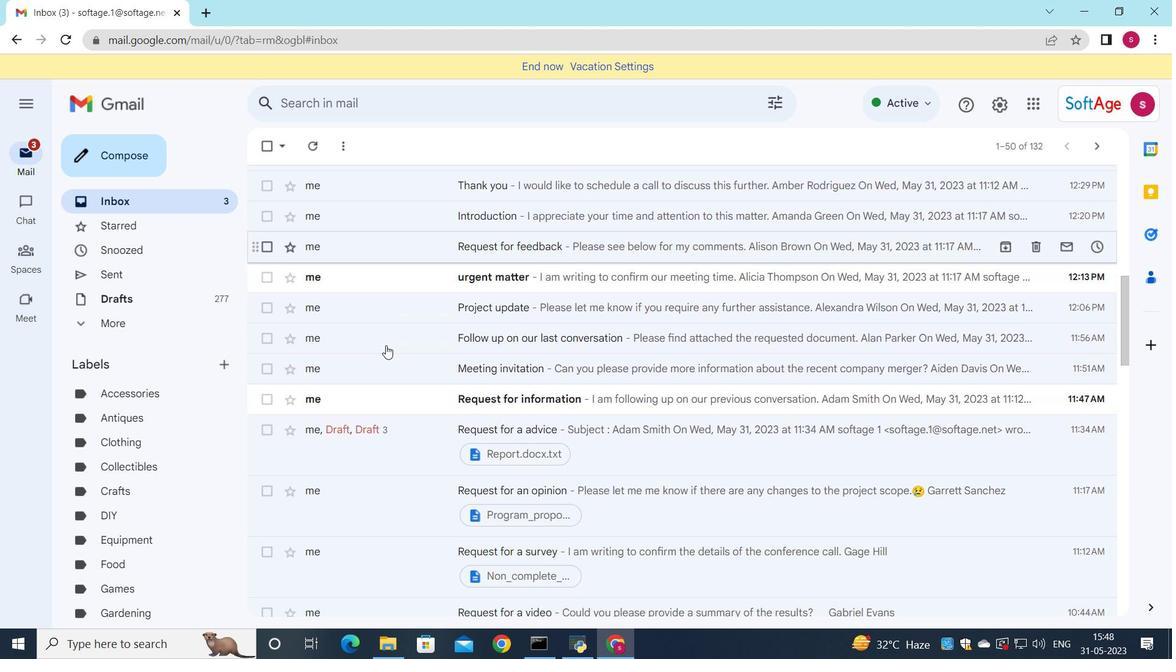 
Action: Mouse moved to (628, 329)
Screenshot: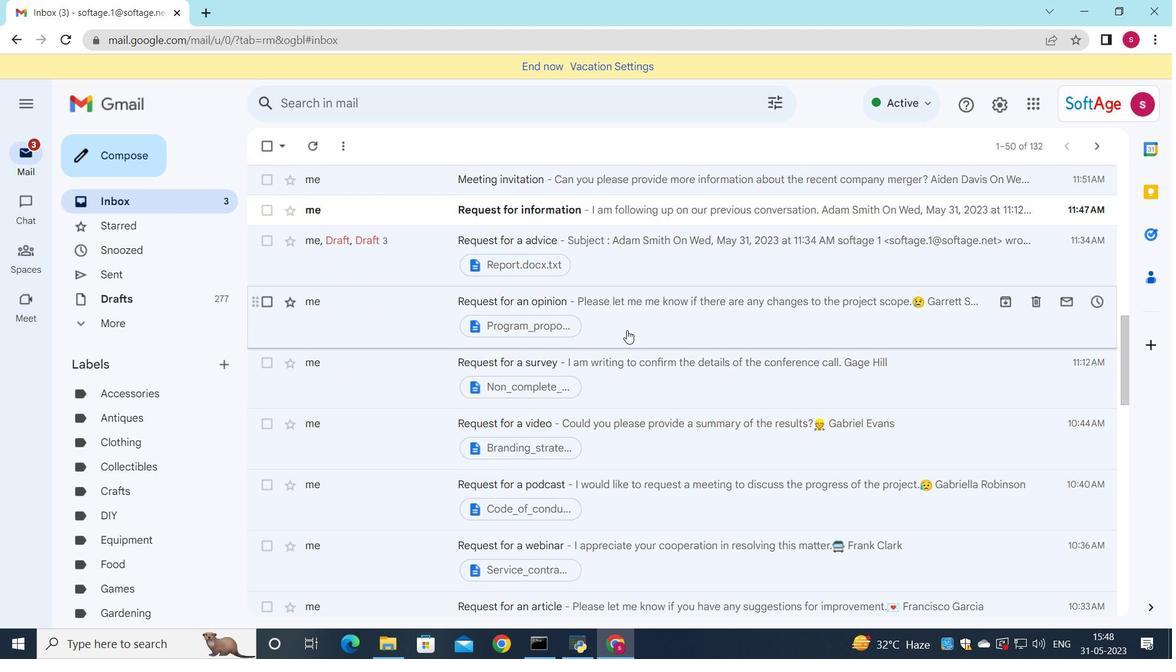 
Action: Mouse pressed left at (628, 329)
Screenshot: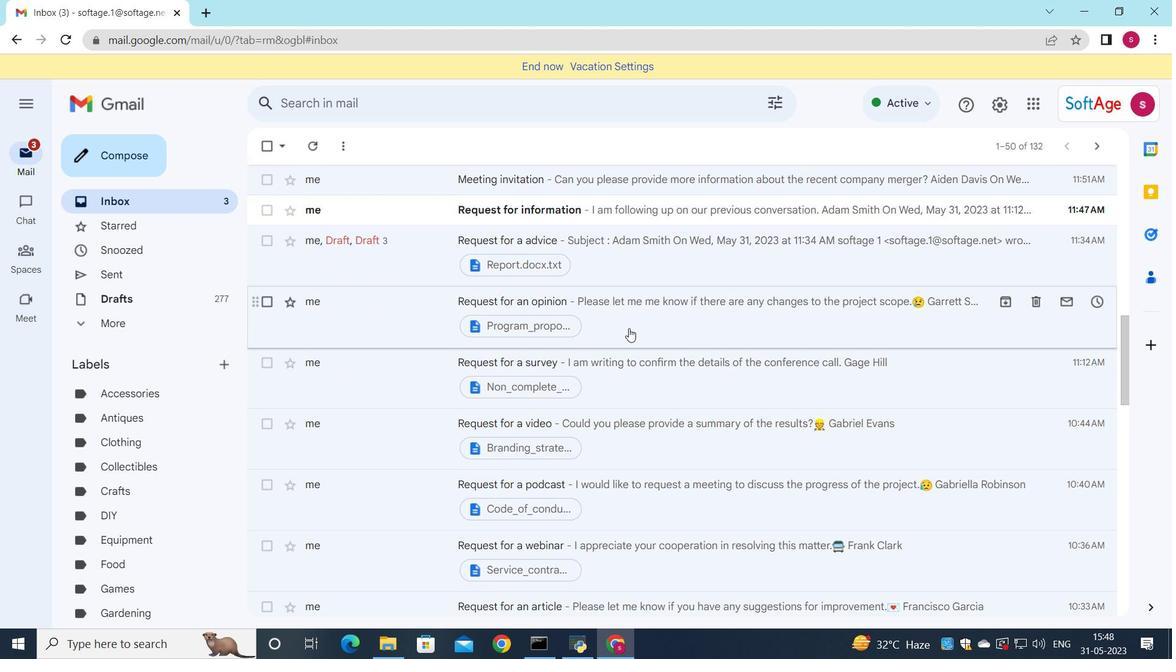 
Action: Mouse moved to (359, 481)
Screenshot: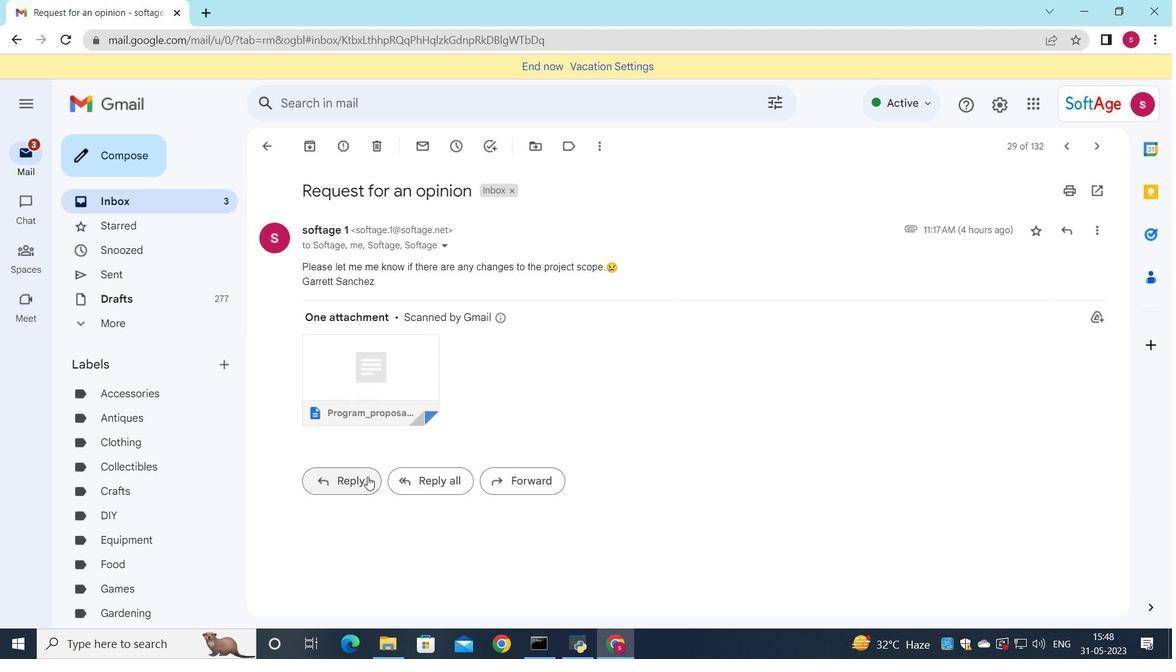 
Action: Mouse pressed left at (359, 481)
Screenshot: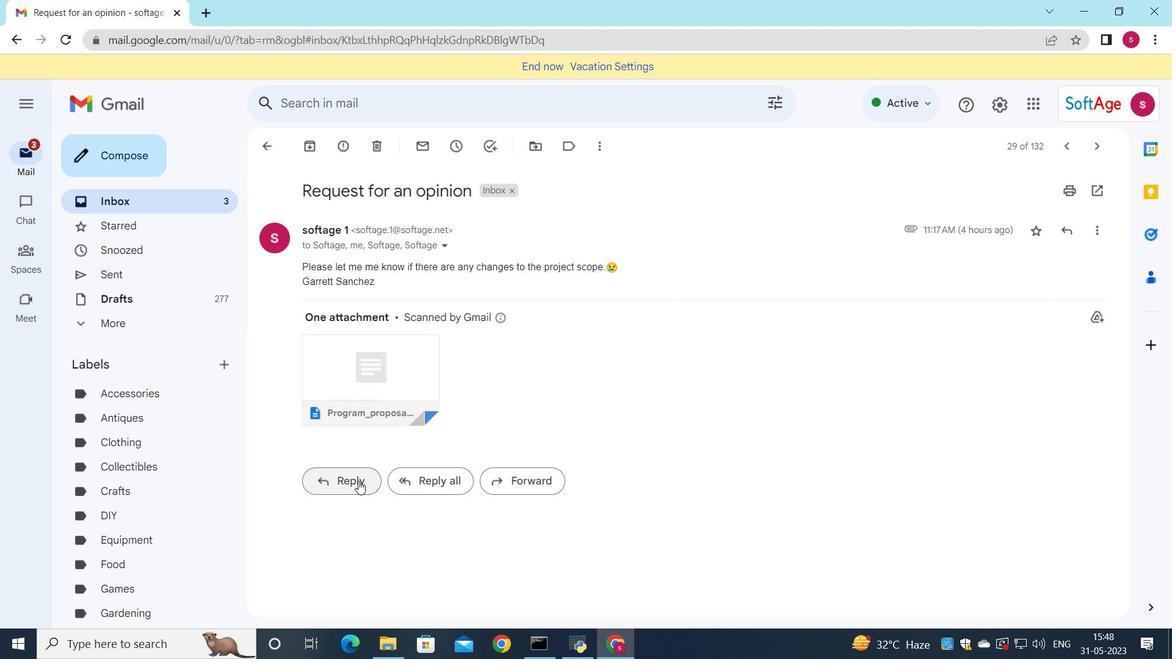 
Action: Mouse moved to (330, 415)
Screenshot: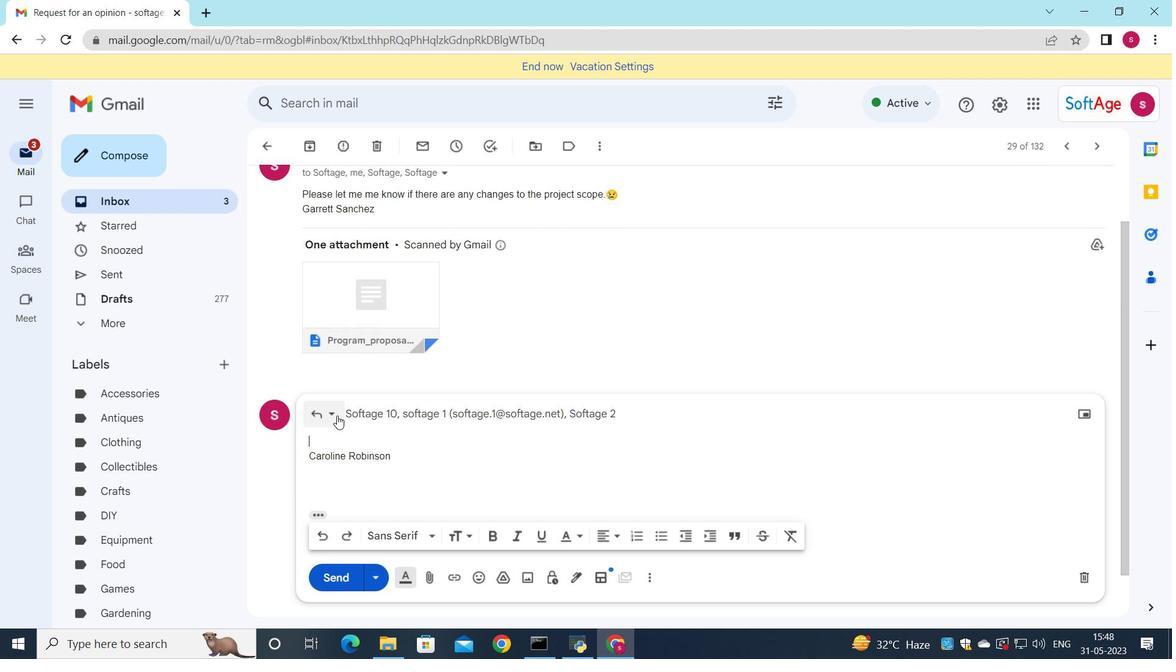 
Action: Mouse pressed left at (330, 415)
Screenshot: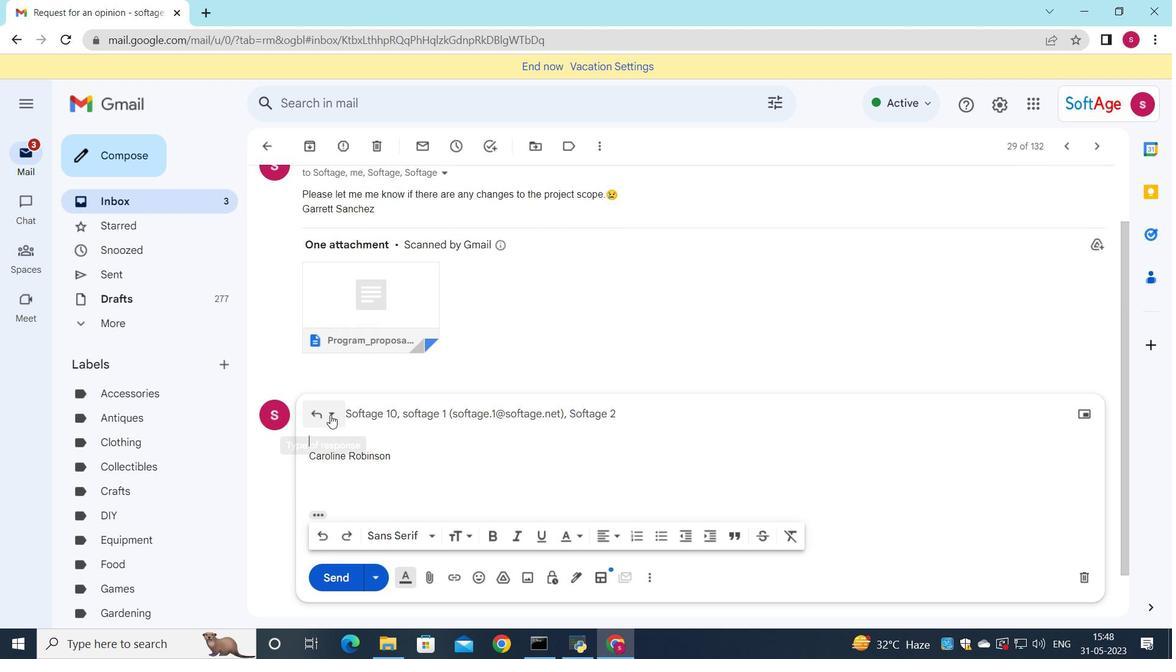 
Action: Mouse moved to (384, 531)
Screenshot: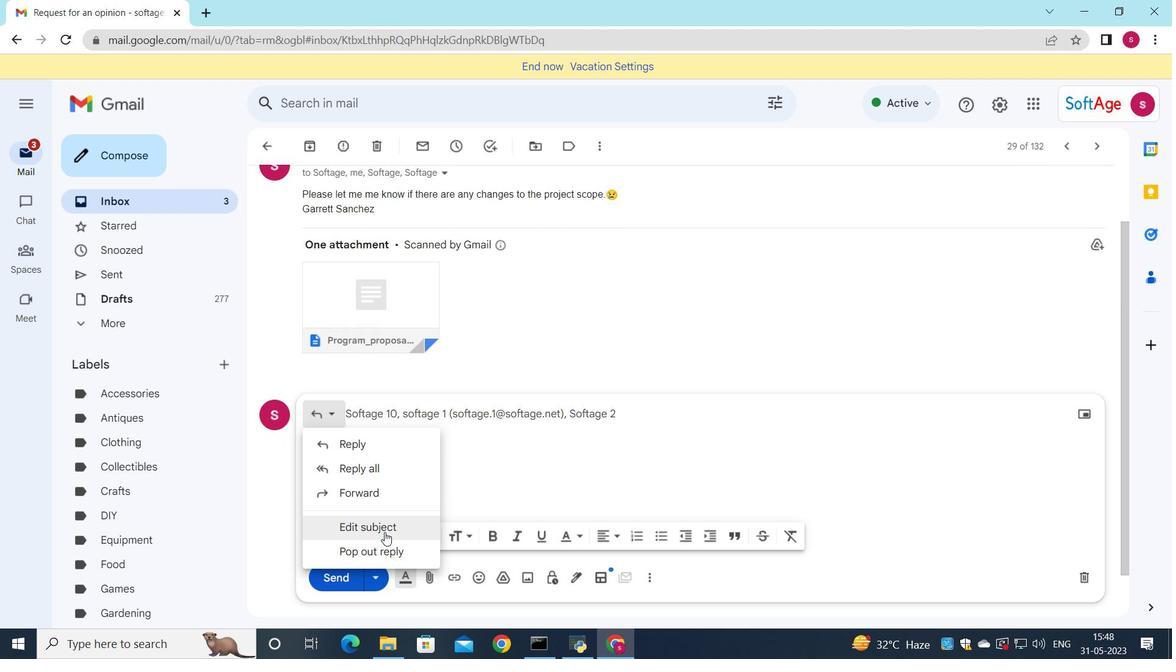 
Action: Mouse pressed left at (384, 531)
Screenshot: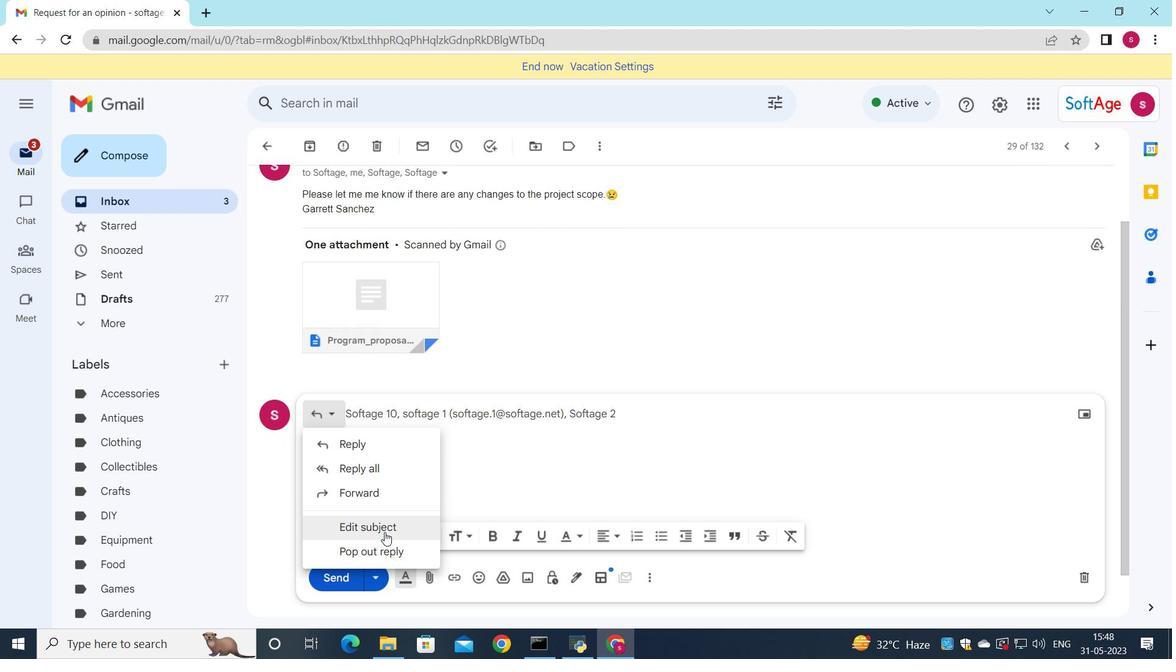 
Action: Mouse moved to (889, 308)
Screenshot: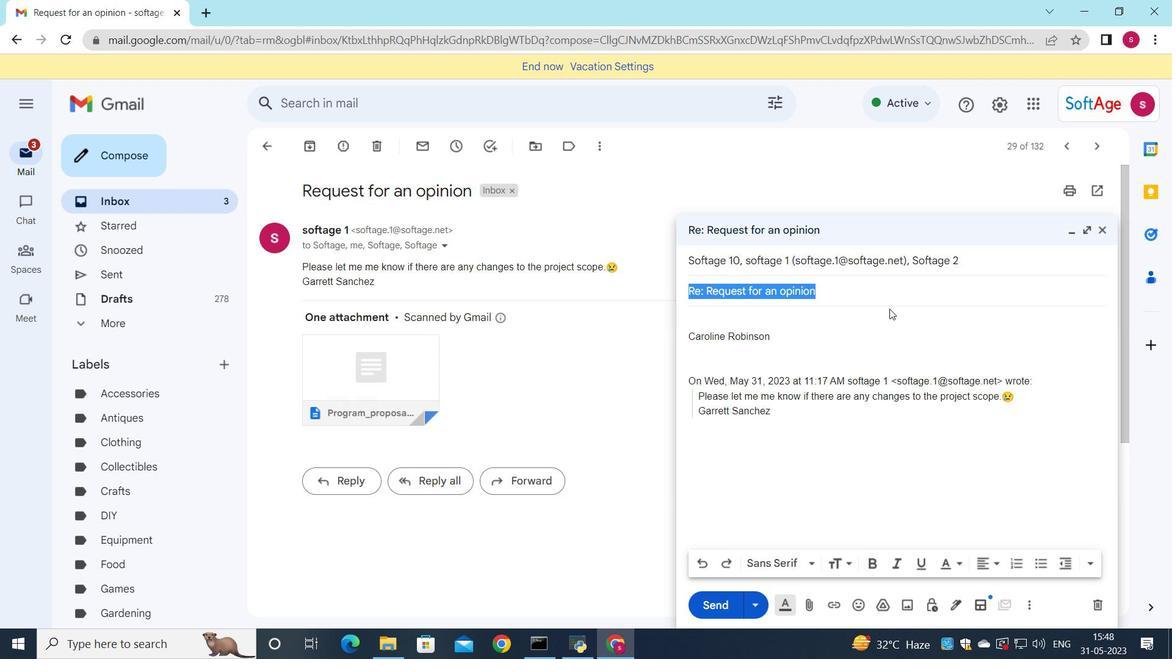 
Action: Key pressed <Key.shift>Request<Key.space>for<Key.space>help
Screenshot: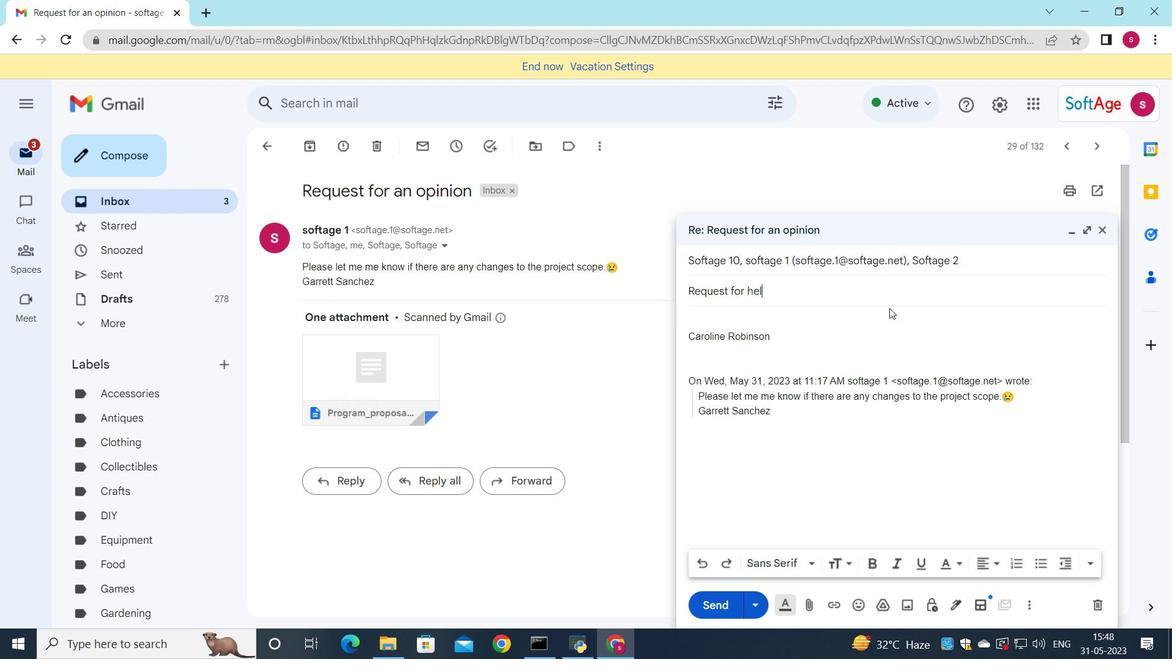 
Action: Mouse moved to (732, 321)
Screenshot: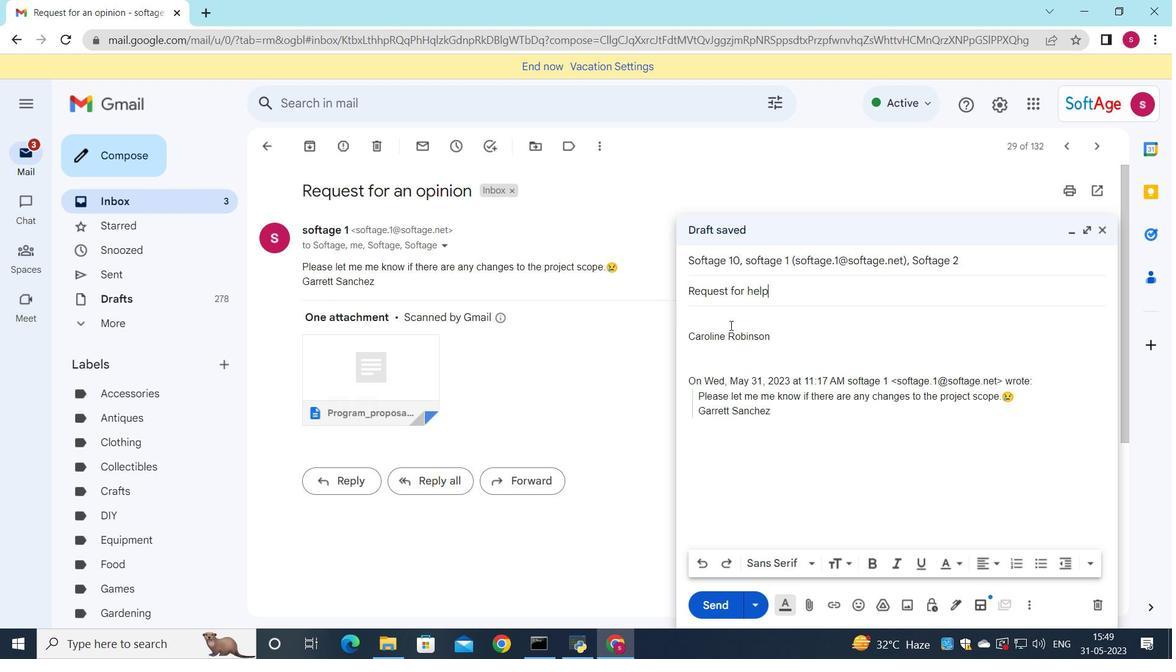 
Action: Mouse pressed left at (732, 321)
Screenshot: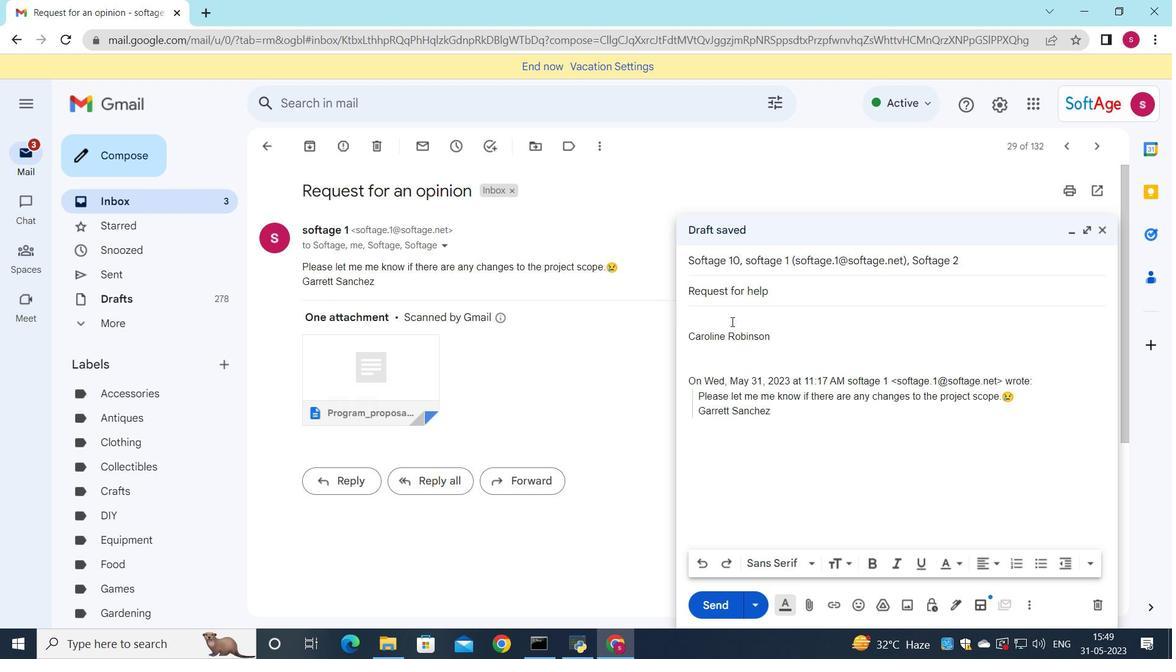 
Action: Mouse moved to (813, 336)
Screenshot: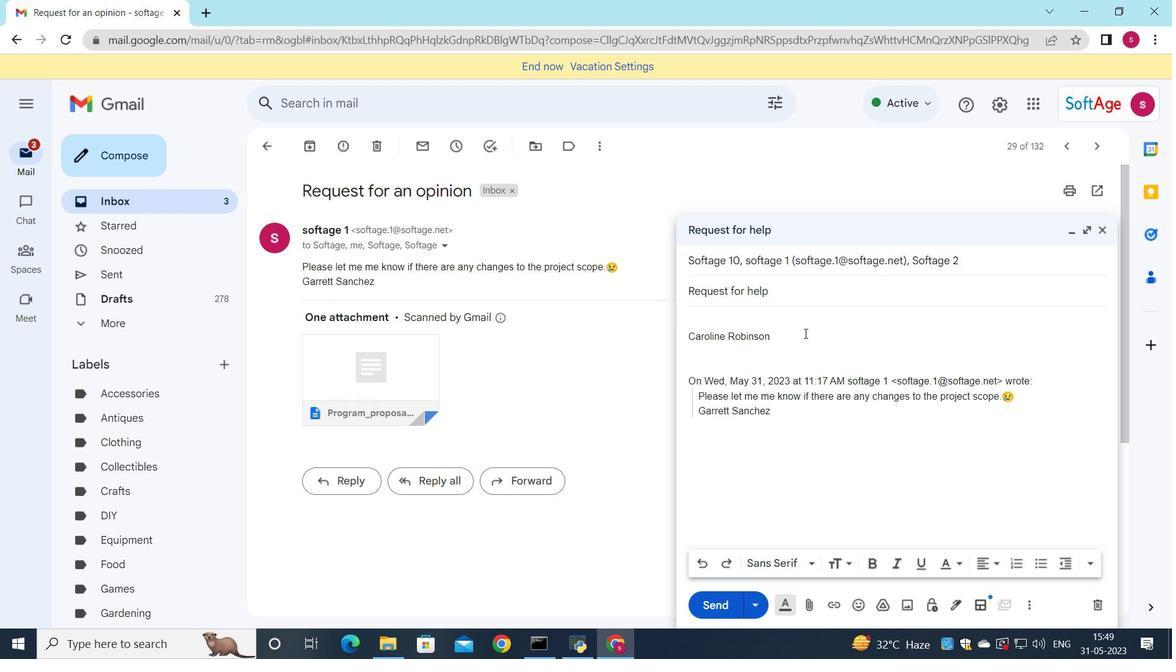 
Action: Key pressed <Key.shift>I<Key.space>wouls<Key.backspace>d<Key.space>like<Key.space>to<Key.space>schedule<Key.space>a<Key.space>call<Key.space>to<Key.space>discuss<Key.space>the<Key.space>proposed<Key.space>changes<Key.space>to<Key.space>the<Key.space>project<Key.space>budget.
Screenshot: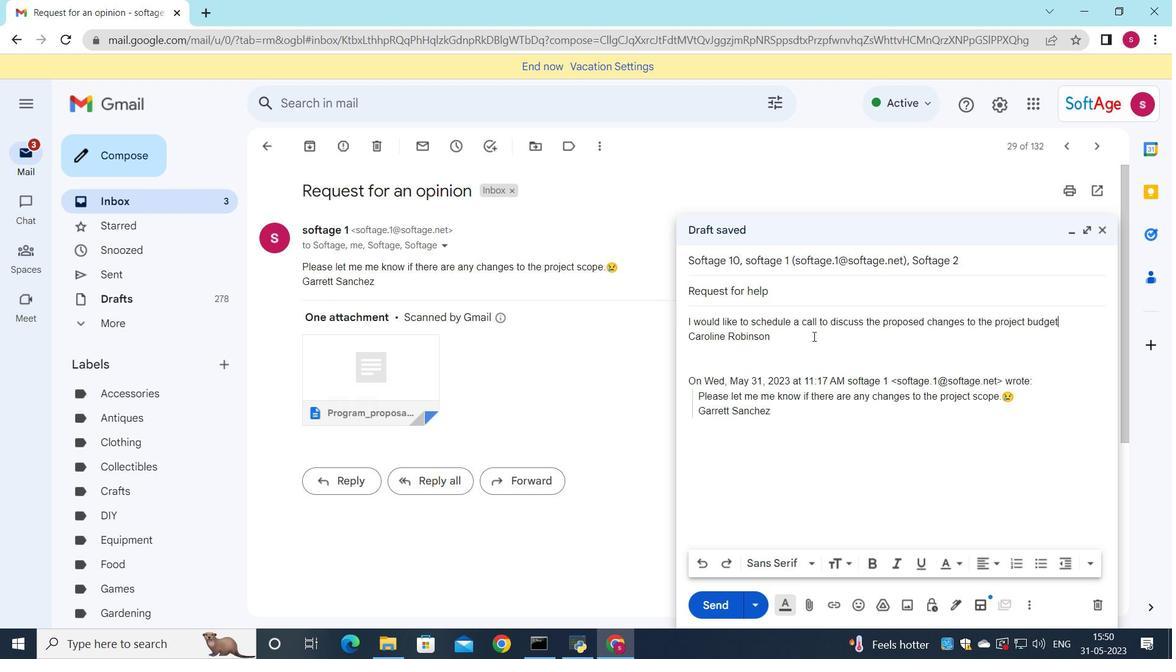 
Action: Mouse moved to (693, 556)
Screenshot: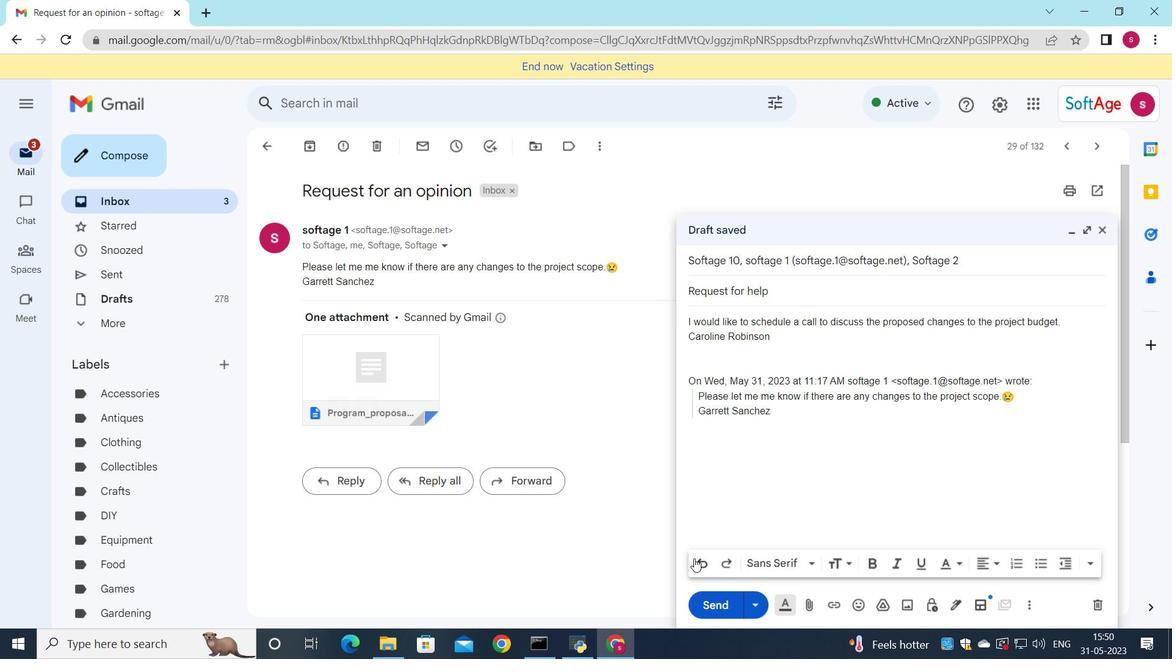 
Action: Mouse pressed left at (693, 556)
Screenshot: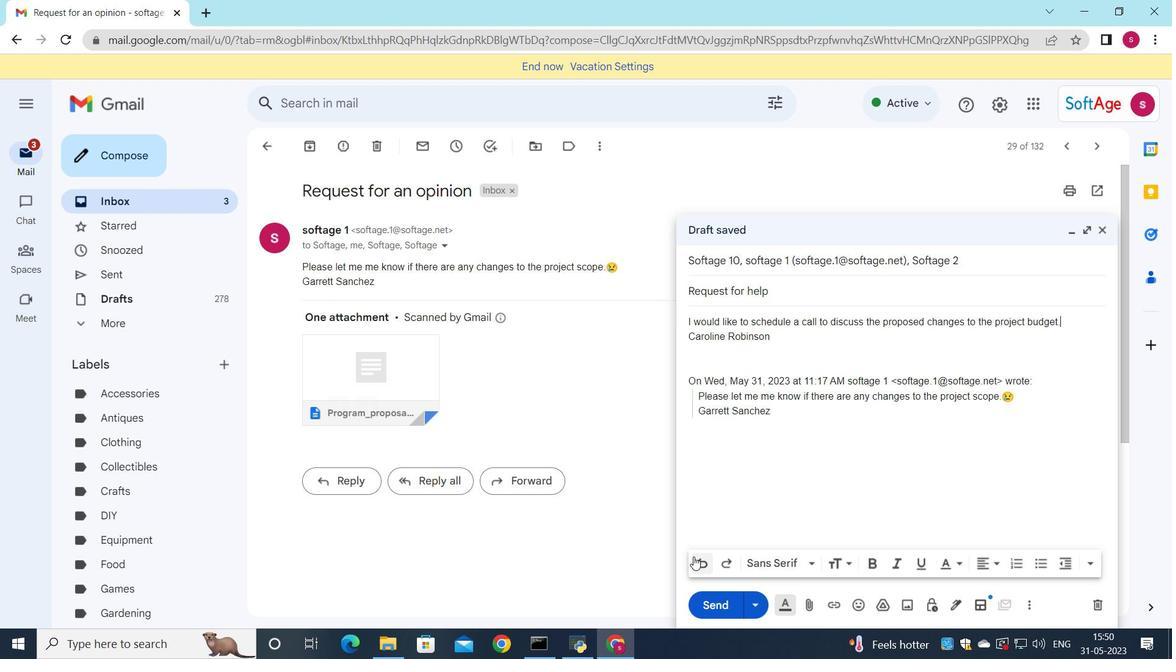 
Action: Mouse pressed left at (693, 556)
Screenshot: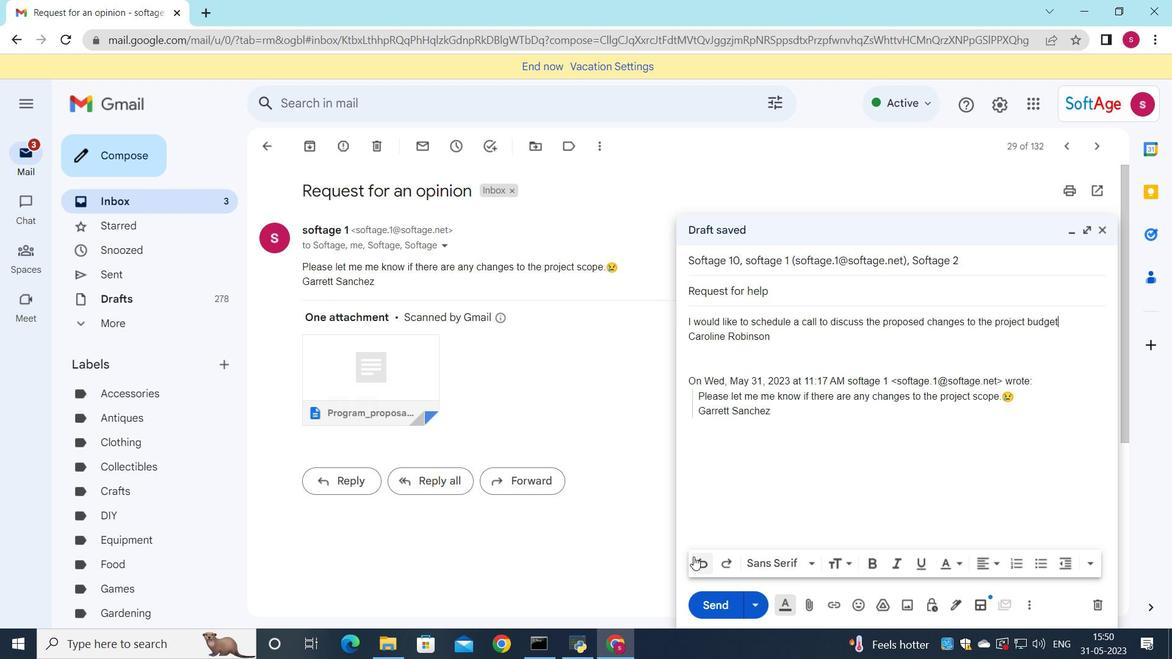
Action: Mouse pressed left at (693, 556)
Screenshot: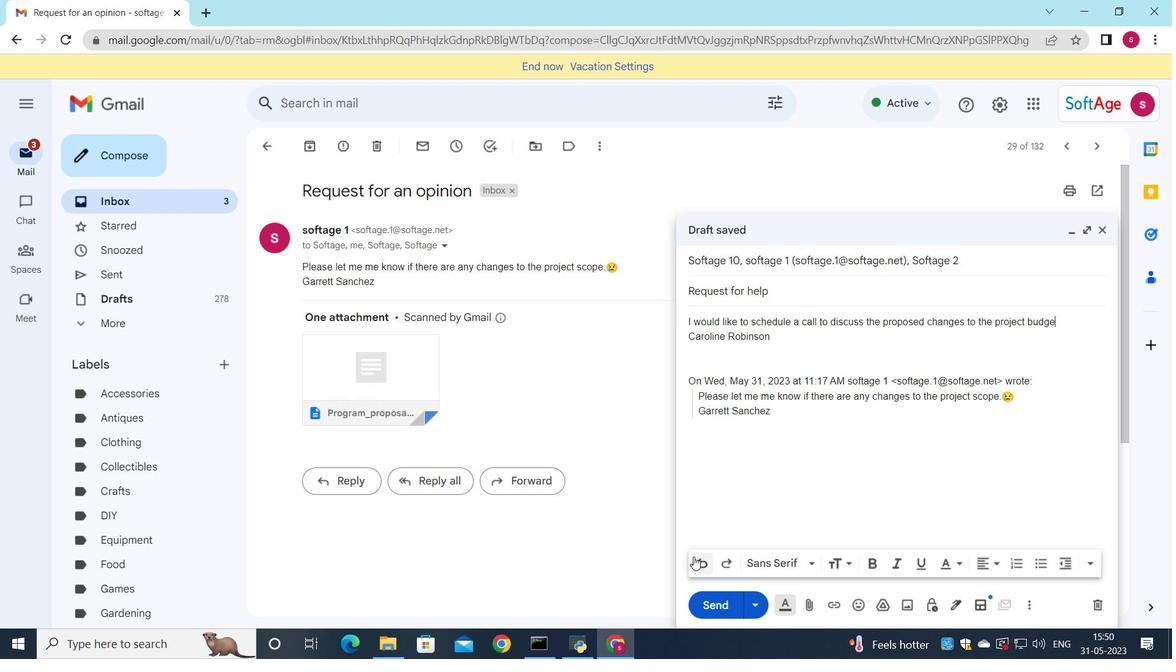 
Action: Mouse pressed left at (693, 556)
Screenshot: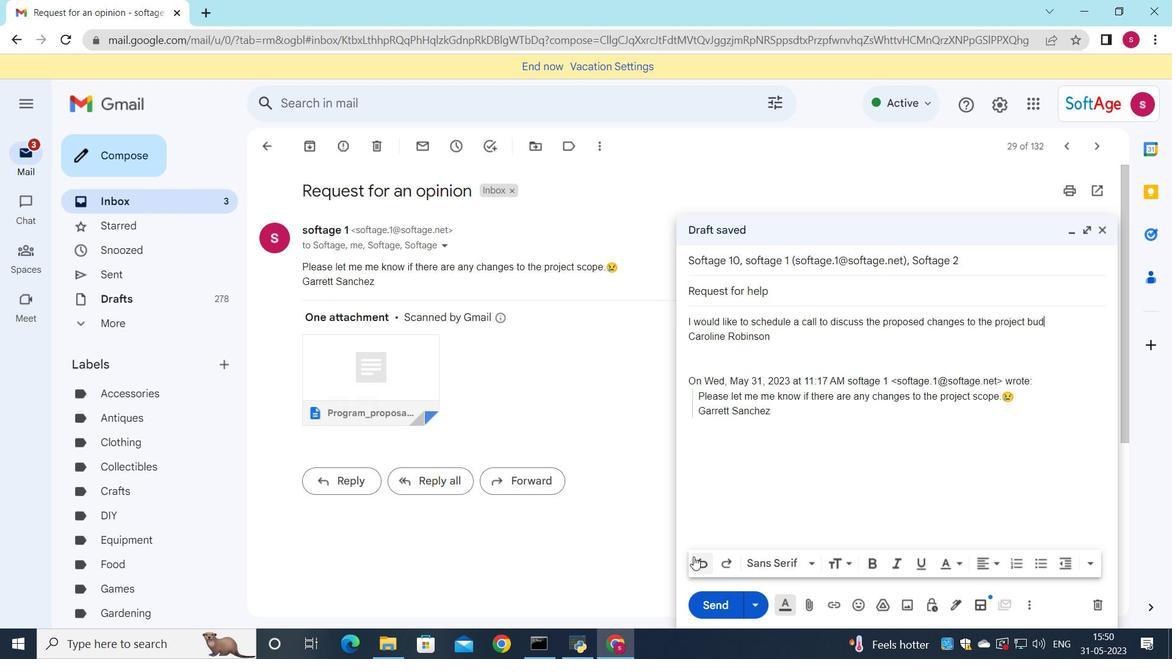 
Action: Mouse pressed left at (693, 556)
Screenshot: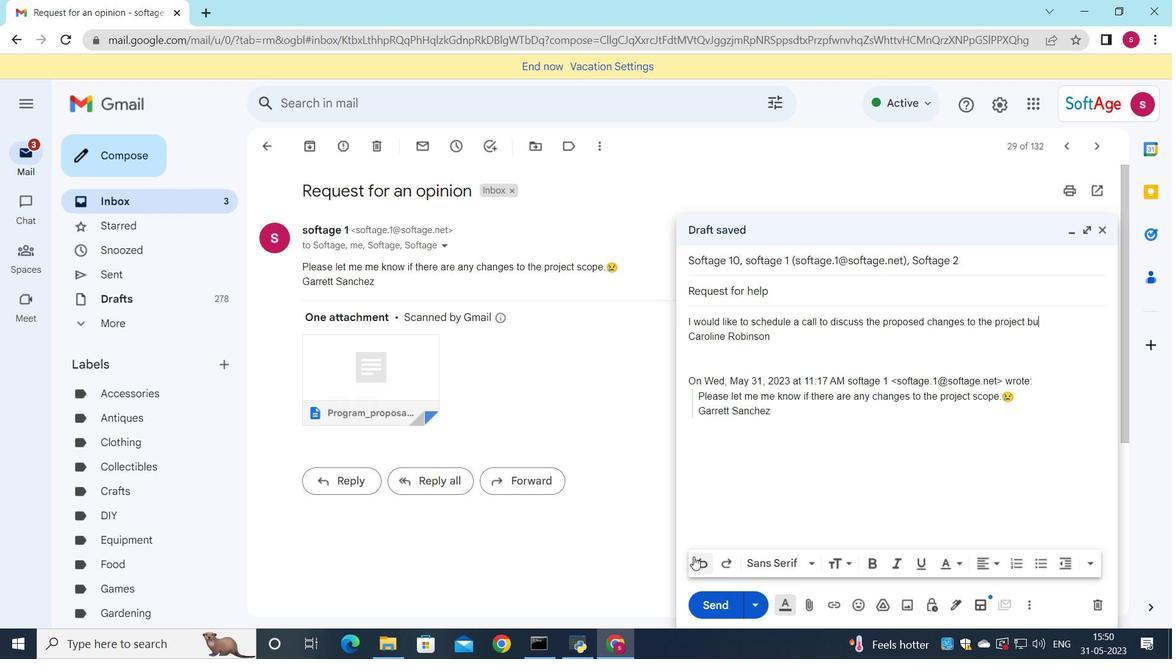 
Action: Mouse pressed left at (693, 556)
Screenshot: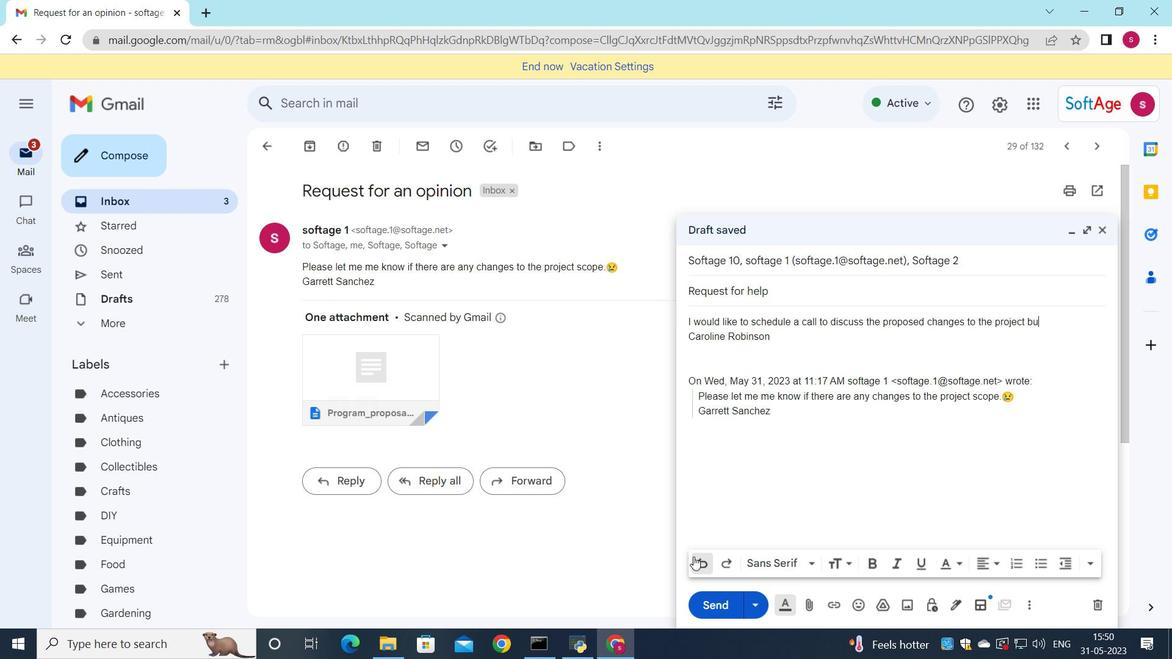 
Action: Mouse pressed left at (693, 556)
Screenshot: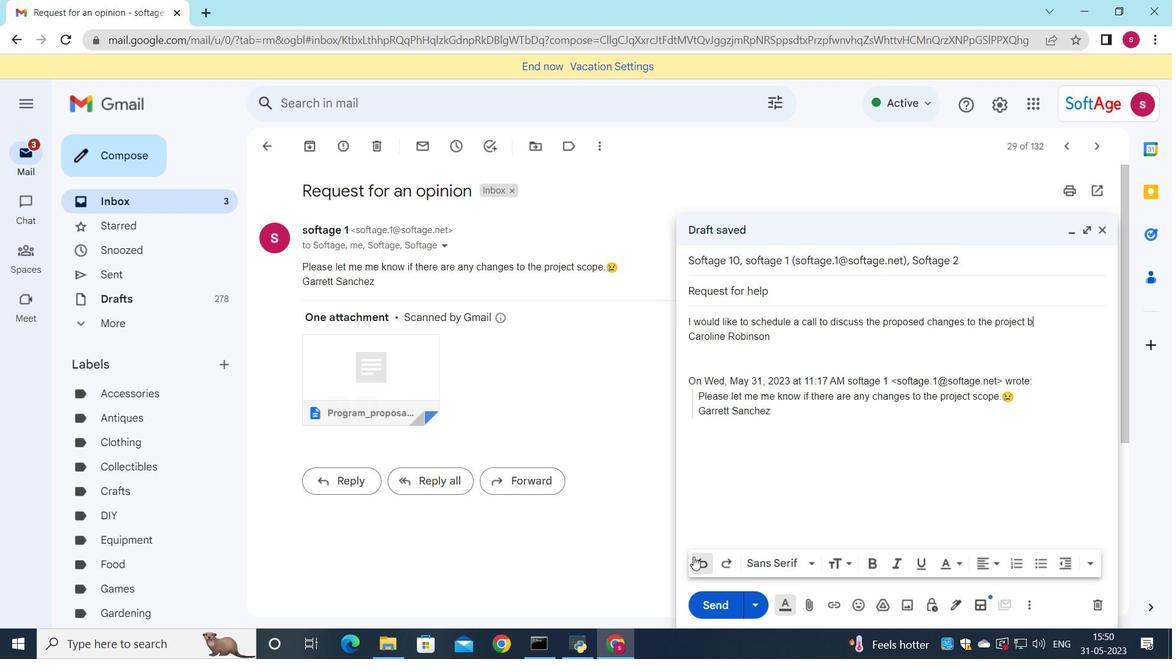 
Action: Mouse pressed left at (693, 556)
Screenshot: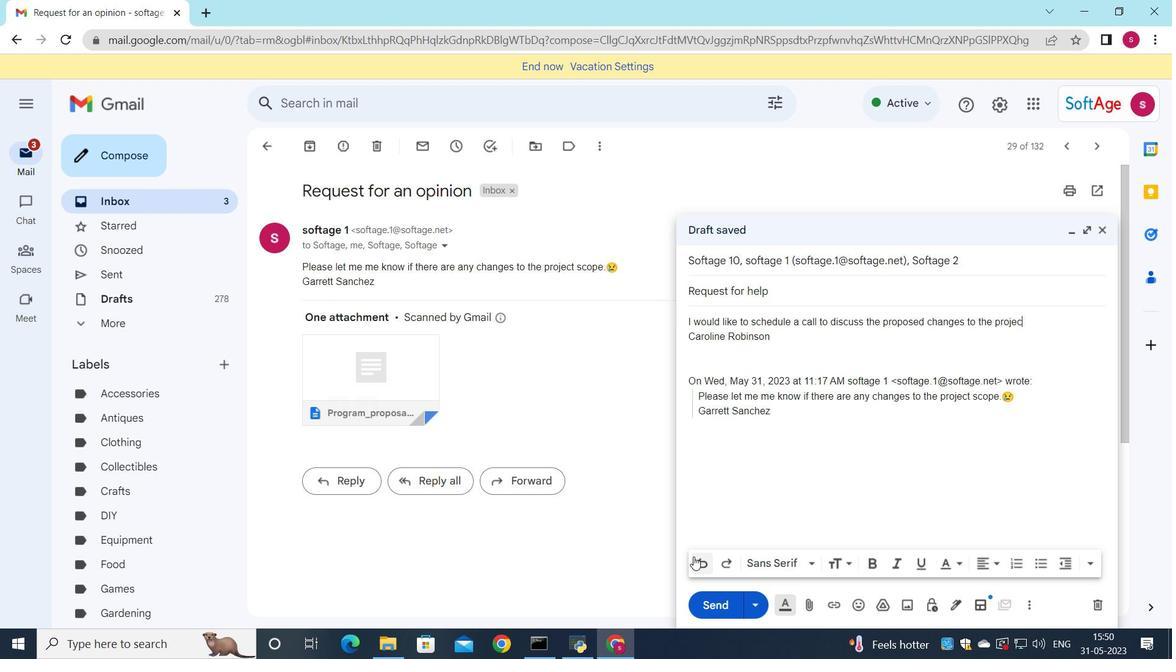 
Action: Mouse pressed left at (693, 556)
Screenshot: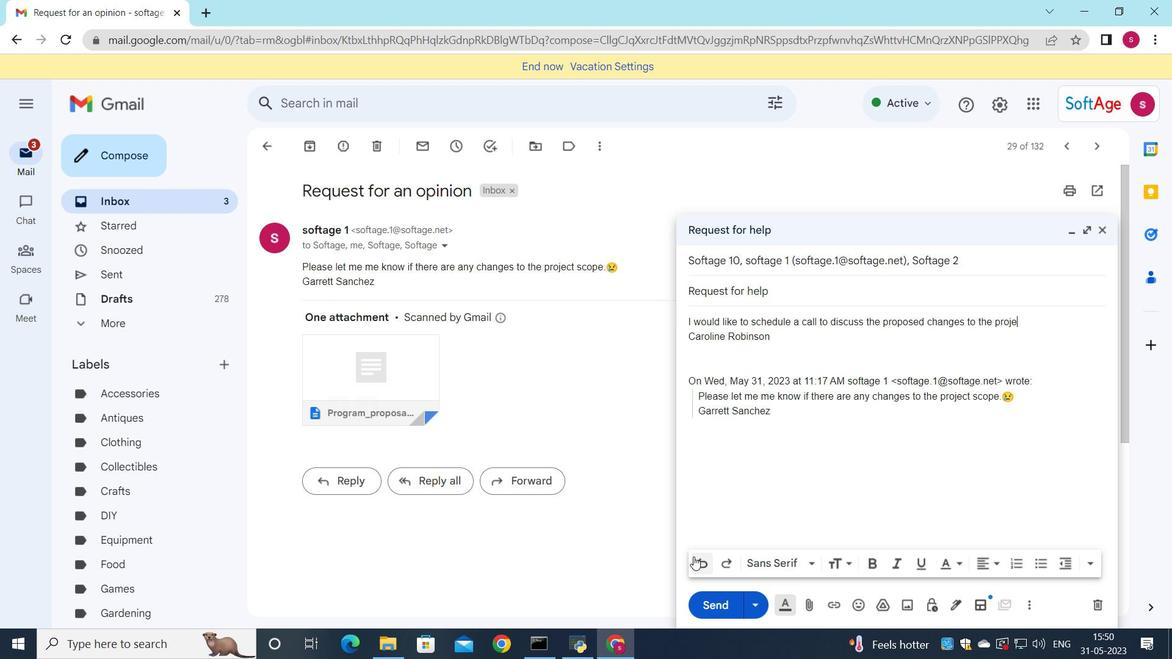 
Action: Mouse pressed left at (693, 556)
Screenshot: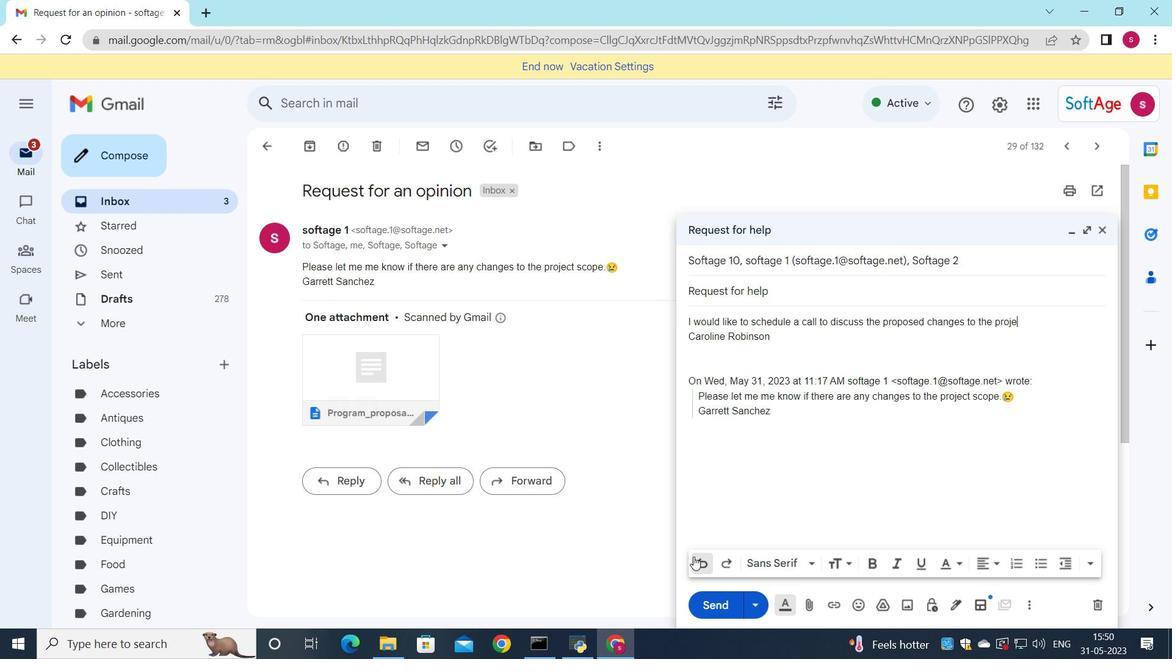 
Action: Mouse pressed left at (693, 556)
Screenshot: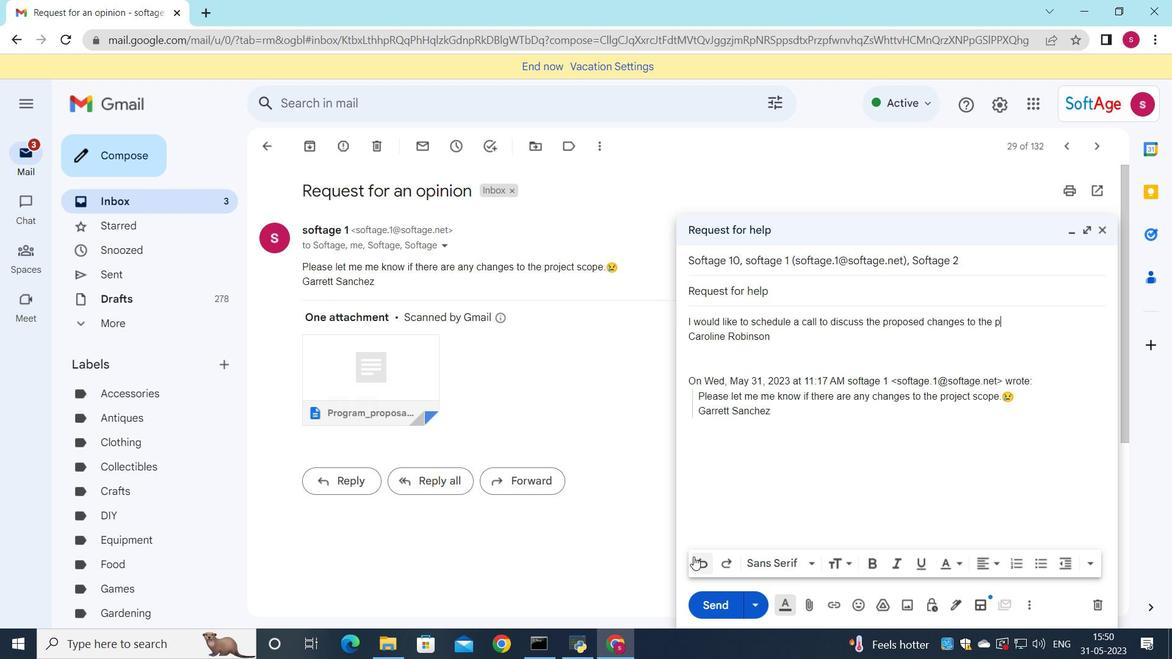 
Action: Mouse pressed left at (693, 556)
Screenshot: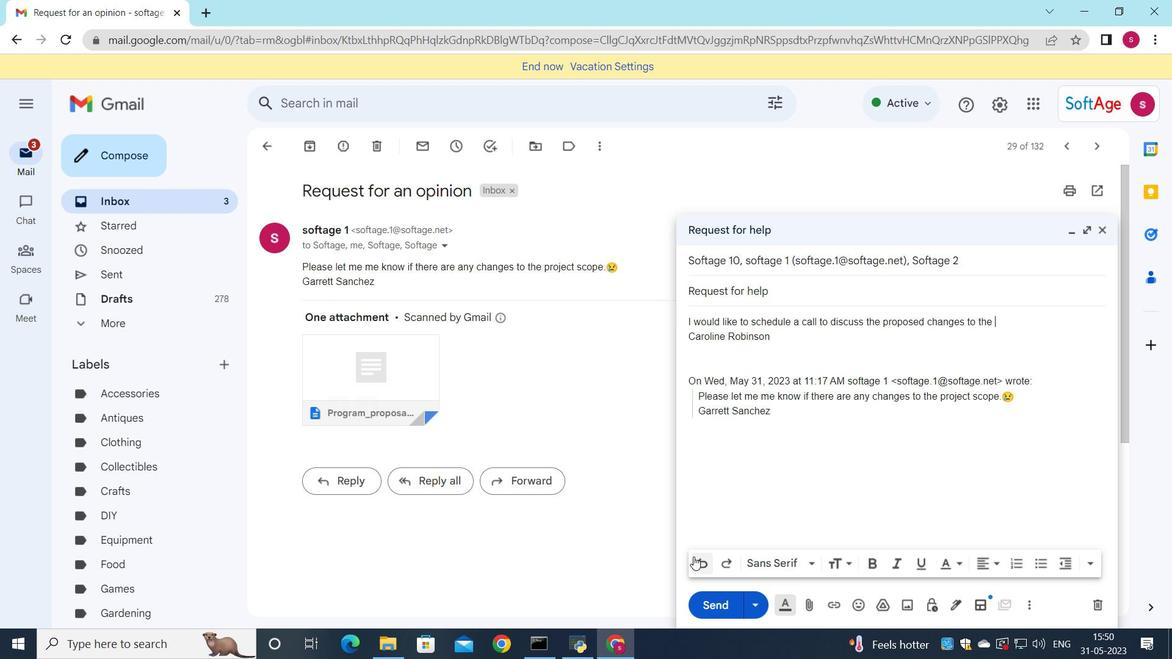 
Action: Mouse pressed left at (693, 556)
Screenshot: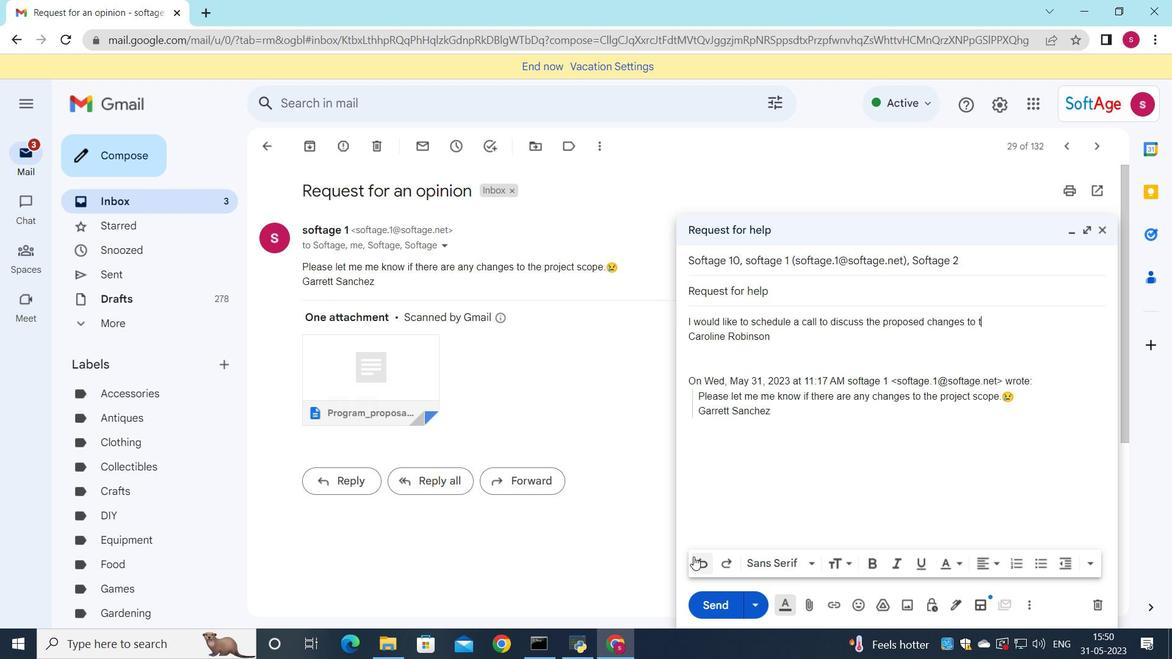 
Action: Mouse pressed left at (693, 556)
Screenshot: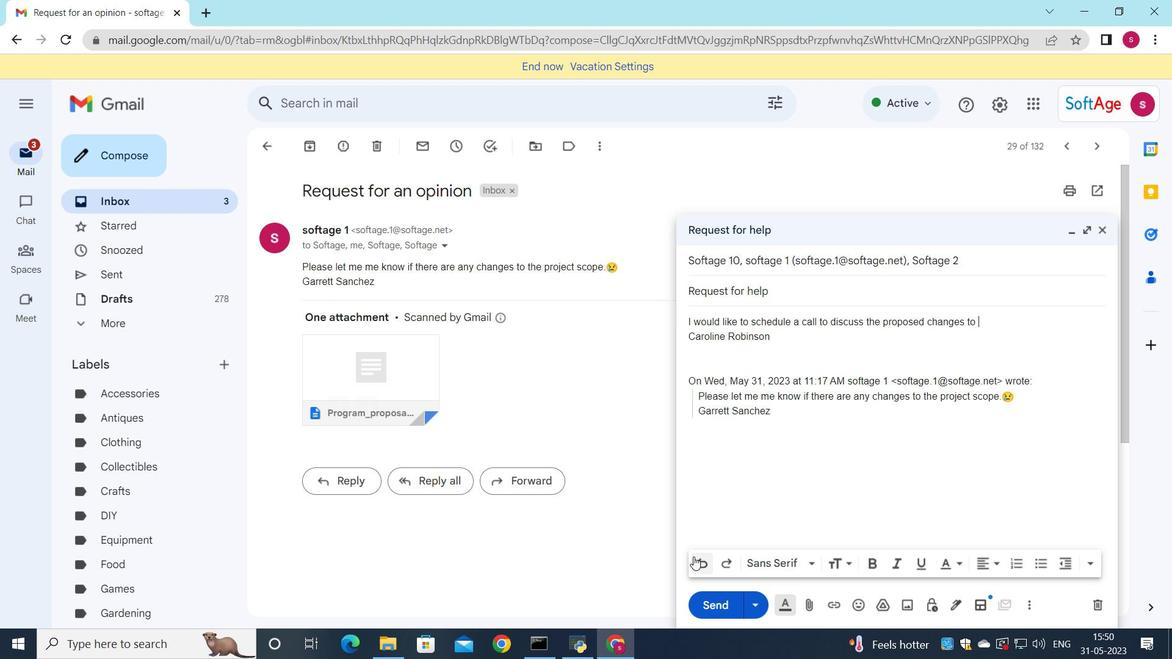 
Action: Mouse pressed left at (693, 556)
Screenshot: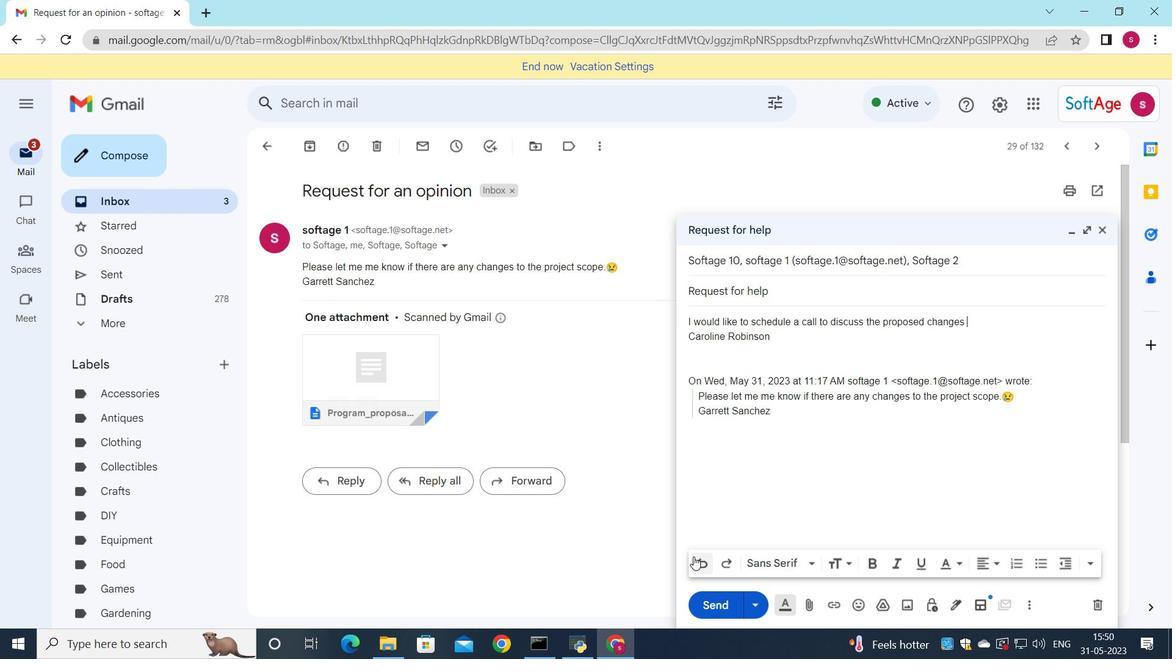 
Action: Mouse pressed left at (693, 556)
Screenshot: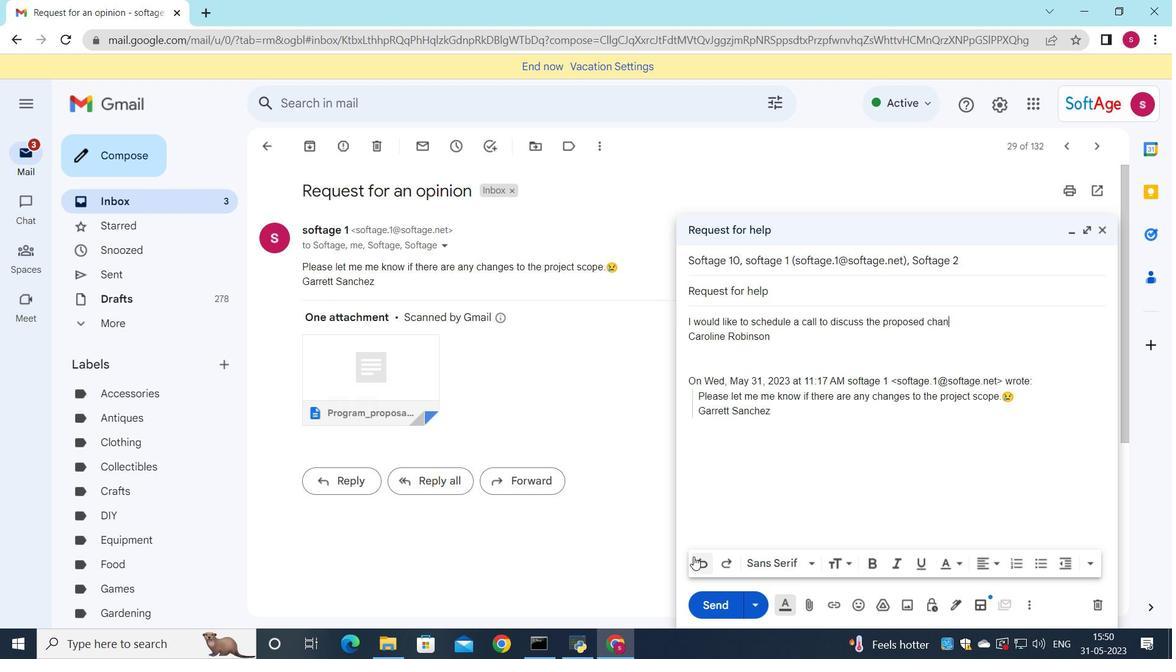 
Action: Mouse pressed left at (693, 556)
Screenshot: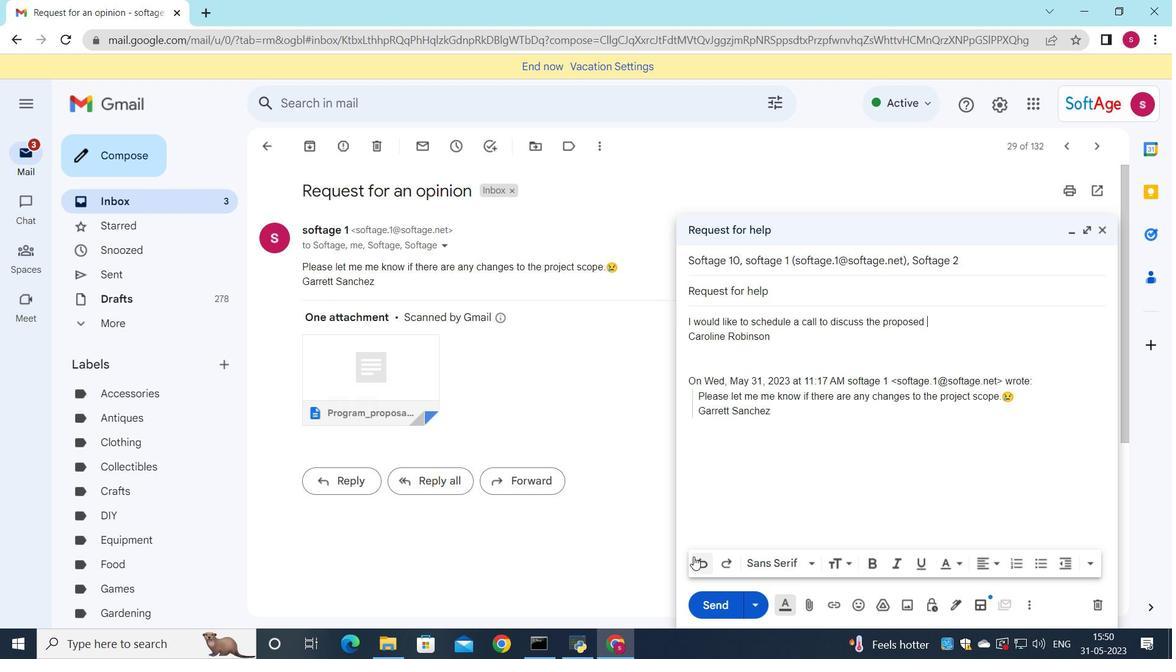 
Action: Mouse pressed left at (693, 556)
Screenshot: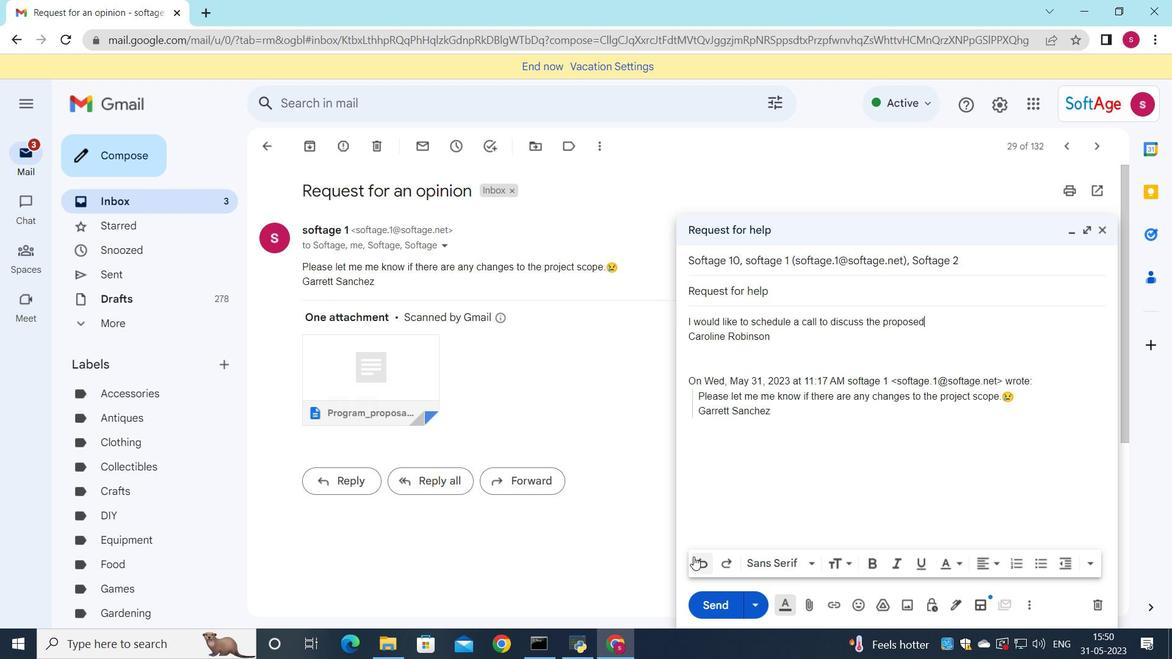 
Action: Mouse pressed left at (693, 556)
Screenshot: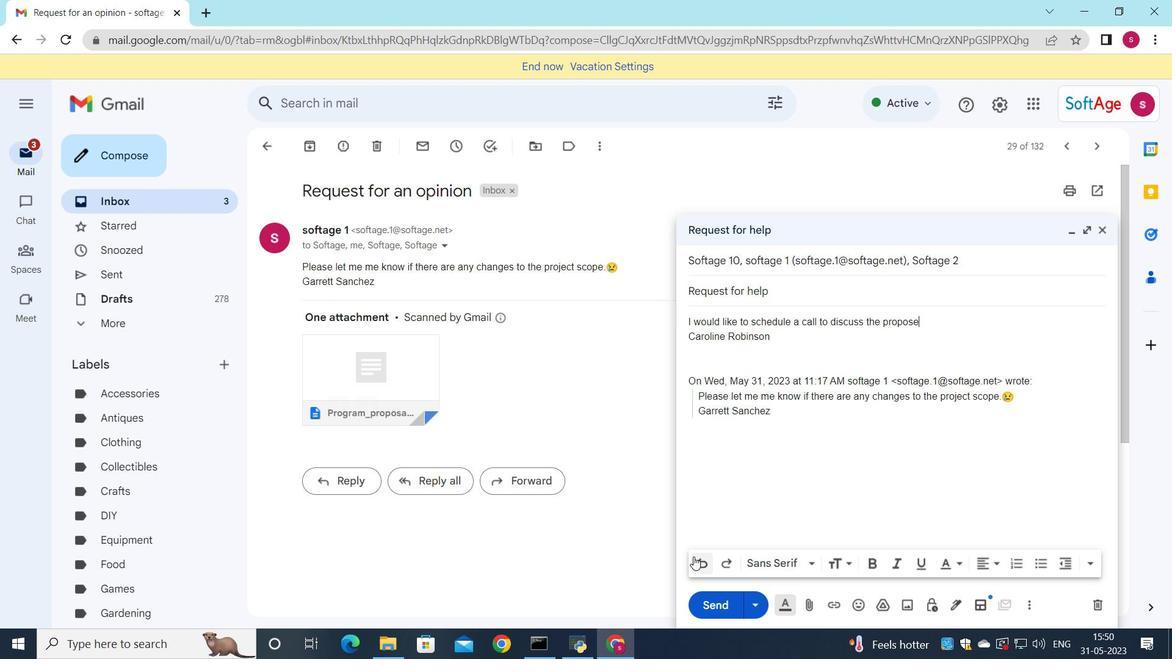 
Action: Mouse pressed left at (693, 556)
Screenshot: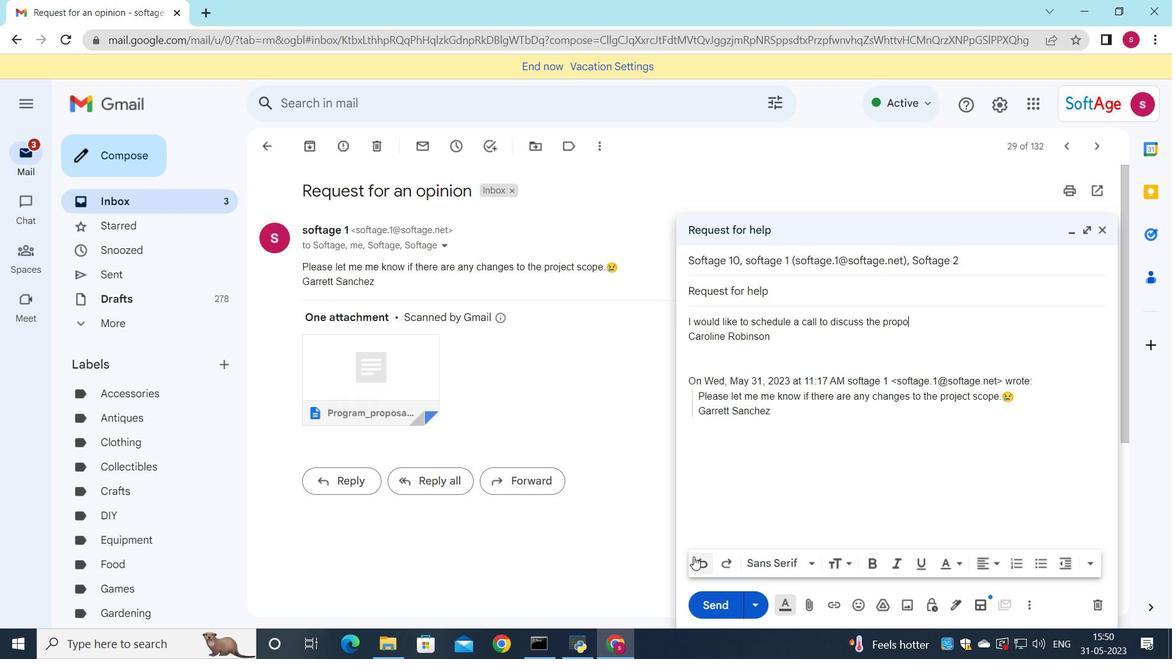 
Action: Mouse pressed left at (693, 556)
Screenshot: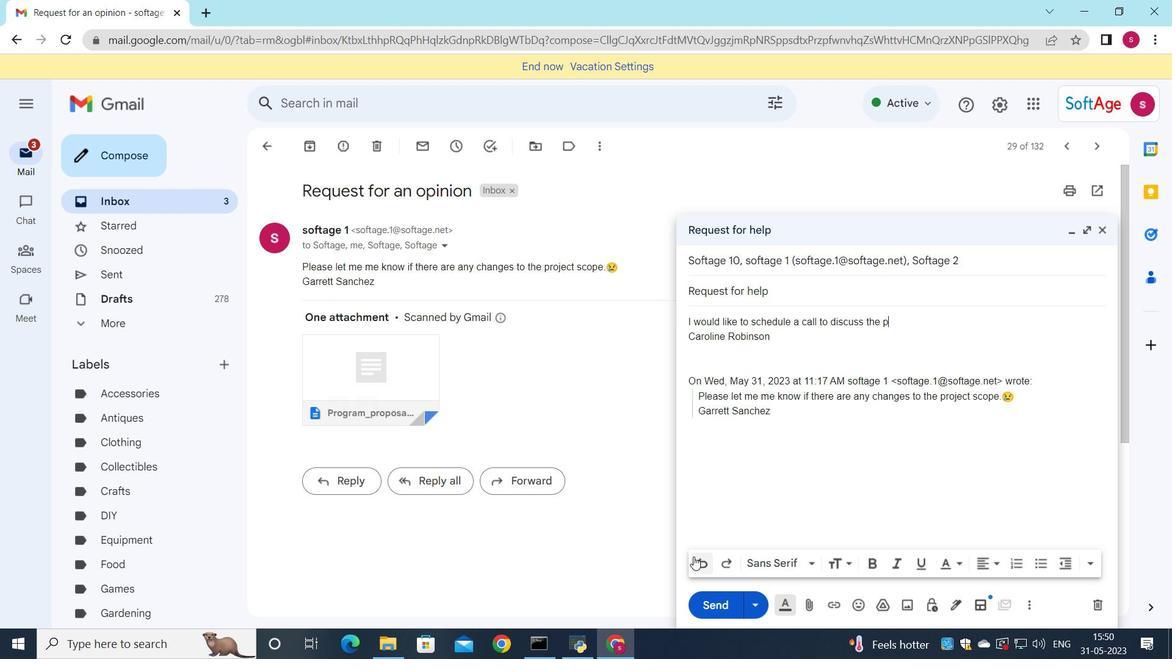 
Action: Mouse pressed left at (693, 556)
Screenshot: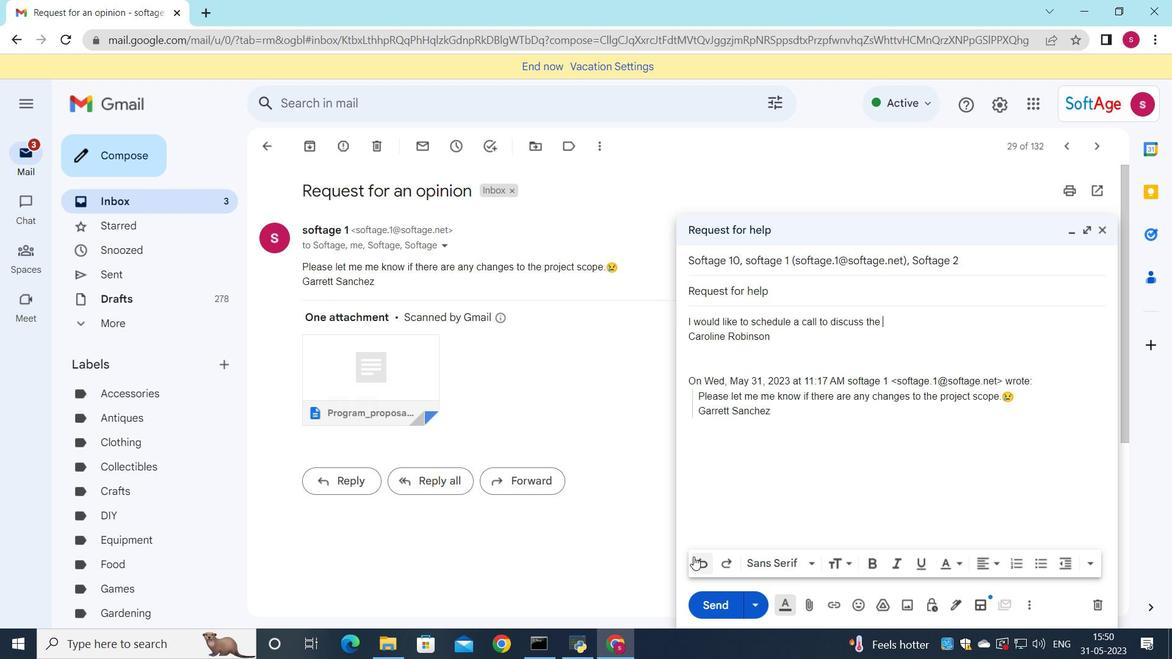 
Action: Mouse pressed left at (693, 556)
Screenshot: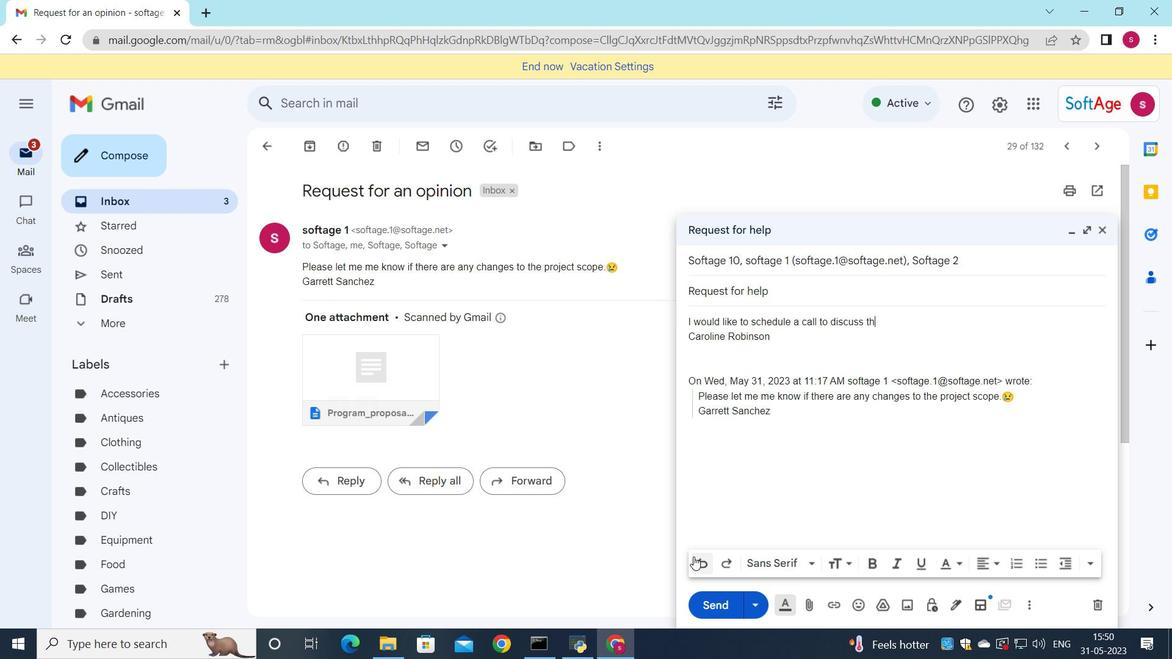 
Action: Mouse pressed left at (693, 556)
Screenshot: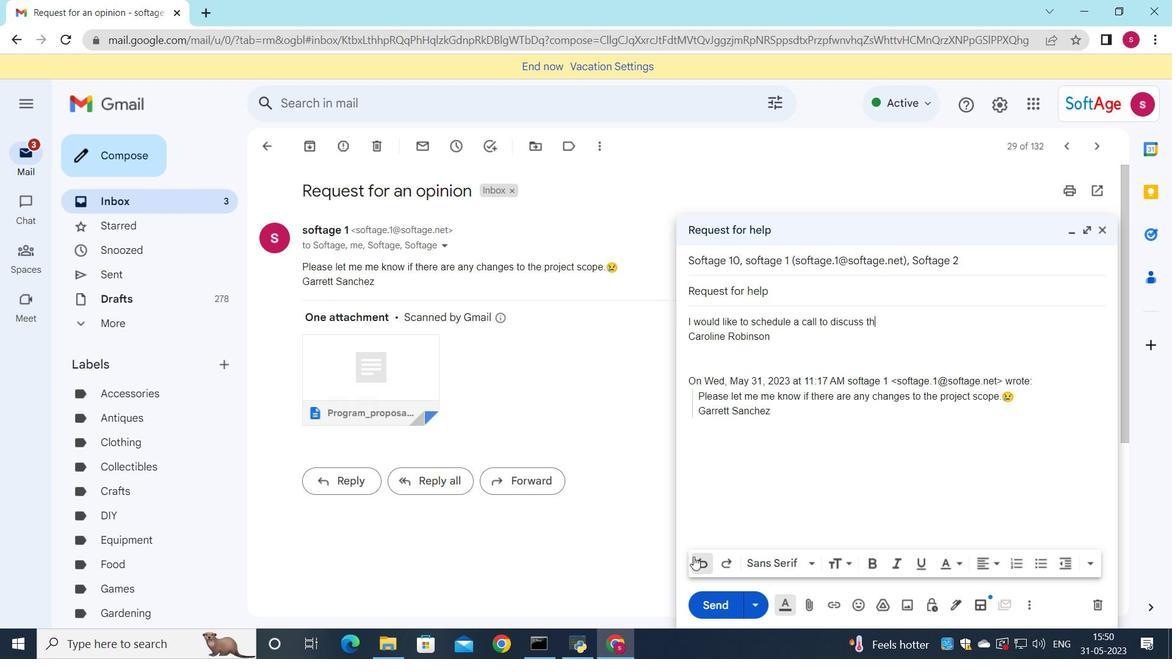 
Action: Mouse pressed left at (693, 556)
Screenshot: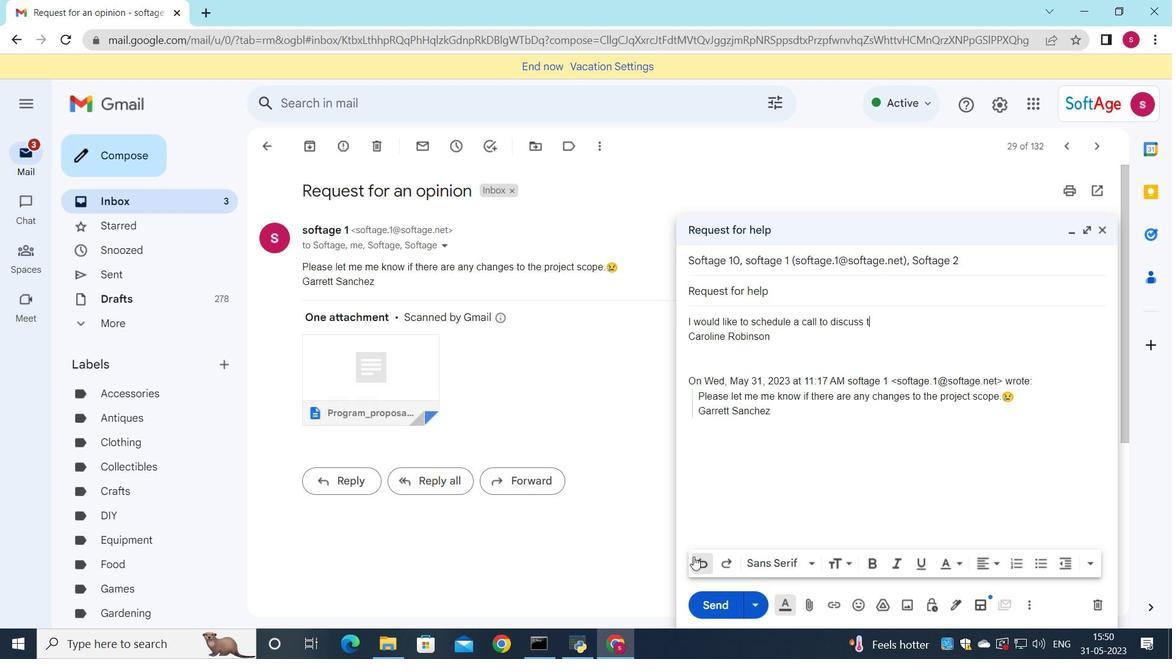 
Action: Mouse pressed left at (693, 556)
Screenshot: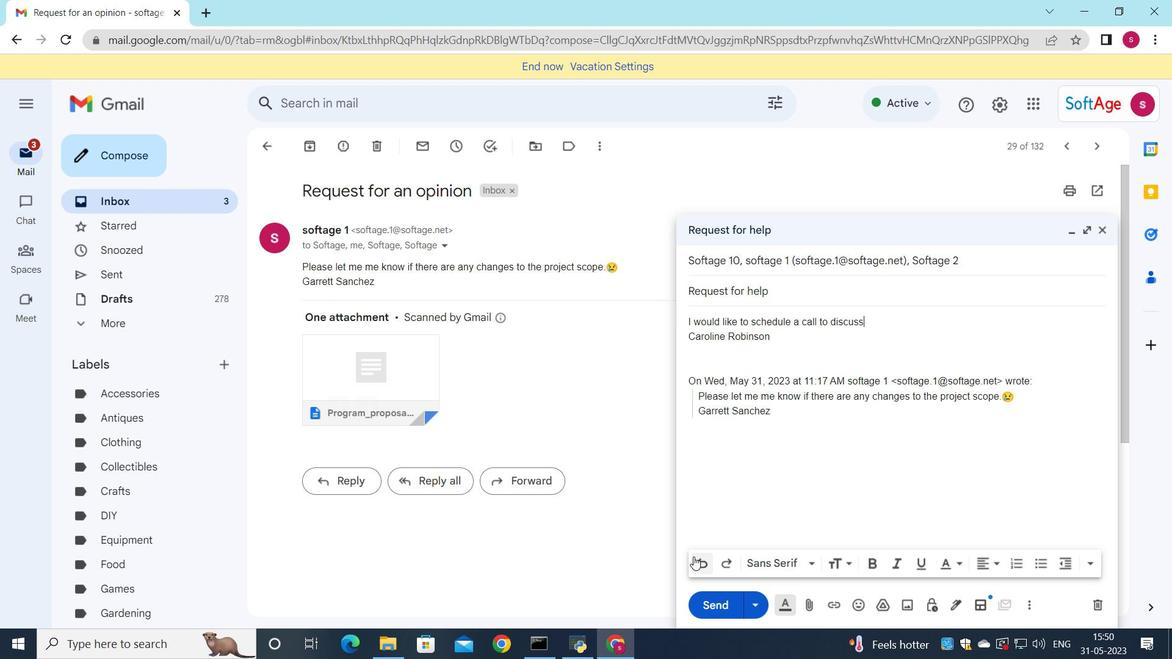 
Action: Mouse pressed left at (693, 556)
Screenshot: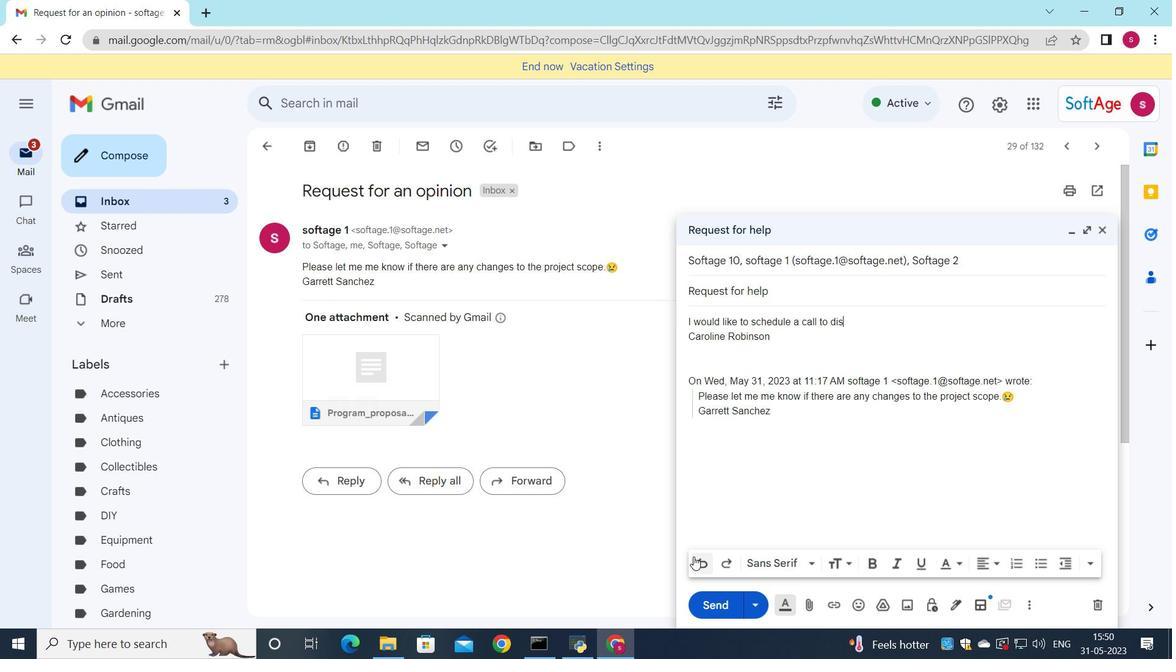 
Action: Mouse pressed left at (693, 556)
Screenshot: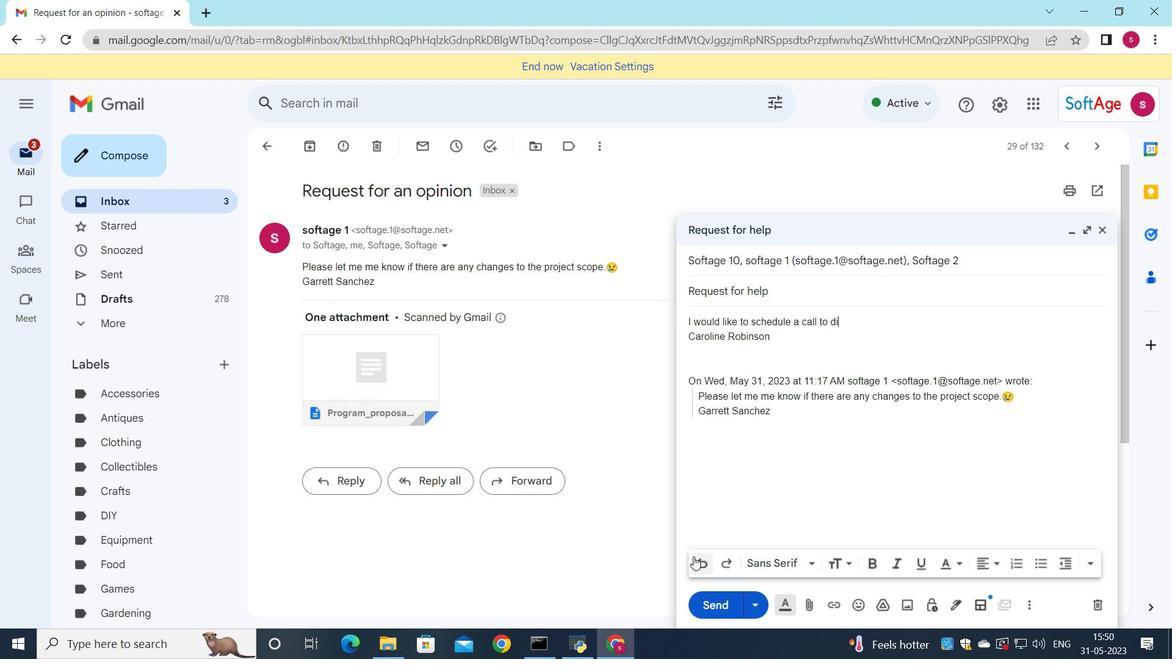 
Action: Mouse pressed left at (693, 556)
Screenshot: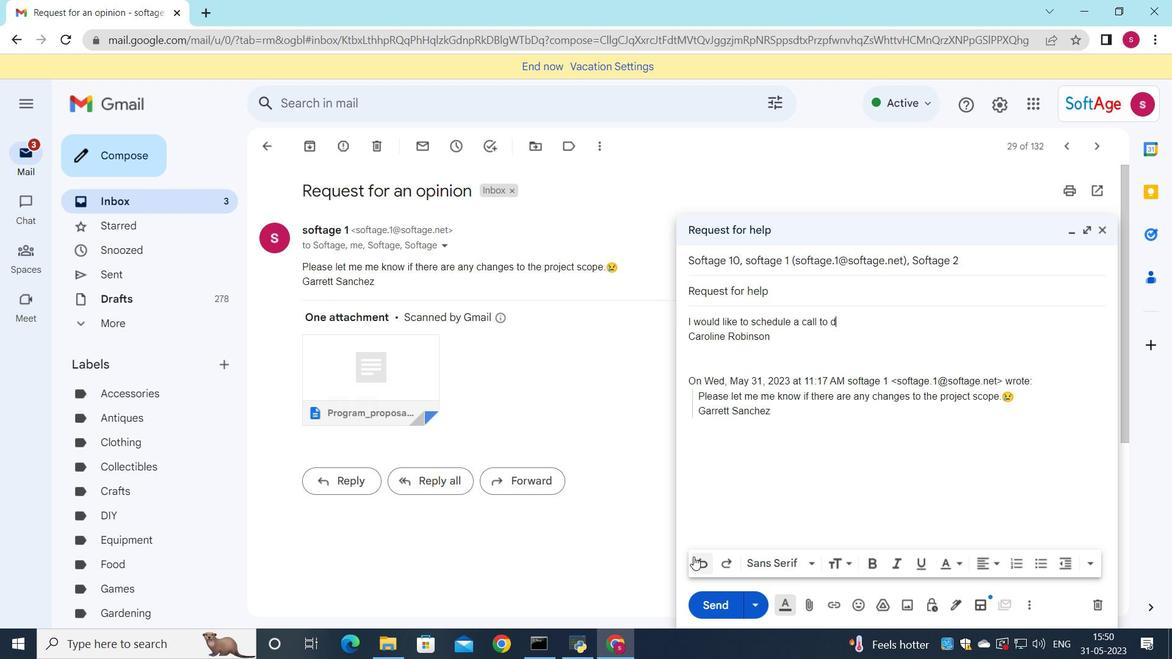 
Action: Mouse pressed left at (693, 556)
Screenshot: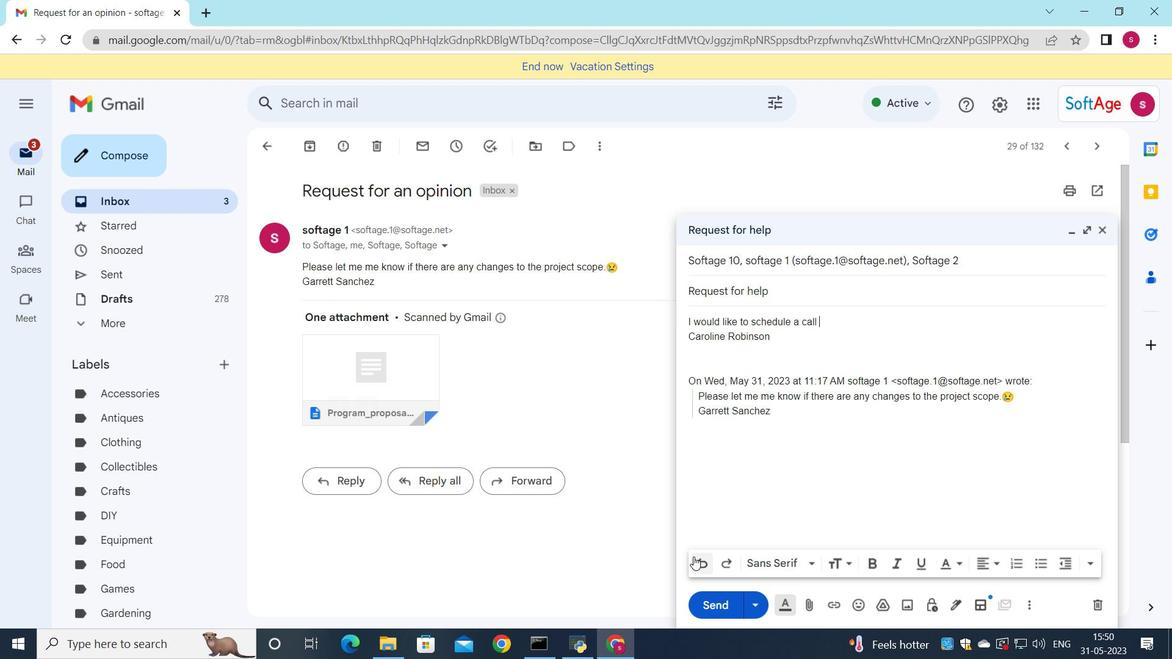 
Action: Mouse pressed left at (693, 556)
Screenshot: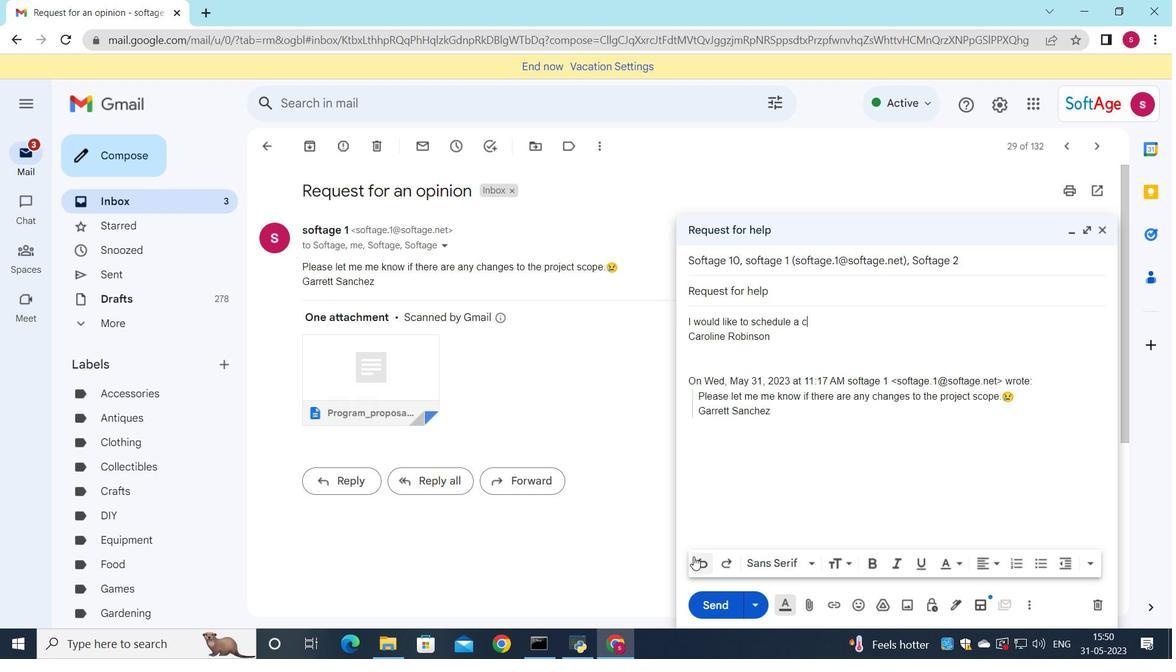 
Action: Mouse pressed left at (693, 556)
Screenshot: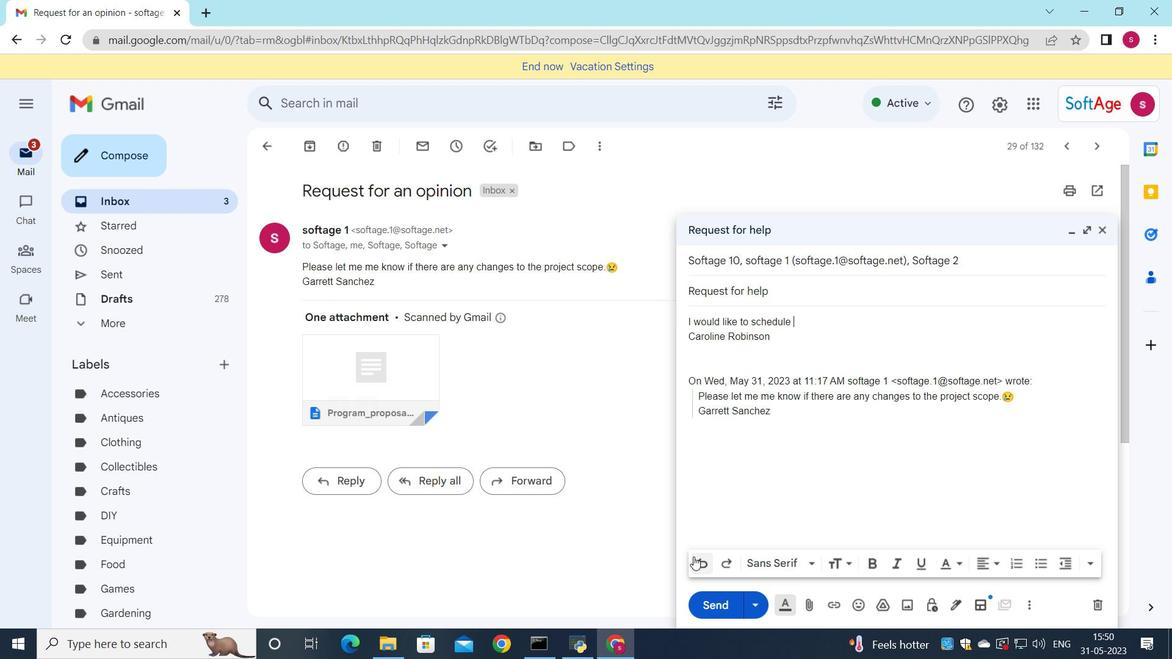 
Action: Mouse pressed left at (693, 556)
Screenshot: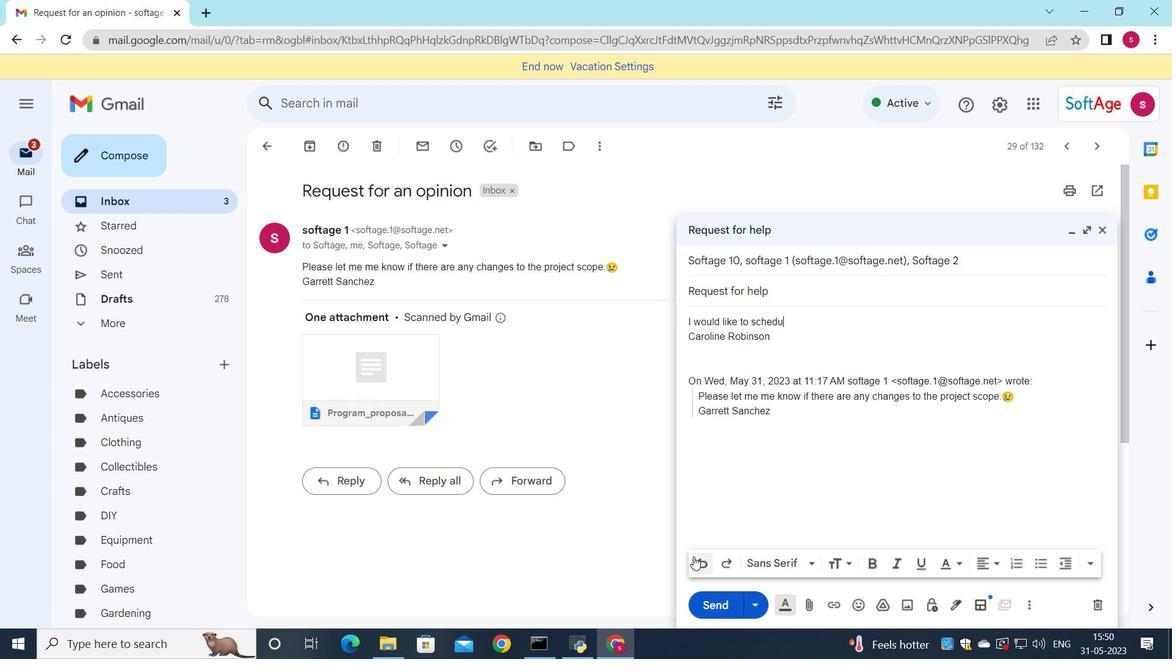 
Action: Mouse pressed left at (693, 556)
Screenshot: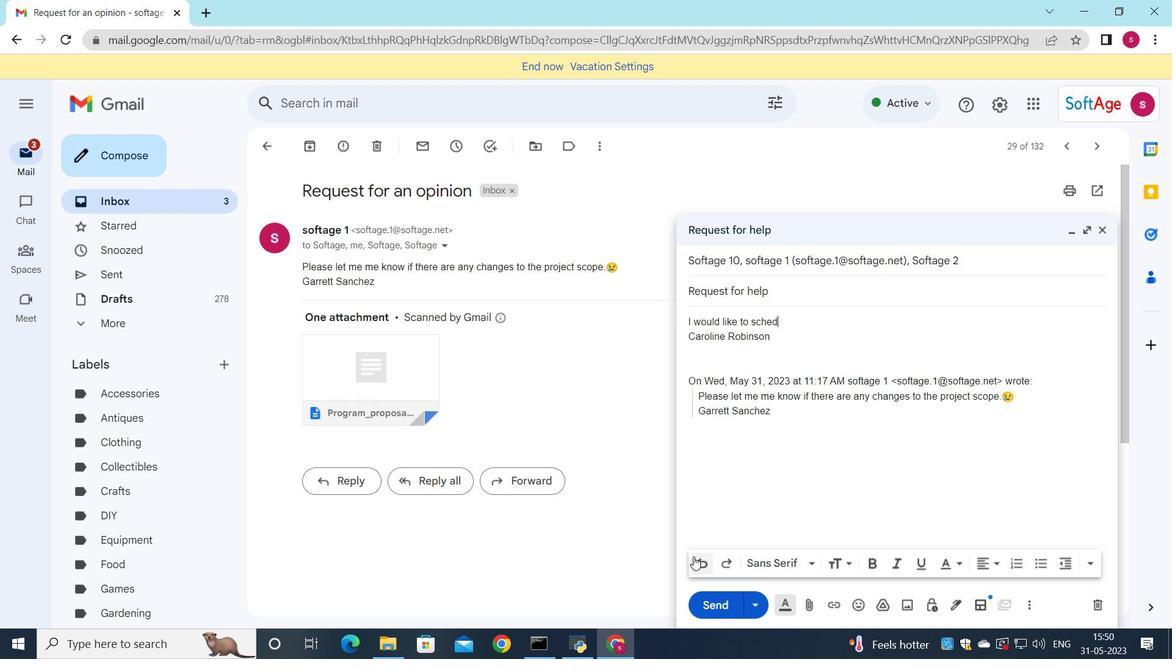 
Action: Mouse pressed left at (693, 556)
Screenshot: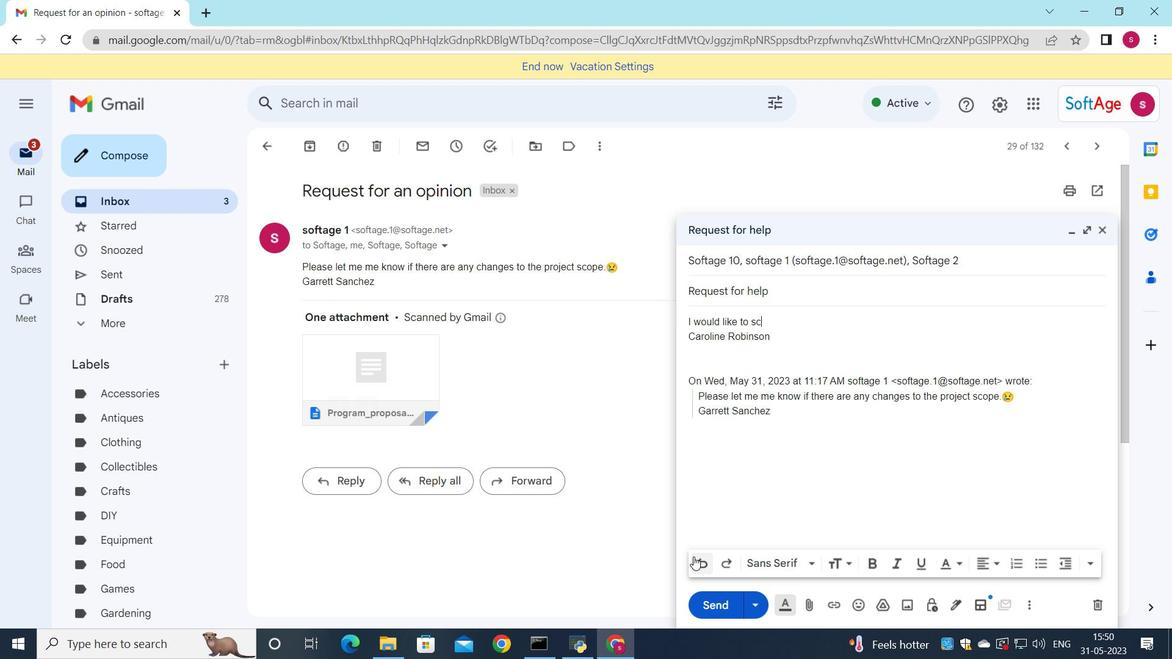 
Action: Mouse pressed left at (693, 556)
Screenshot: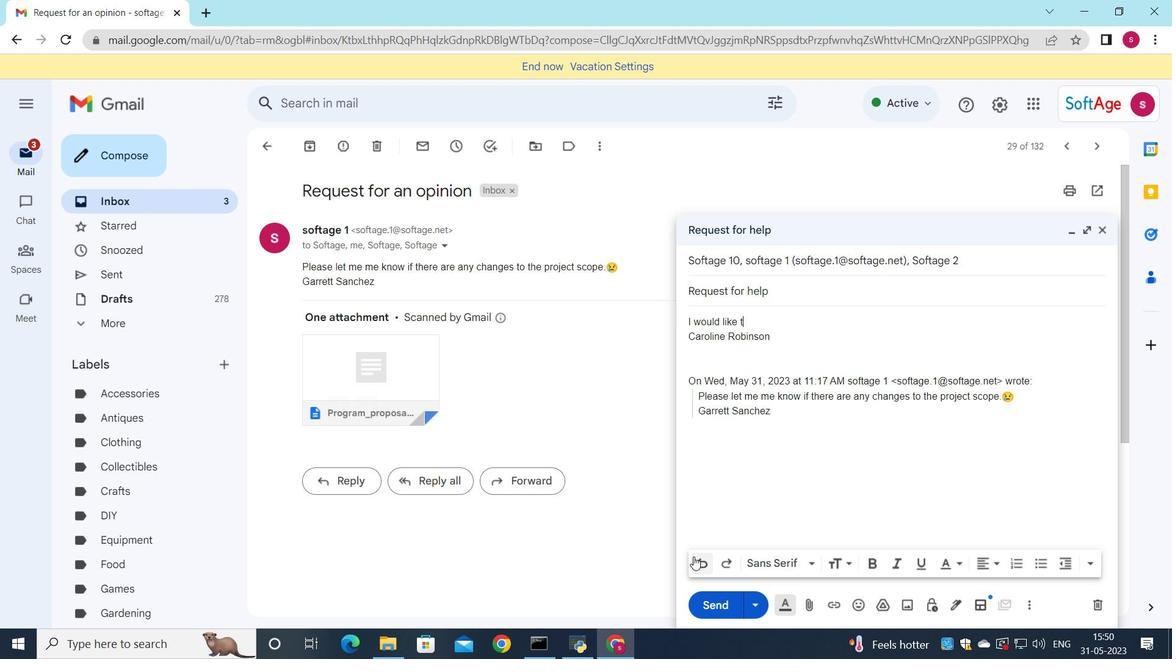
Action: Mouse pressed left at (693, 556)
Screenshot: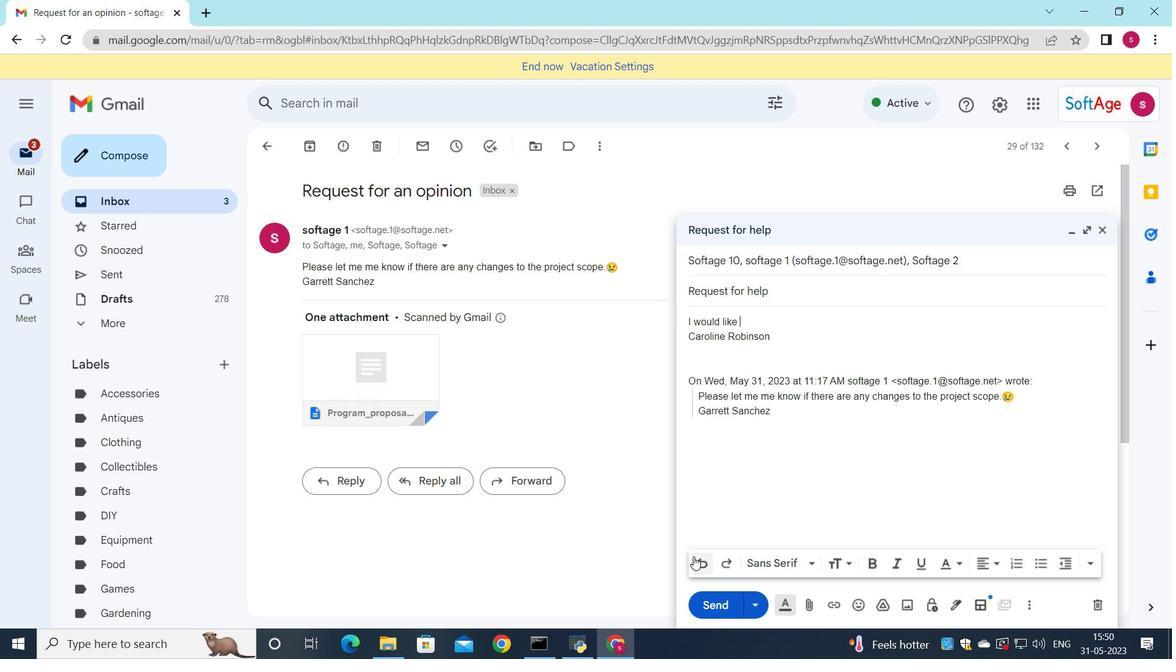 
Action: Mouse pressed left at (693, 556)
Screenshot: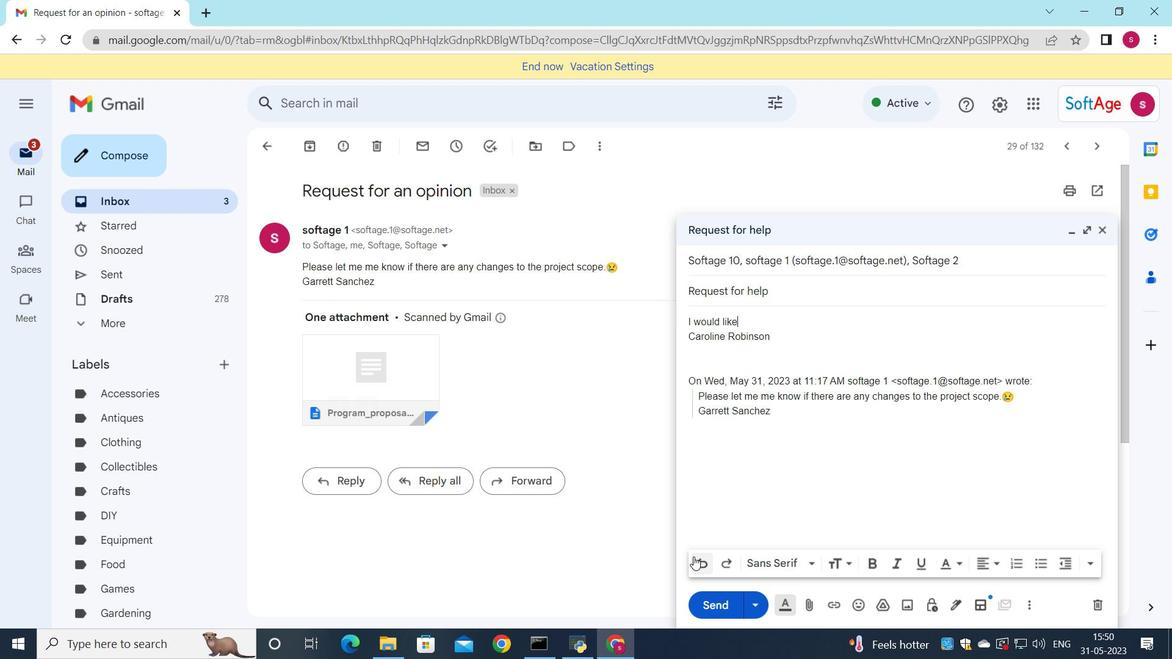 
Action: Mouse pressed left at (693, 556)
Screenshot: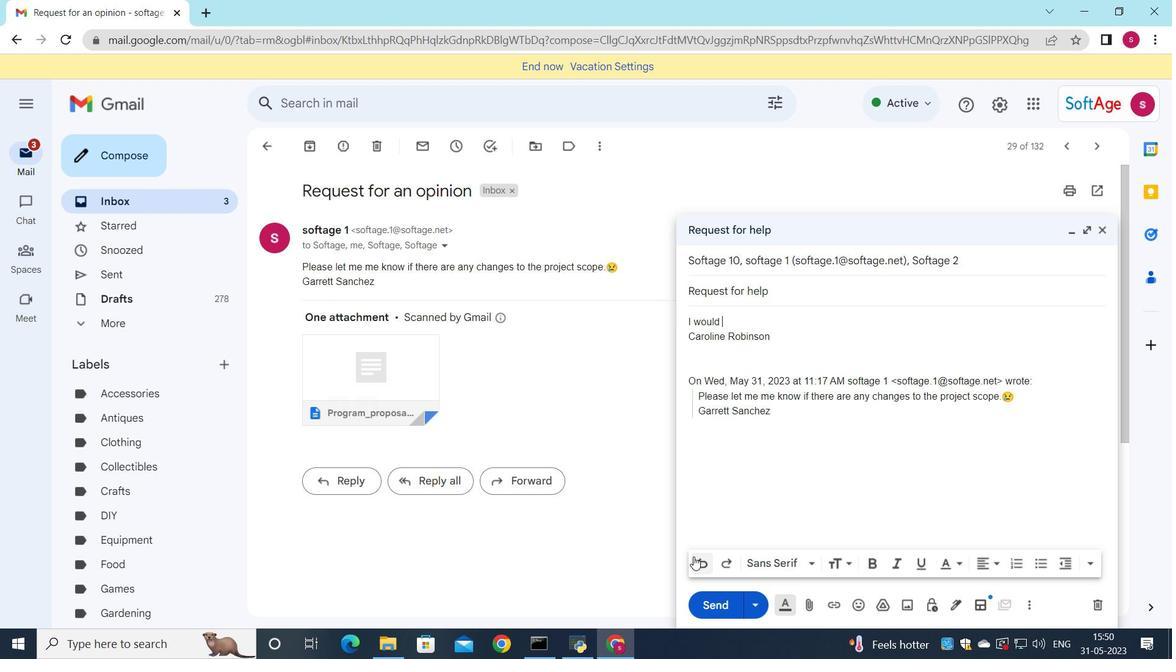 
Action: Mouse pressed left at (693, 556)
Screenshot: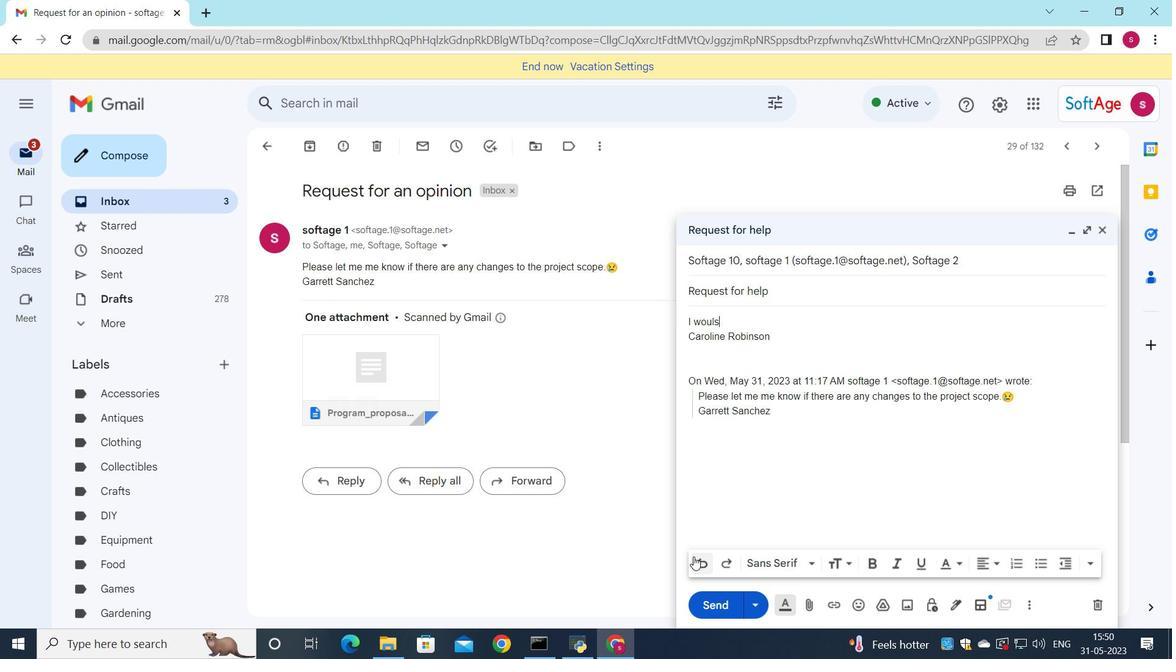 
Action: Mouse pressed left at (693, 556)
Screenshot: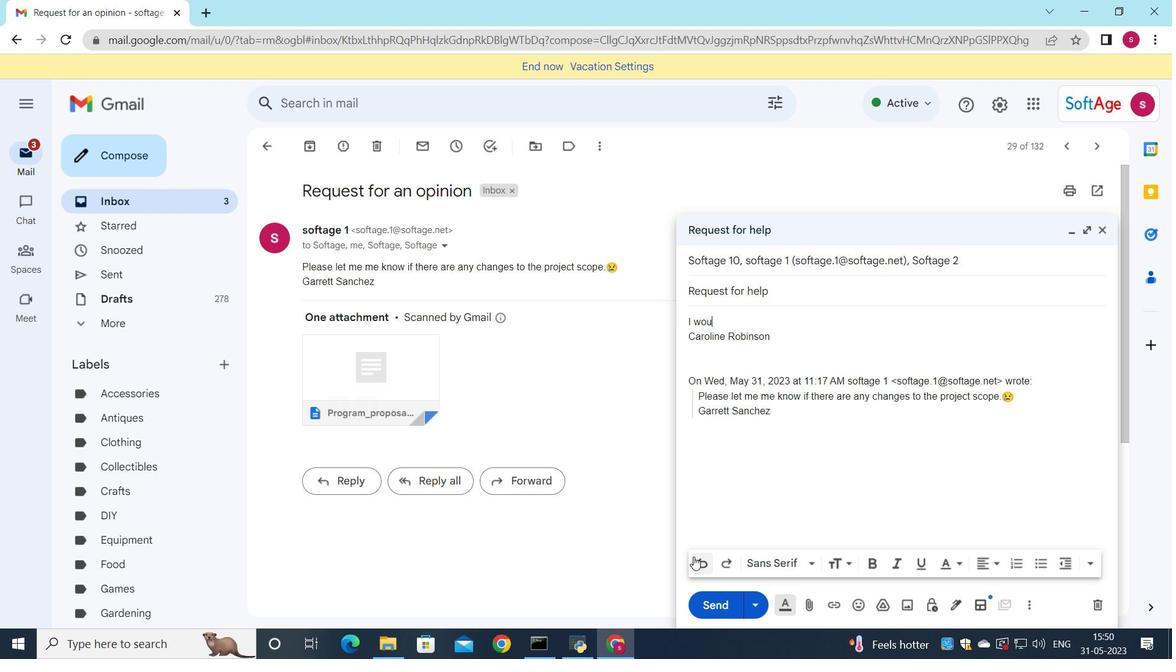 
Action: Mouse pressed left at (693, 556)
Screenshot: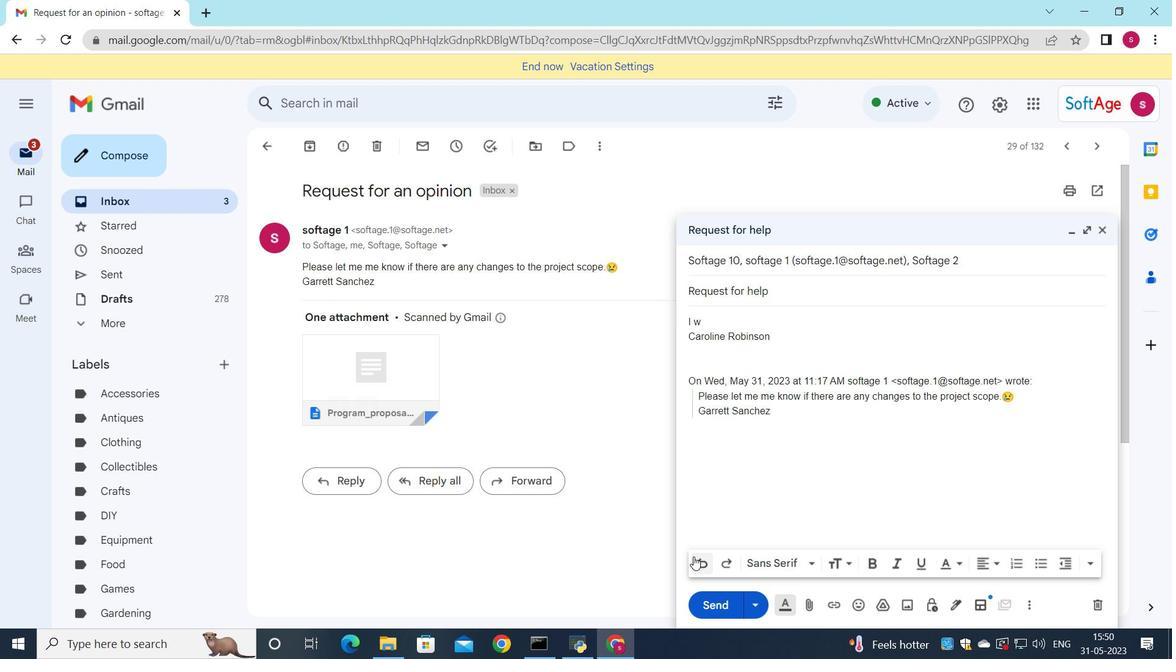 
Action: Mouse pressed left at (693, 556)
Screenshot: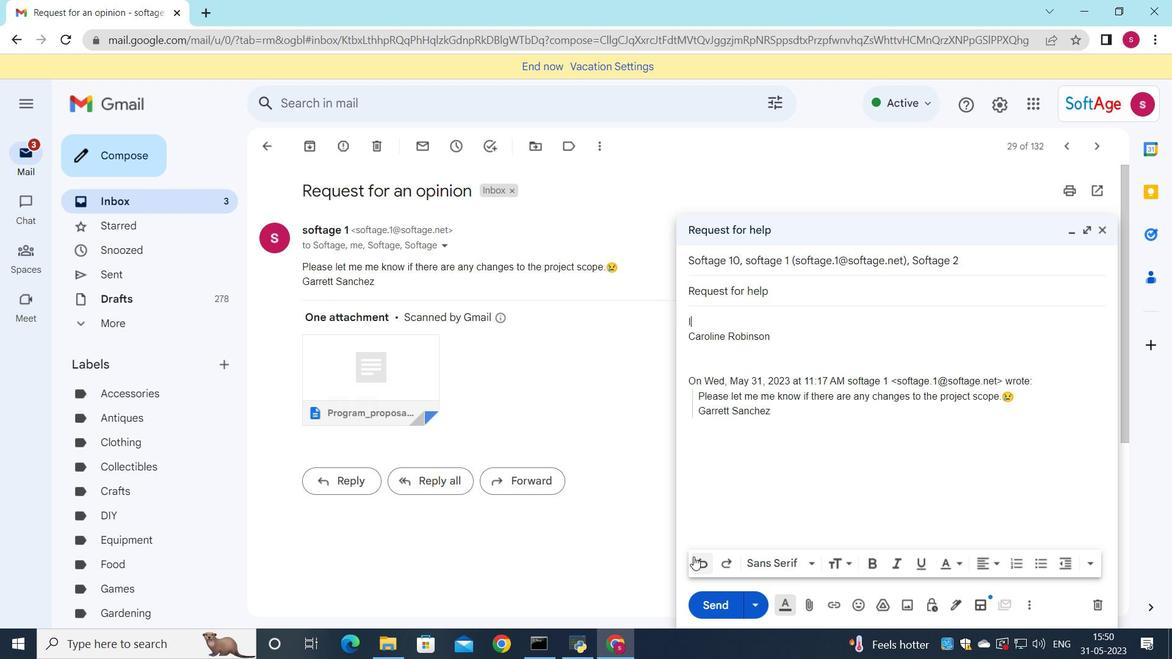 
Action: Key pressed <Key.shift>I<Key.space>will<Key.space>be<Key.space>out<Key.space>of<Key.space>the<Key.space>office<Key.space>until<Key.shift><Key.shift><Key.shift>(date<Key.shift>0<Key.backspace><Key.shift>).
Screenshot: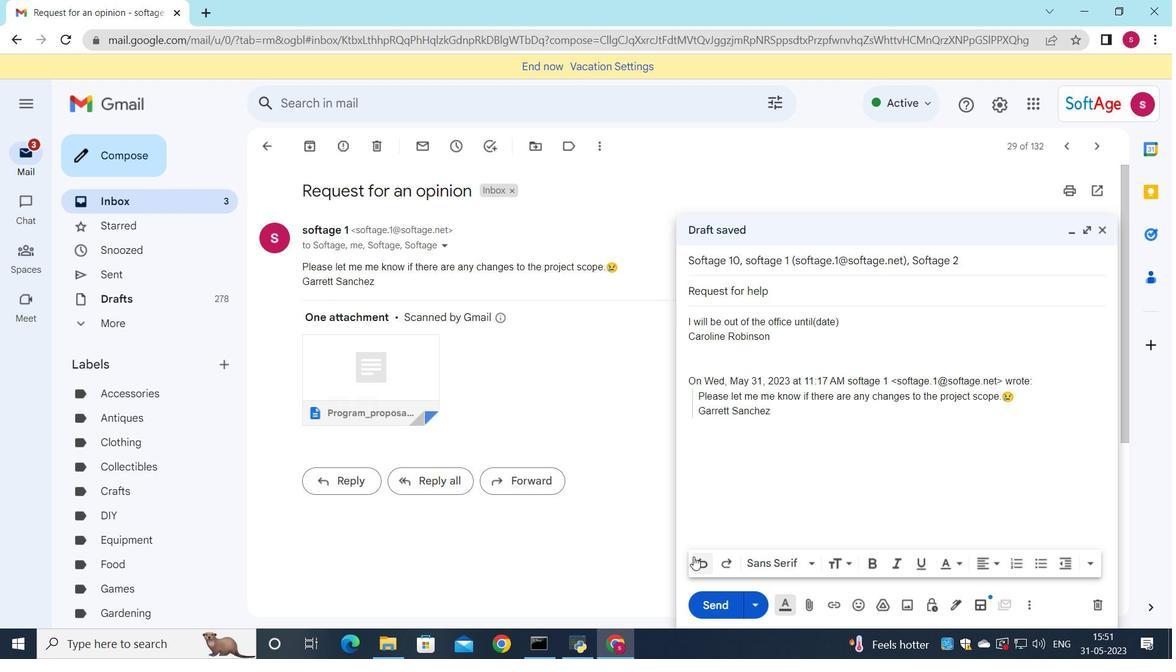 
Action: Mouse moved to (713, 602)
Screenshot: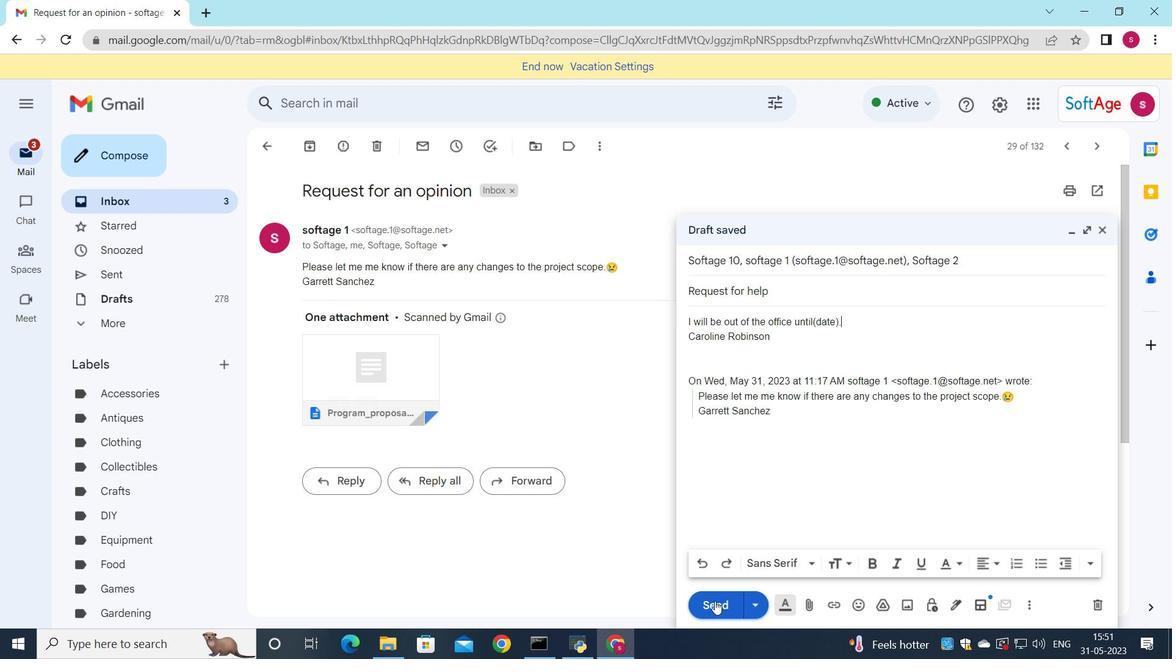 
Action: Mouse pressed left at (713, 602)
Screenshot: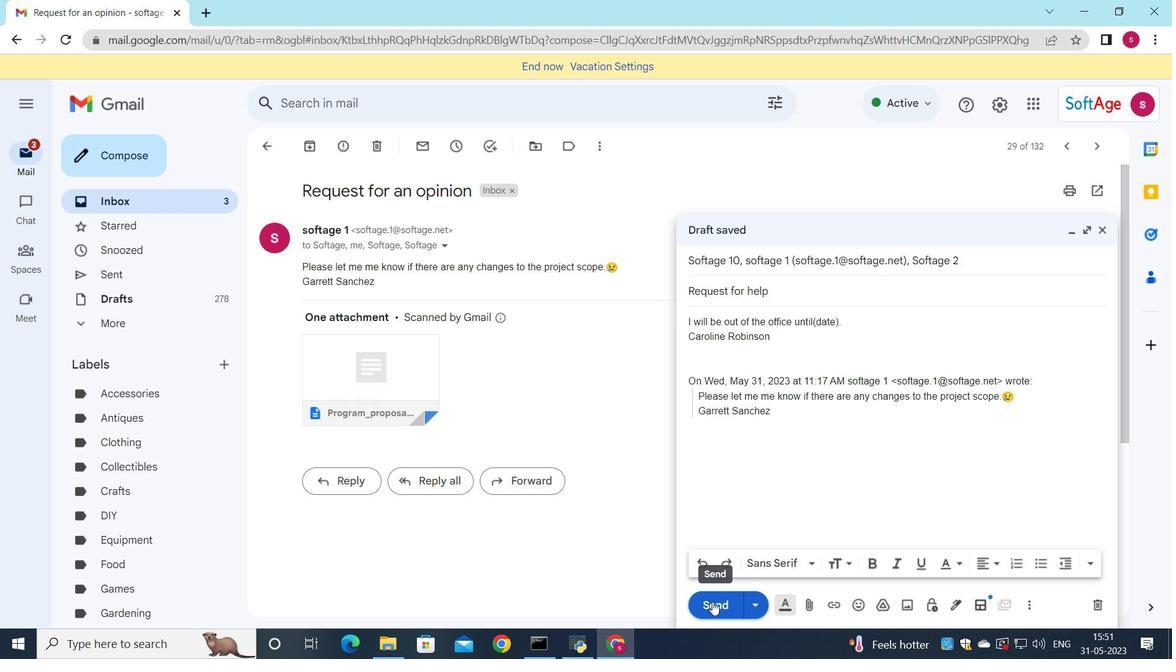 
Action: Mouse moved to (163, 199)
Screenshot: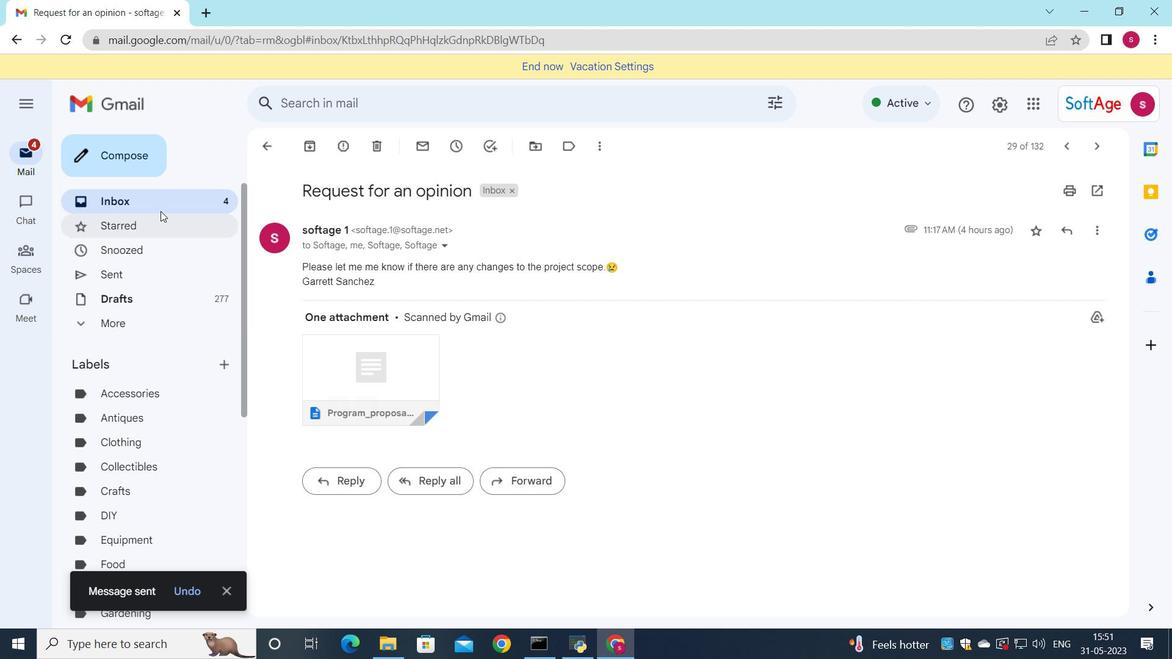 
Action: Mouse pressed left at (163, 199)
Screenshot: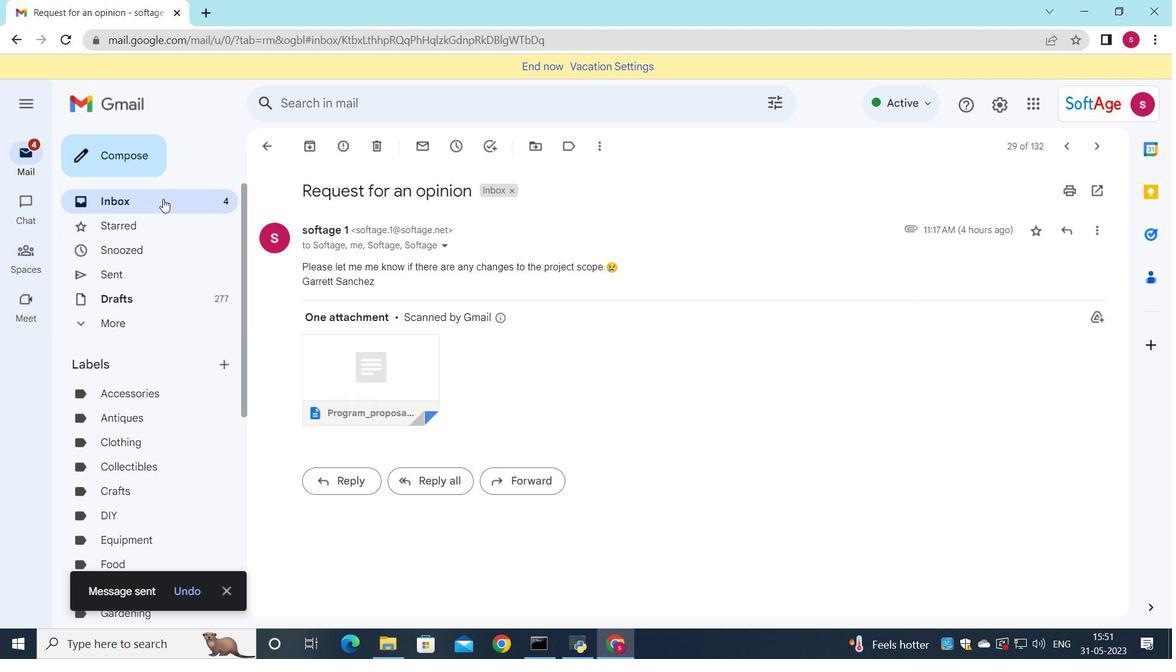 
Action: Mouse moved to (388, 220)
Screenshot: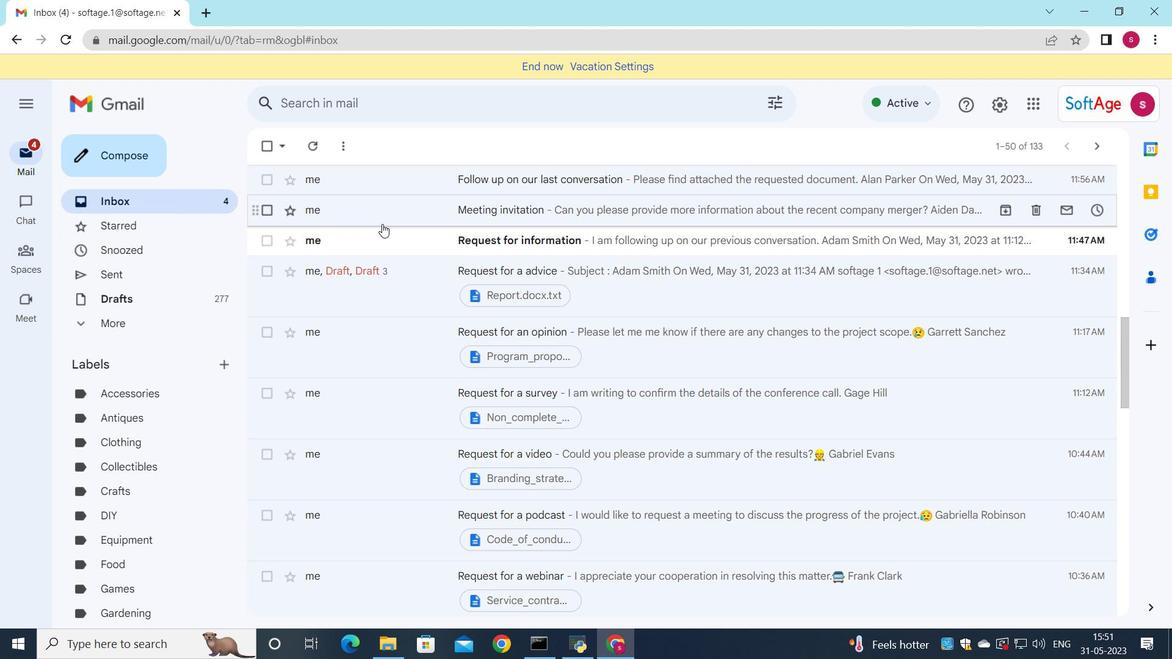 
Action: Mouse scrolled (388, 219) with delta (0, 0)
Screenshot: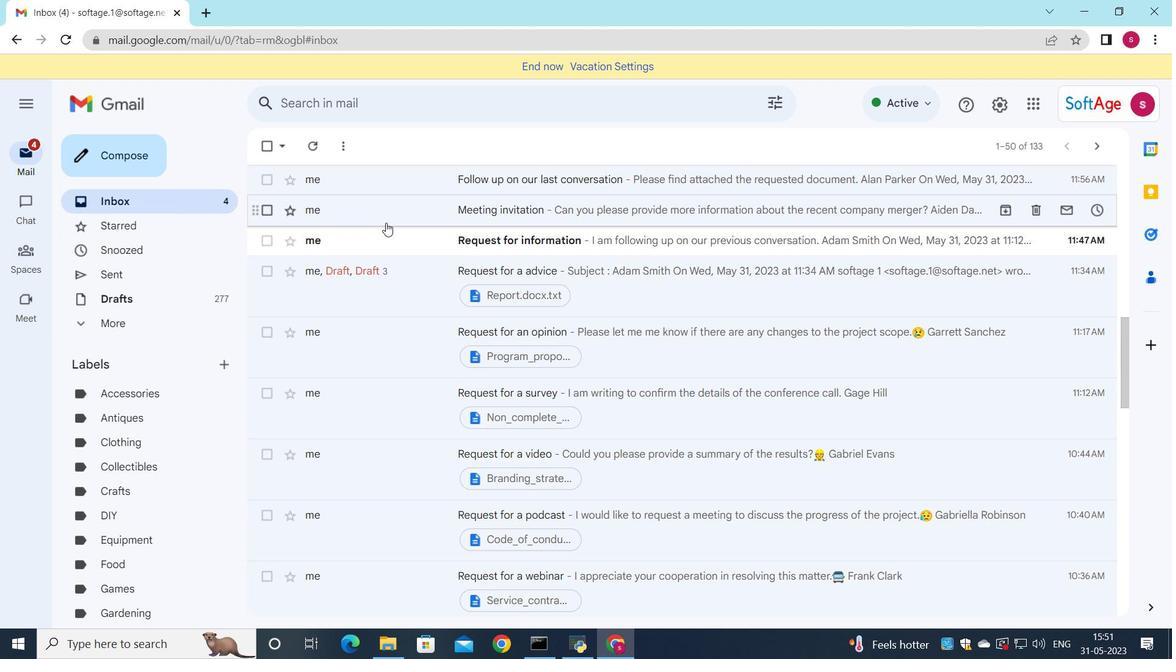 
Action: Mouse scrolled (388, 219) with delta (0, 0)
Screenshot: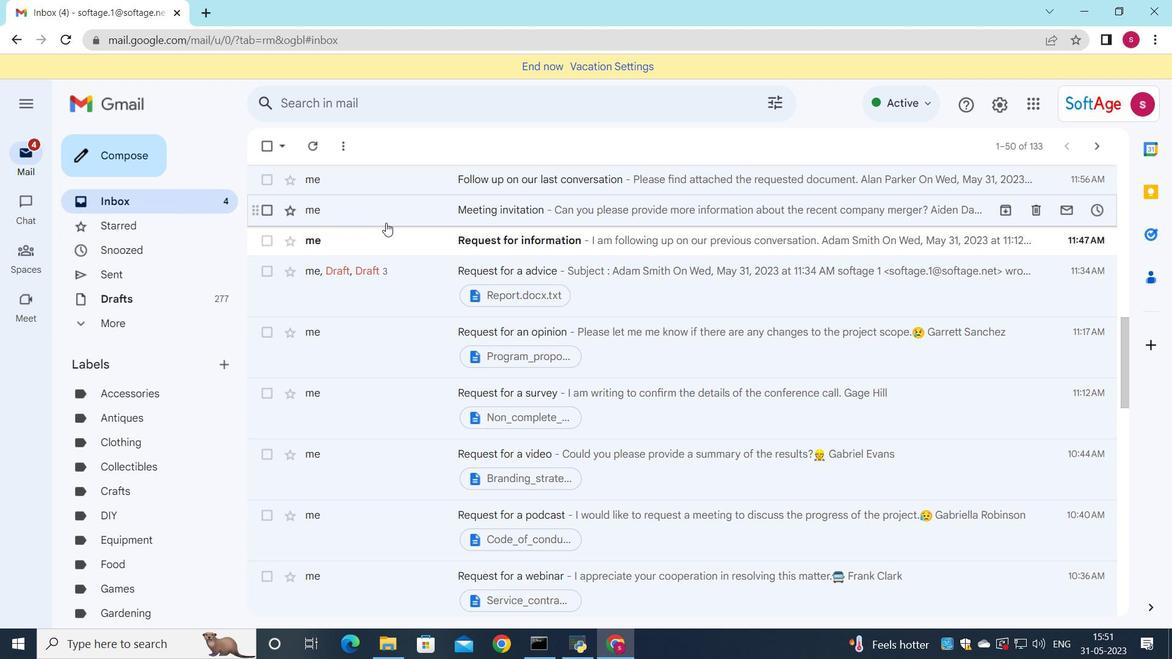 
Action: Mouse scrolled (388, 221) with delta (0, 0)
Screenshot: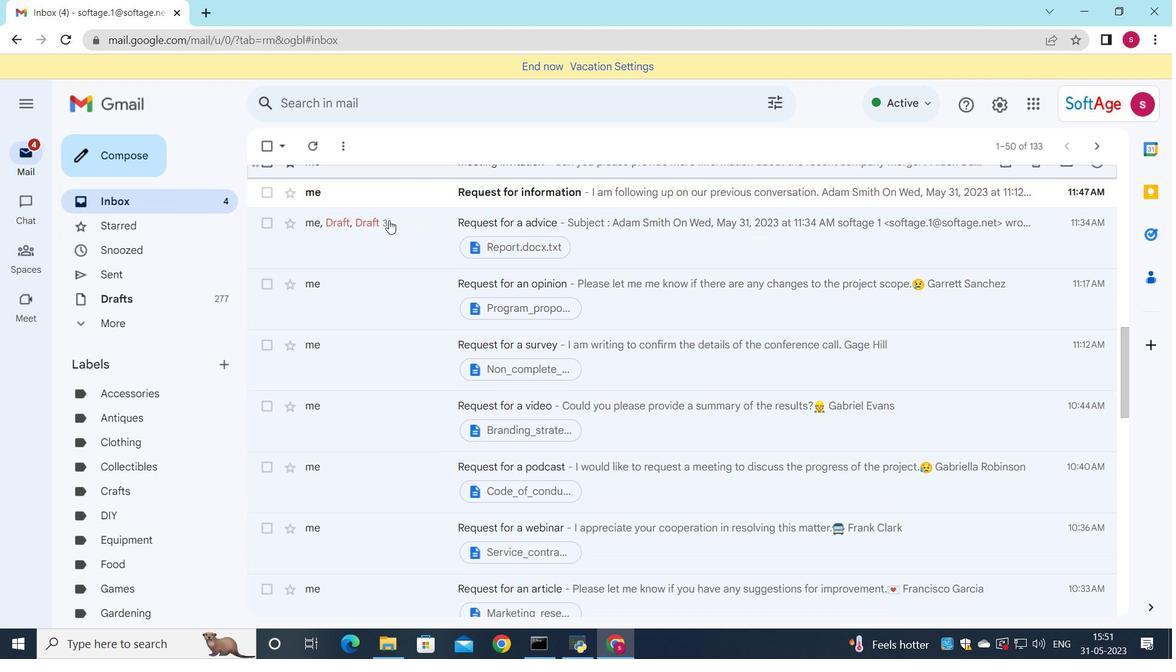 
Action: Mouse scrolled (388, 221) with delta (0, 0)
Screenshot: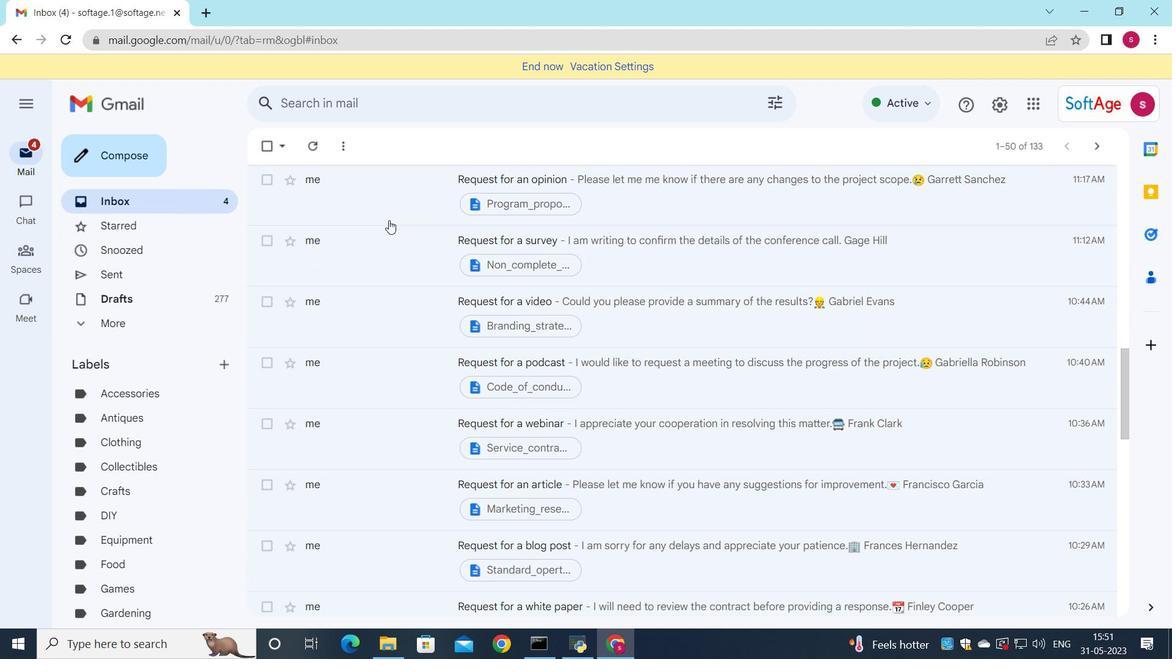 
Action: Mouse scrolled (388, 221) with delta (0, 0)
Screenshot: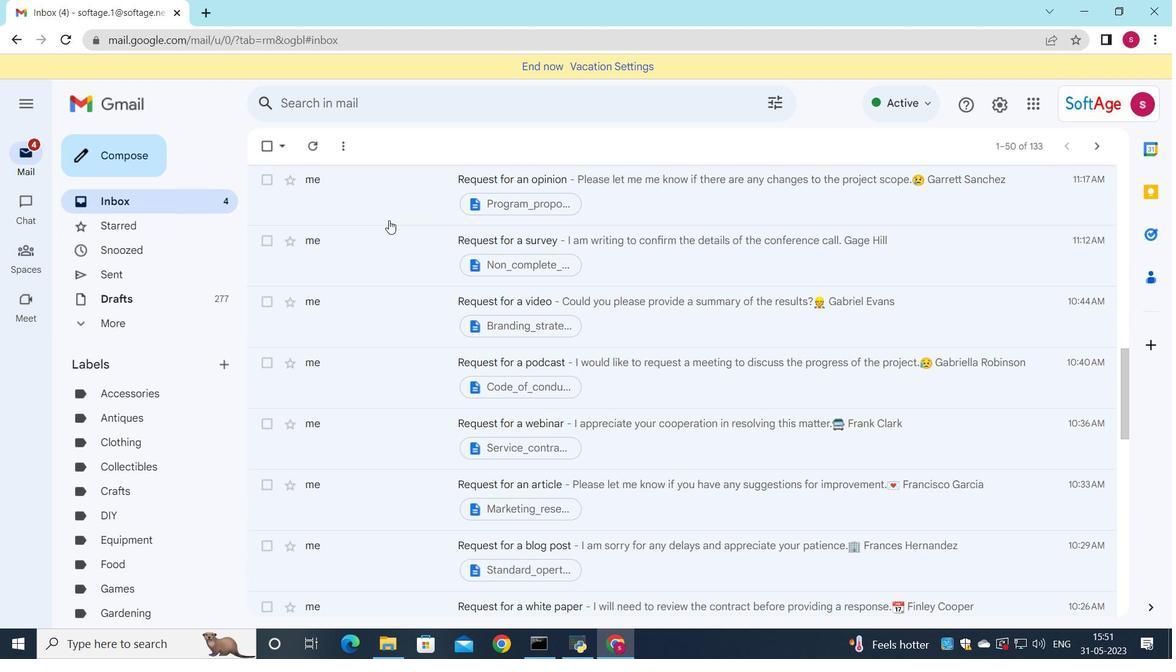 
Action: Mouse scrolled (388, 221) with delta (0, 0)
Screenshot: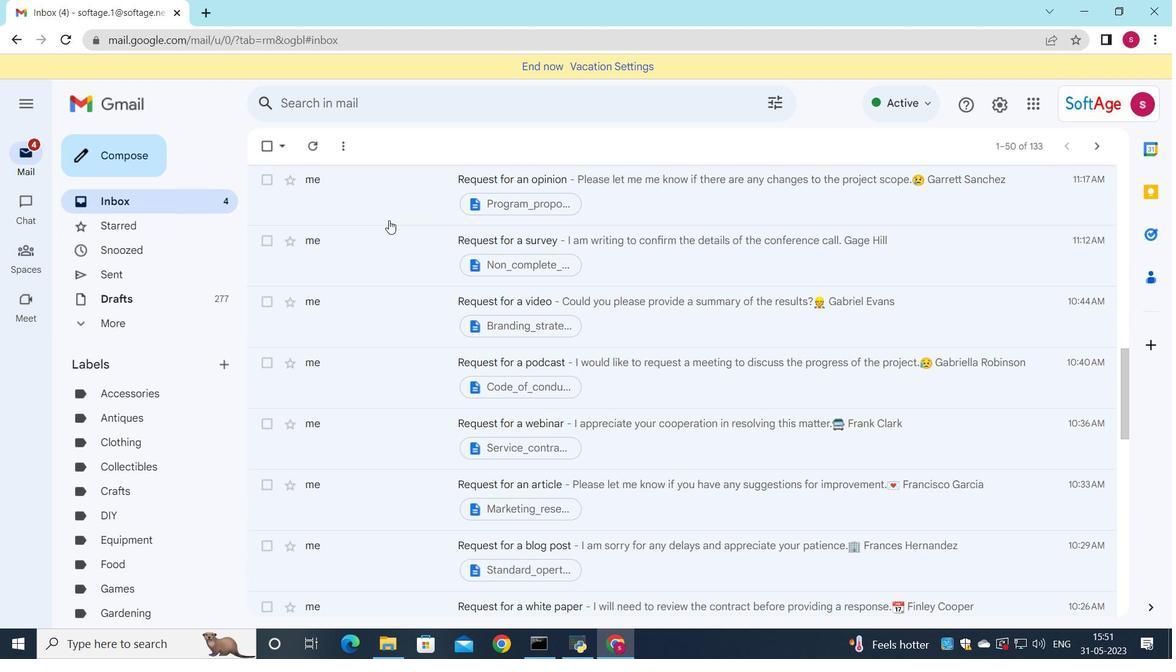 
Action: Mouse scrolled (388, 221) with delta (0, 0)
Screenshot: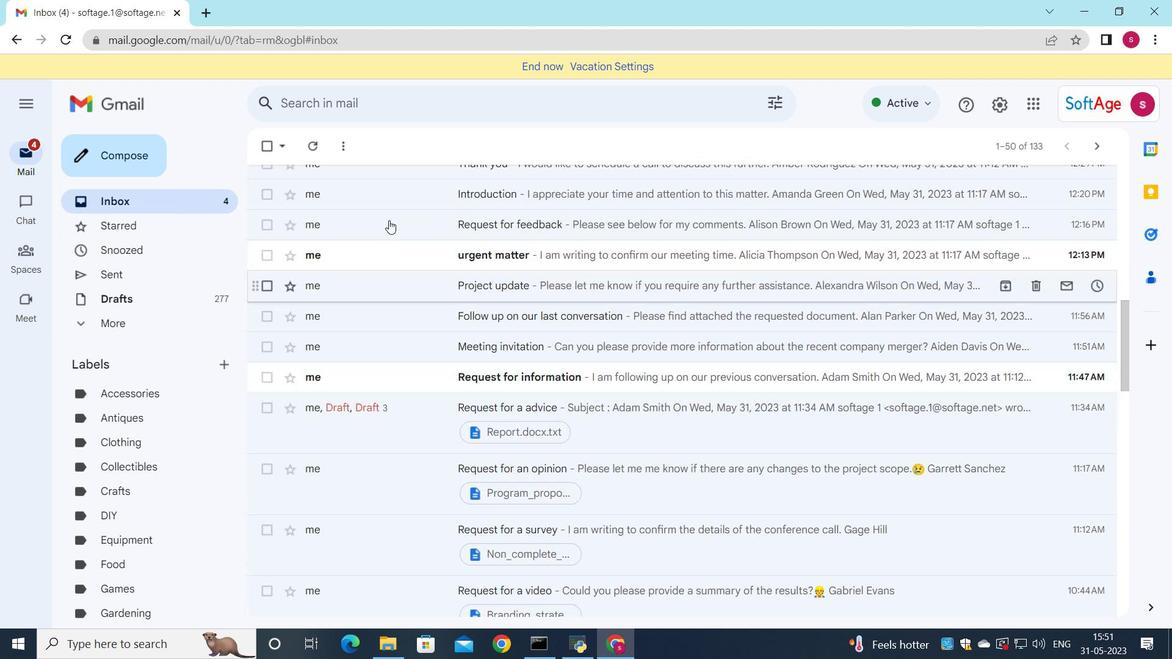 
Action: Mouse scrolled (388, 221) with delta (0, 0)
Screenshot: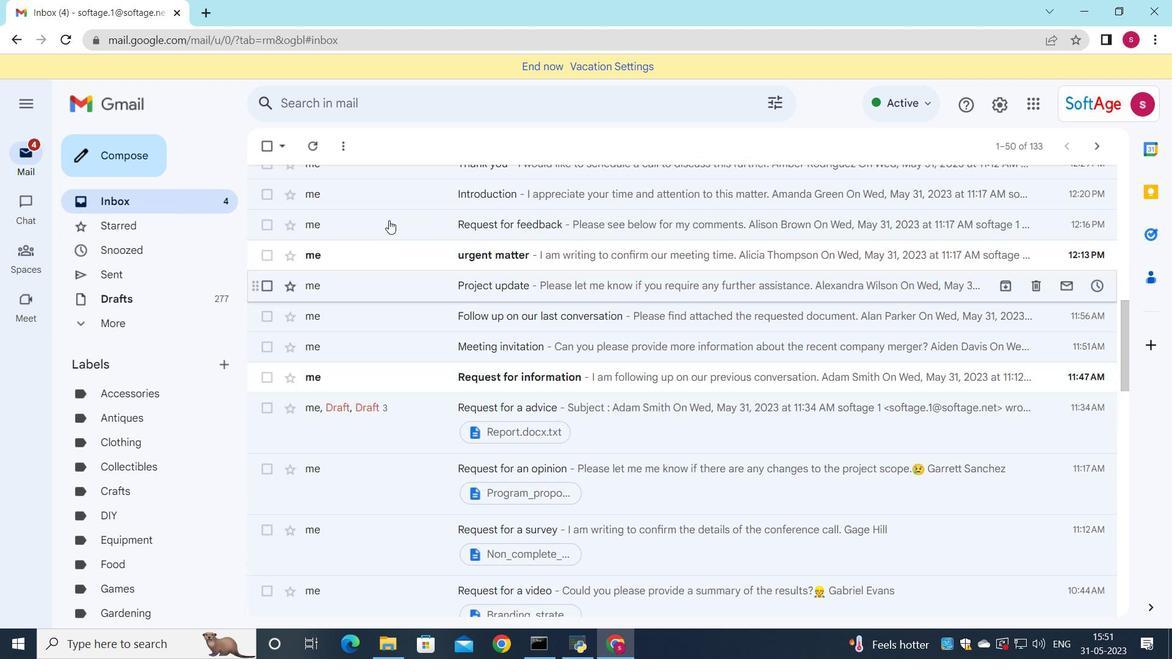 
Action: Mouse scrolled (388, 221) with delta (0, 0)
Screenshot: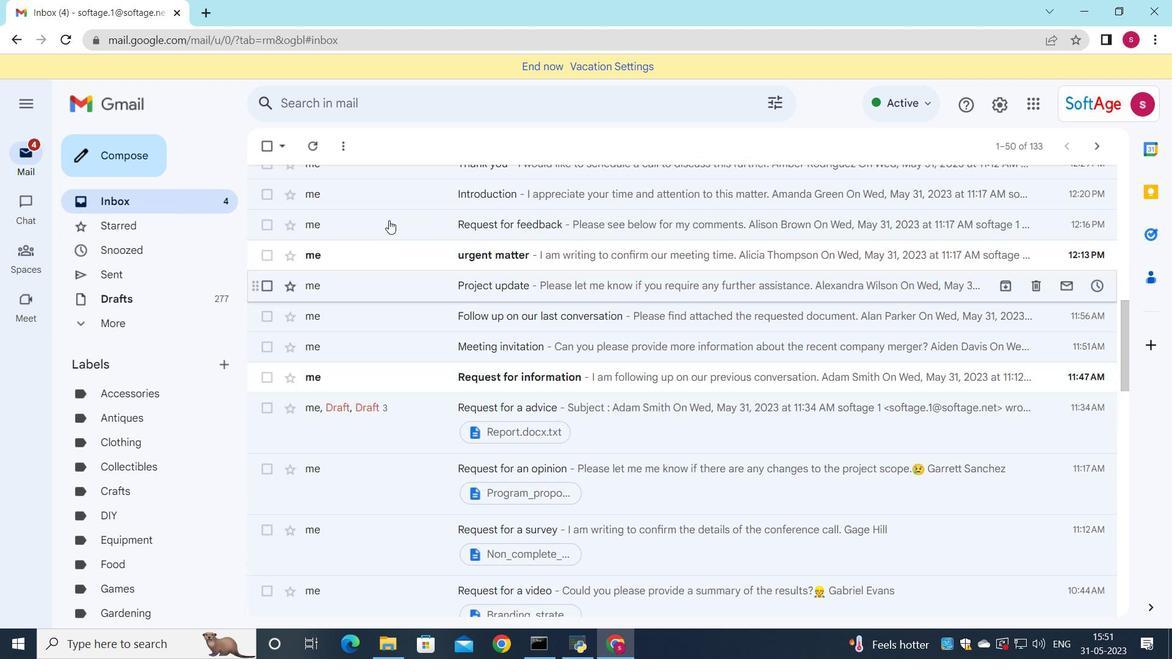 
Action: Mouse scrolled (388, 221) with delta (0, 0)
Screenshot: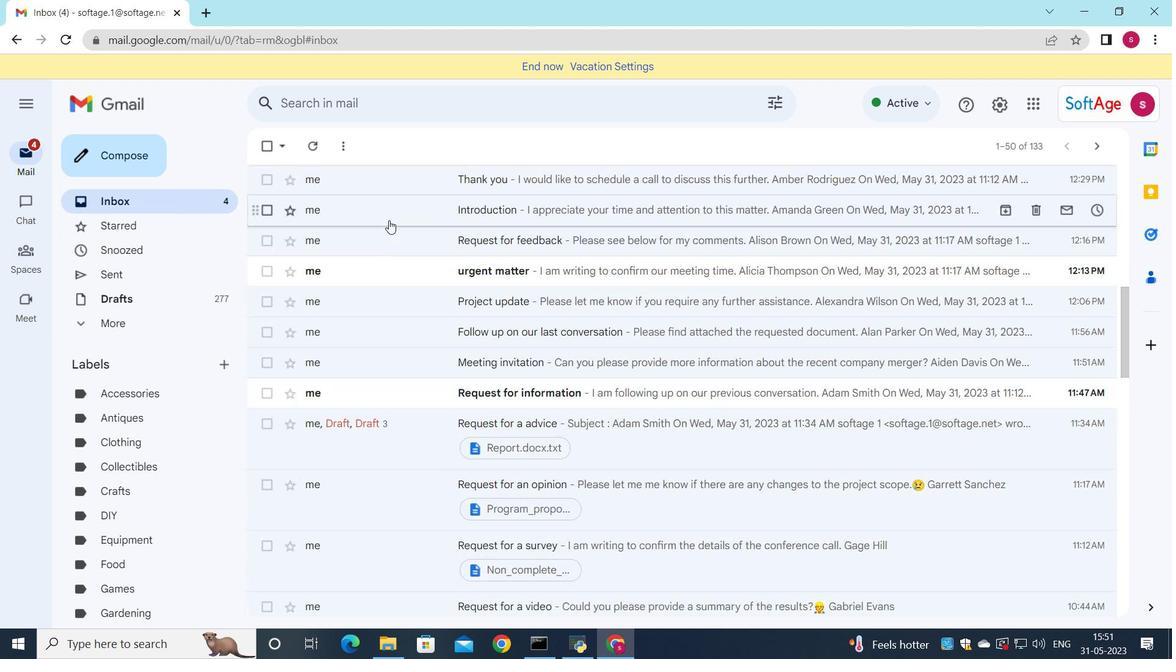 
Action: Mouse scrolled (388, 221) with delta (0, 0)
Screenshot: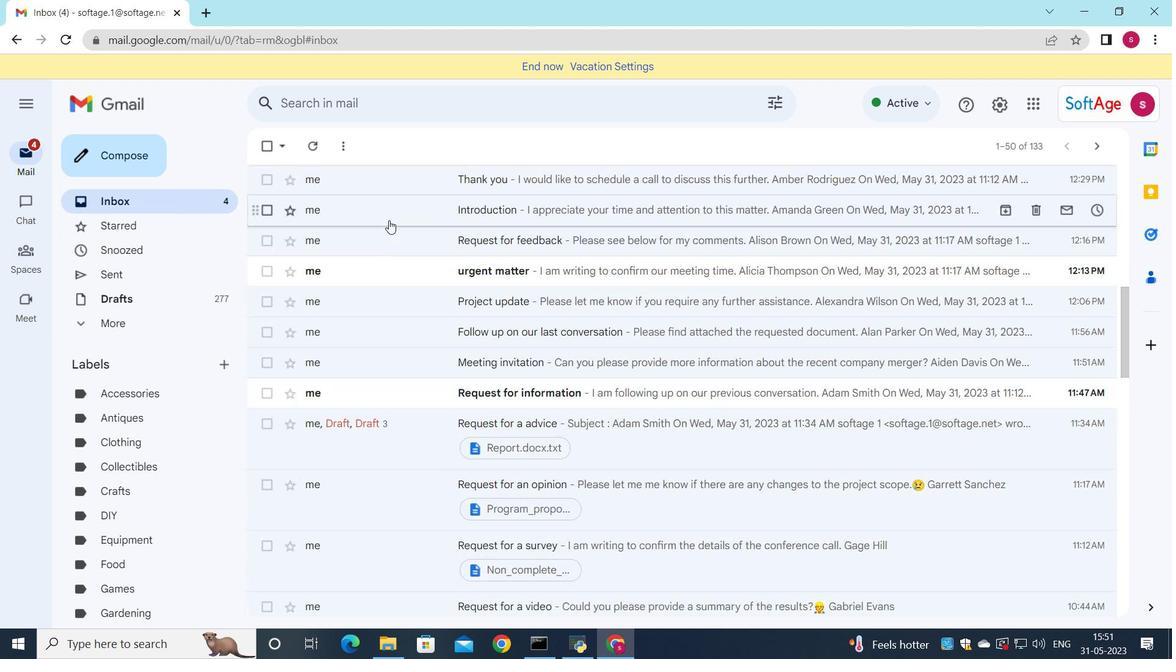 
Action: Mouse scrolled (388, 221) with delta (0, 0)
Screenshot: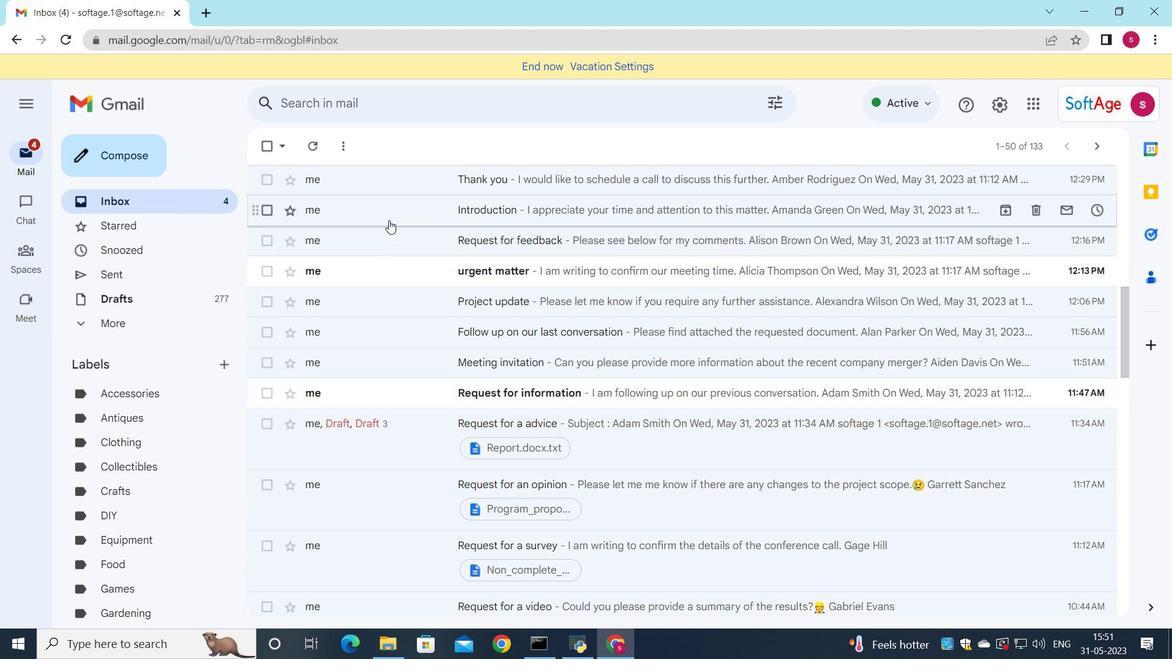 
Action: Mouse scrolled (388, 221) with delta (0, 0)
Screenshot: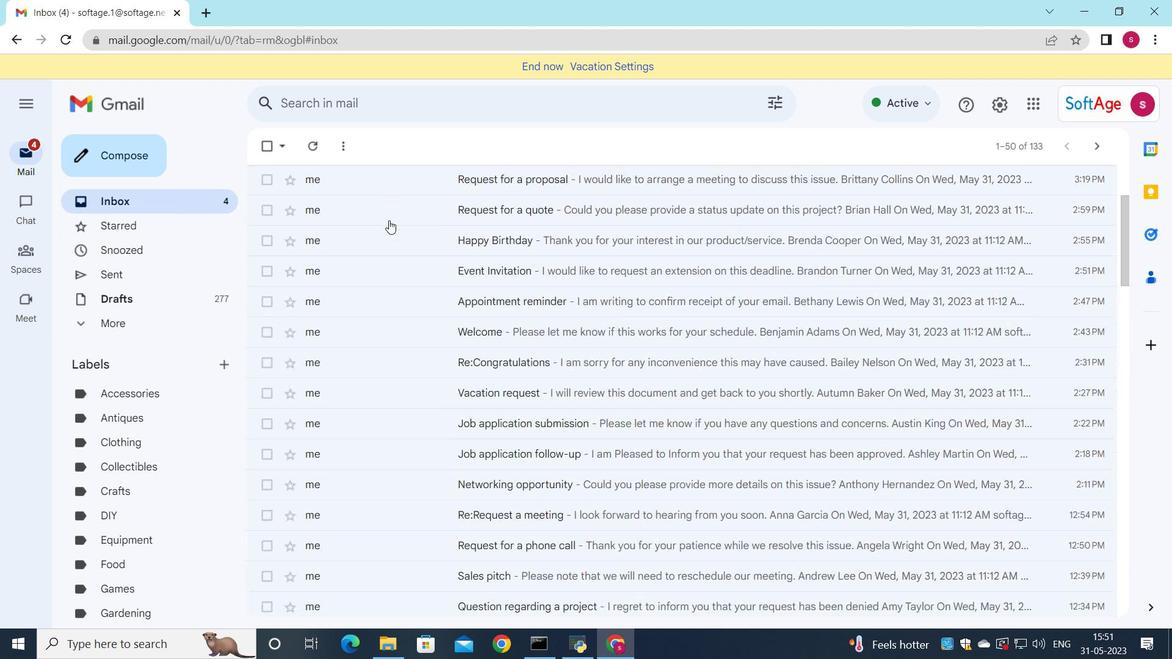 
Action: Mouse scrolled (388, 221) with delta (0, 0)
Screenshot: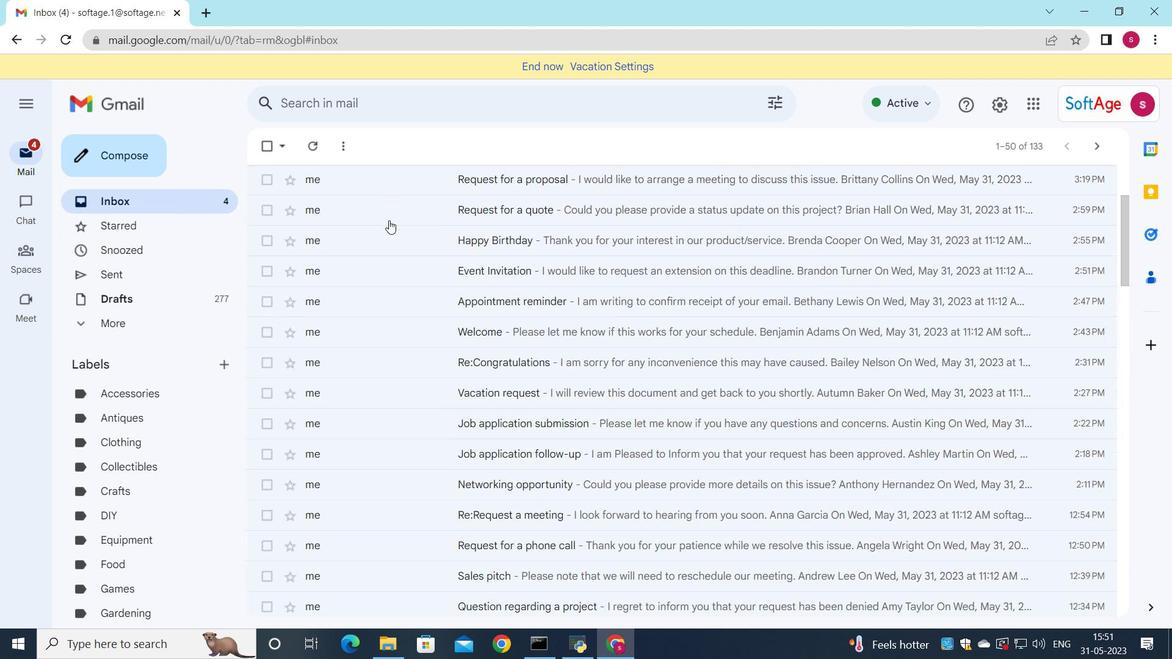
Action: Mouse scrolled (388, 221) with delta (0, 0)
Screenshot: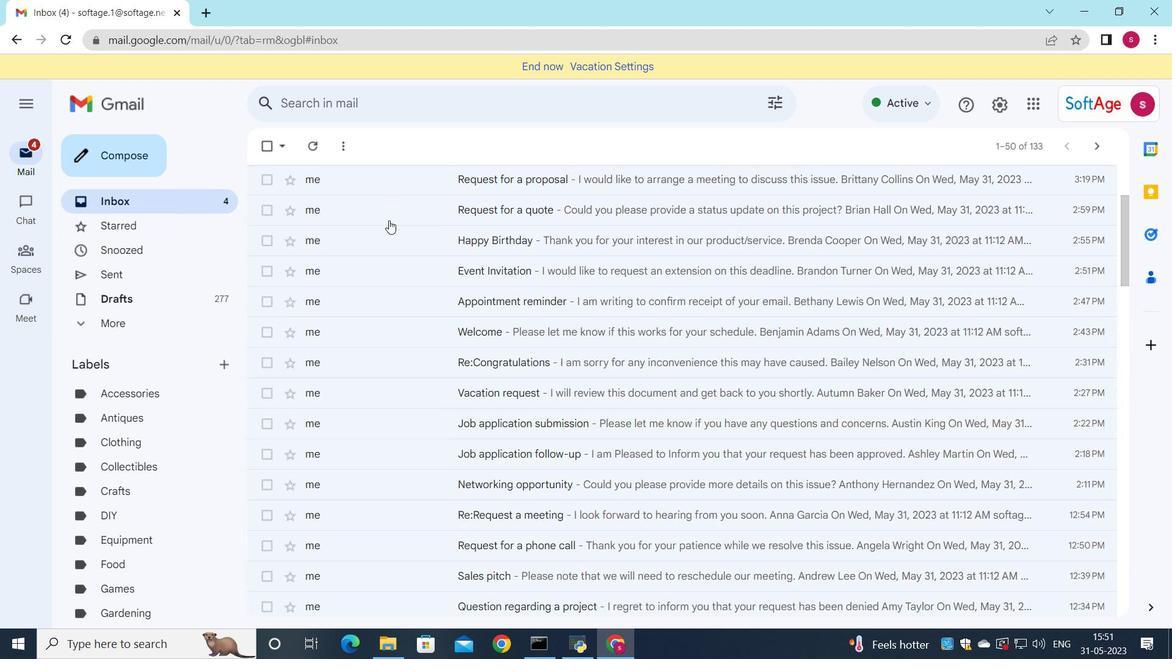 
Action: Mouse scrolled (388, 221) with delta (0, 0)
Screenshot: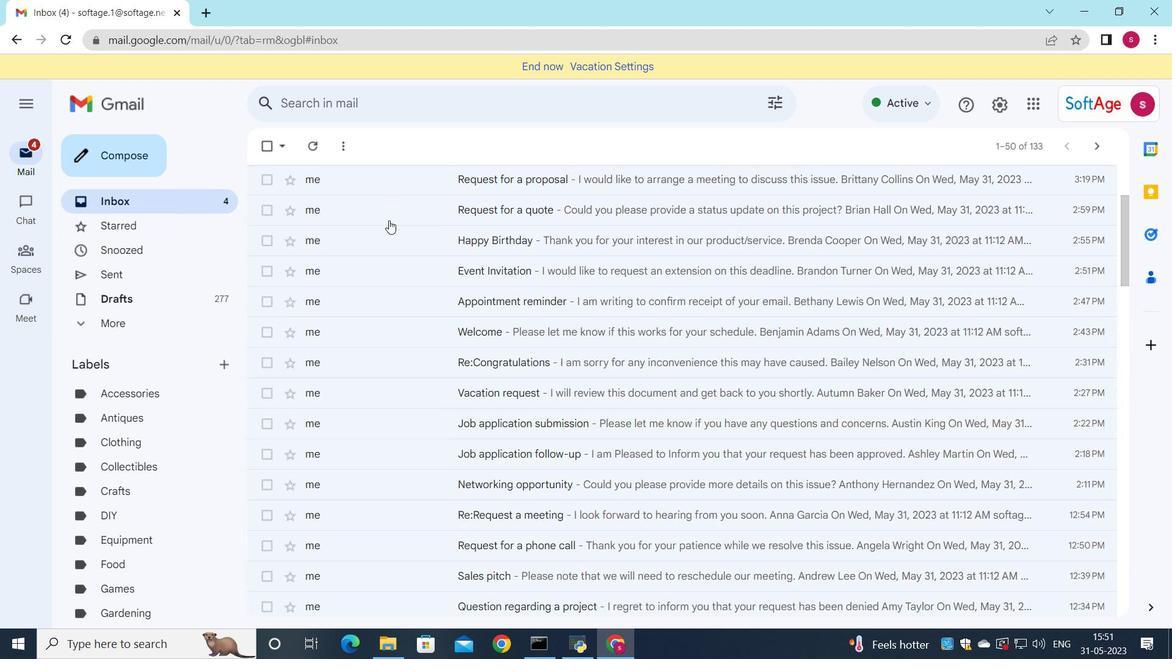 
Action: Mouse scrolled (388, 221) with delta (0, 0)
Screenshot: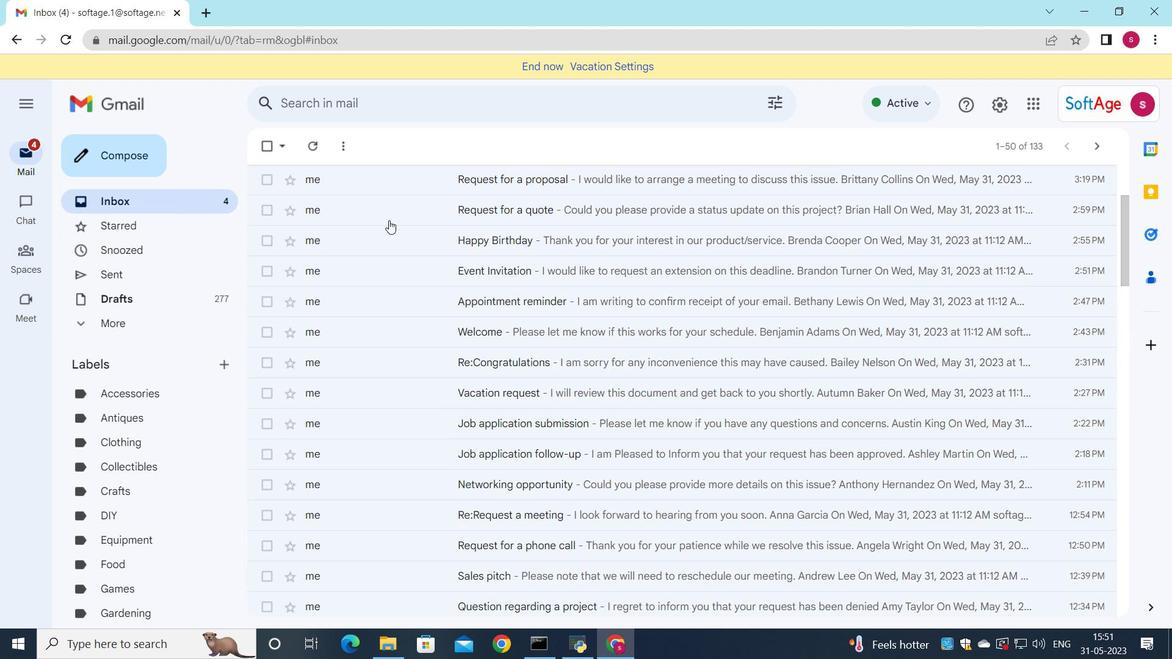 
Action: Mouse scrolled (388, 221) with delta (0, 0)
Screenshot: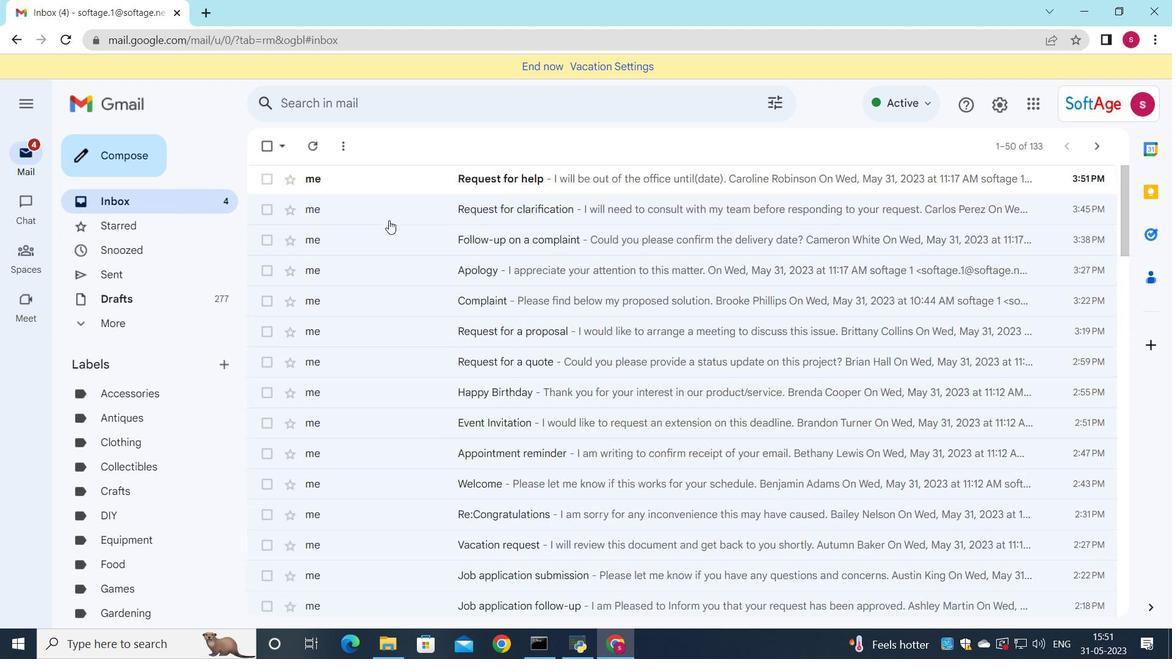 
Action: Mouse scrolled (388, 221) with delta (0, 0)
Screenshot: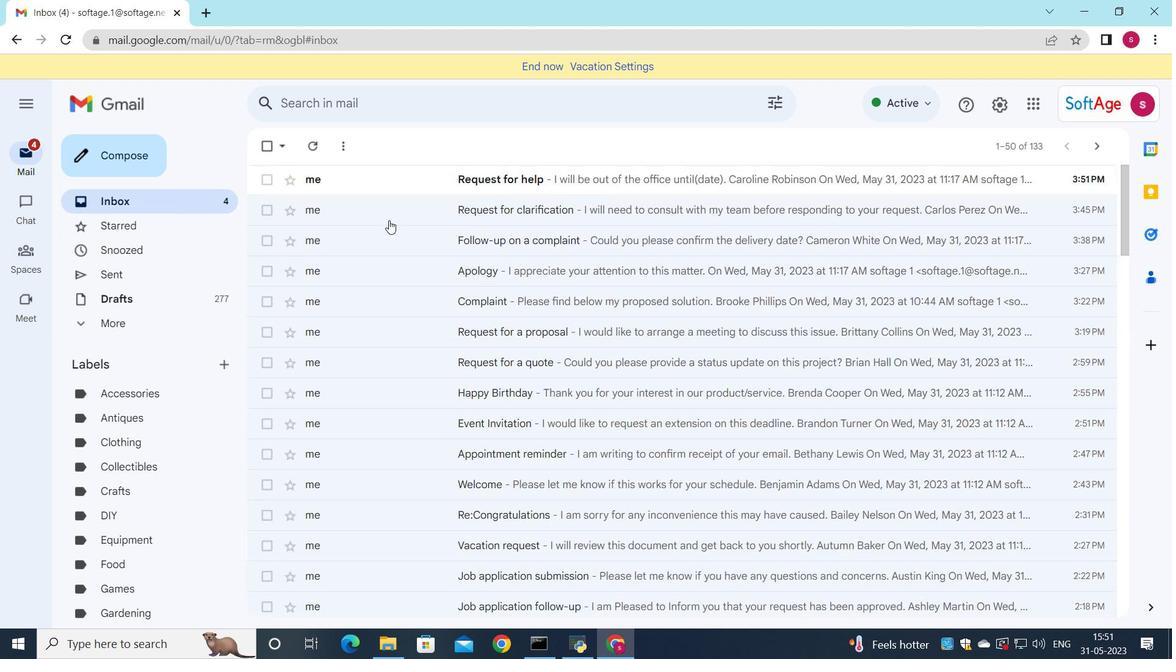 
Action: Mouse scrolled (388, 221) with delta (0, 0)
Screenshot: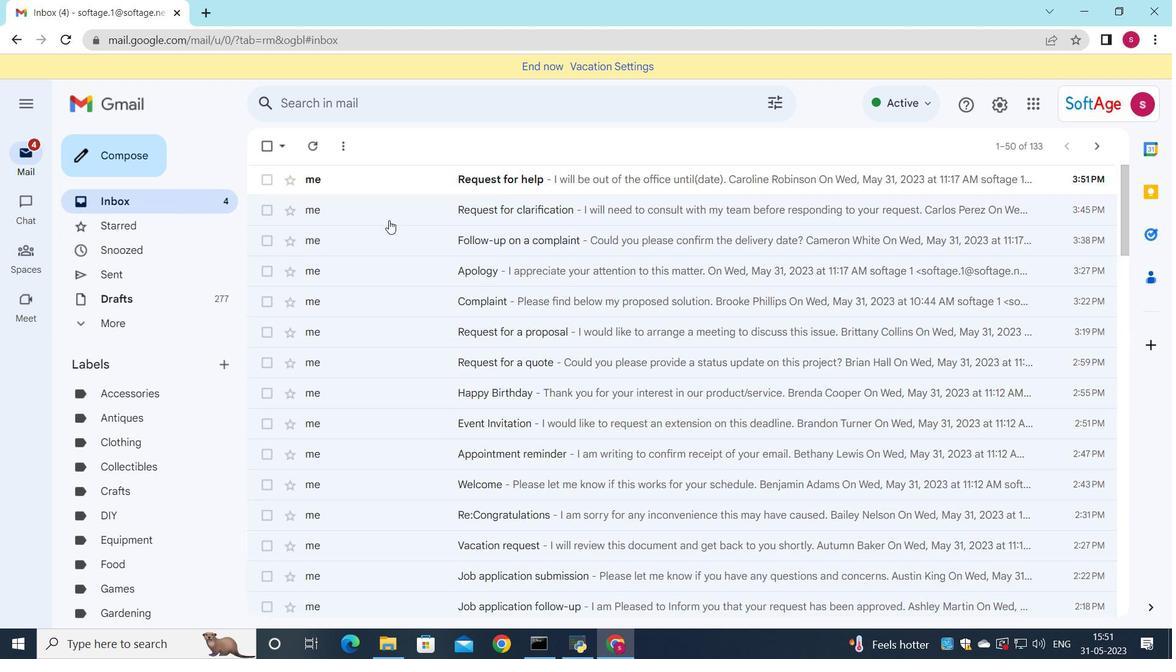 
Action: Mouse scrolled (388, 221) with delta (0, 0)
Screenshot: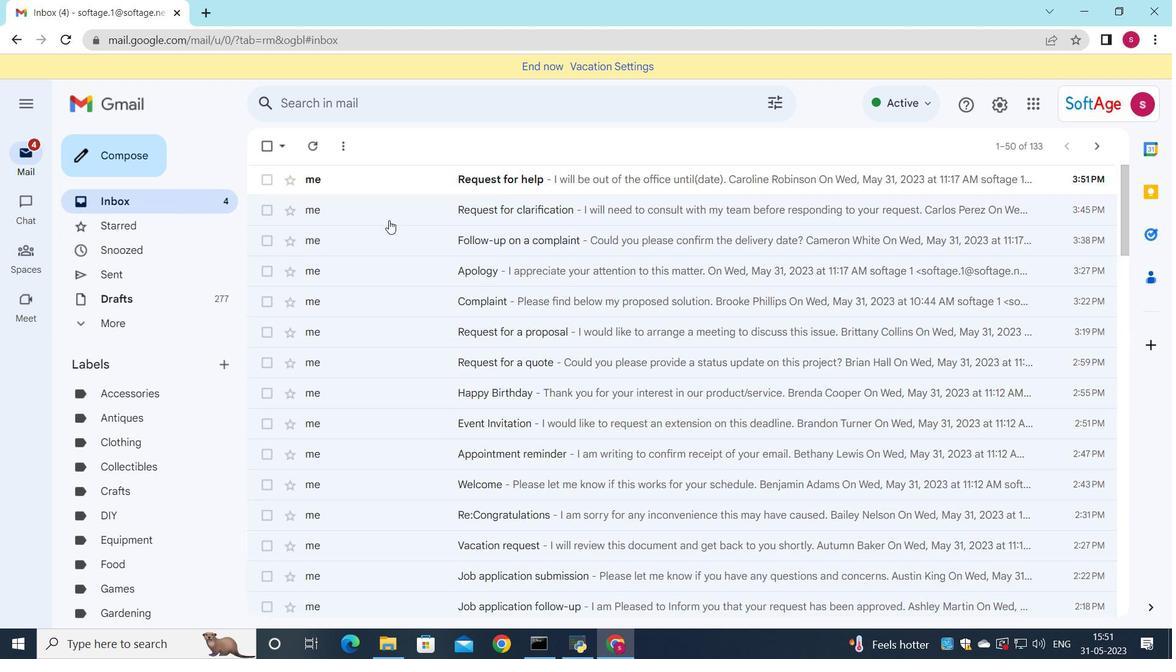 
Action: Mouse scrolled (388, 221) with delta (0, 0)
Screenshot: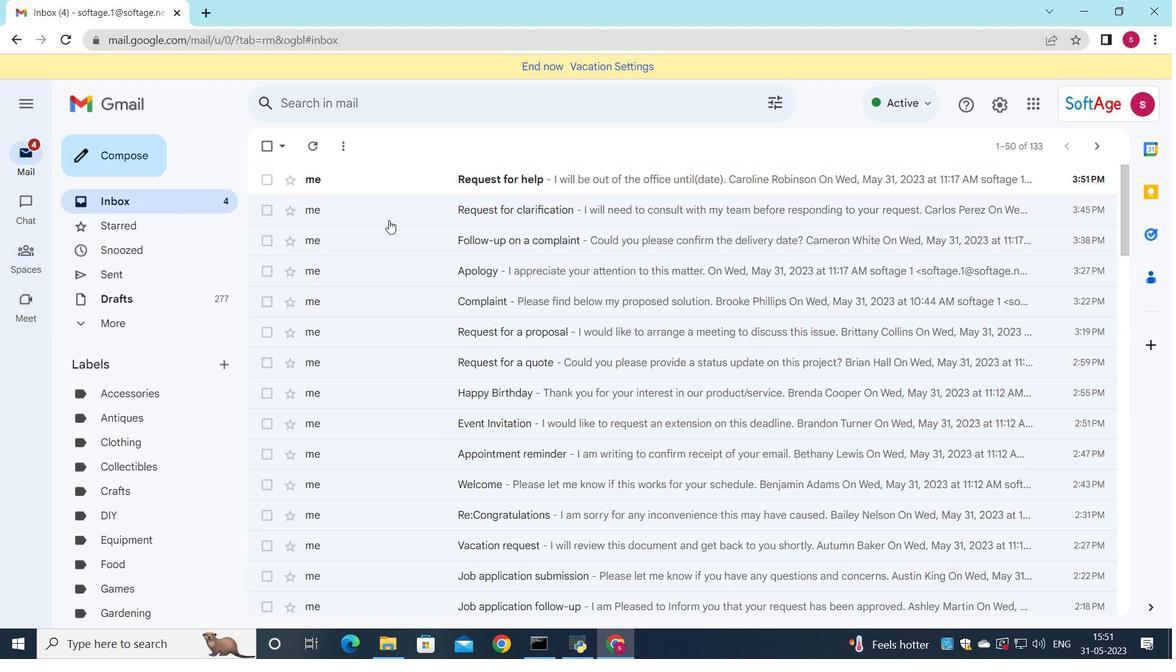
Action: Mouse moved to (518, 180)
Screenshot: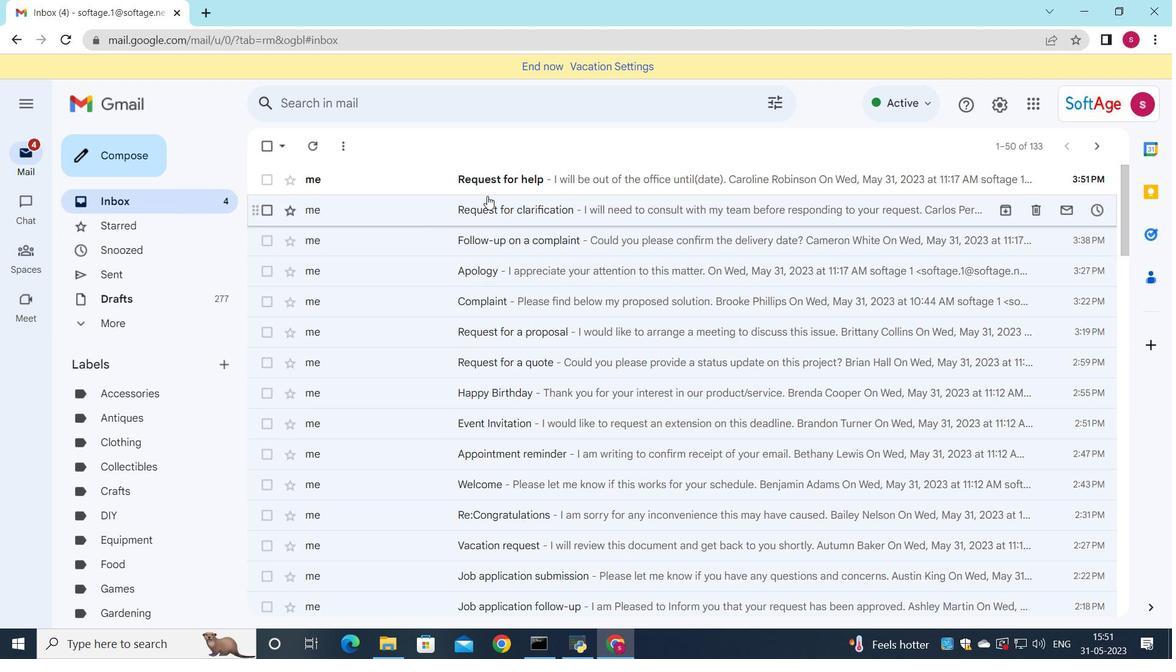 
Action: Mouse pressed left at (518, 180)
Screenshot: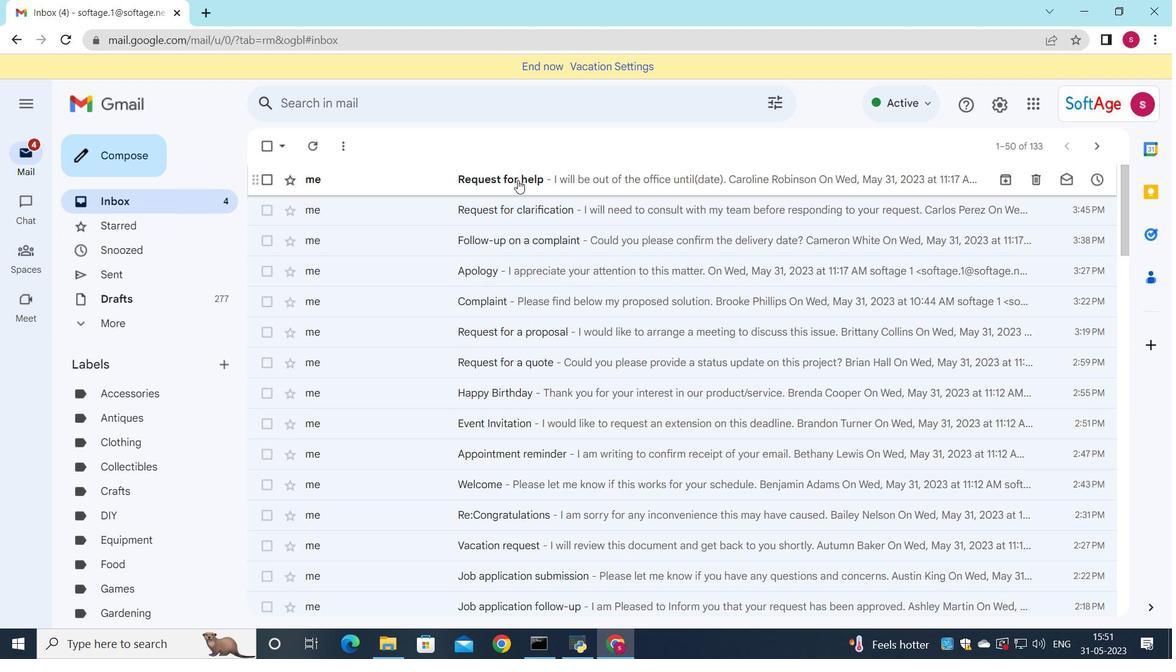 
Action: Mouse moved to (594, 236)
Screenshot: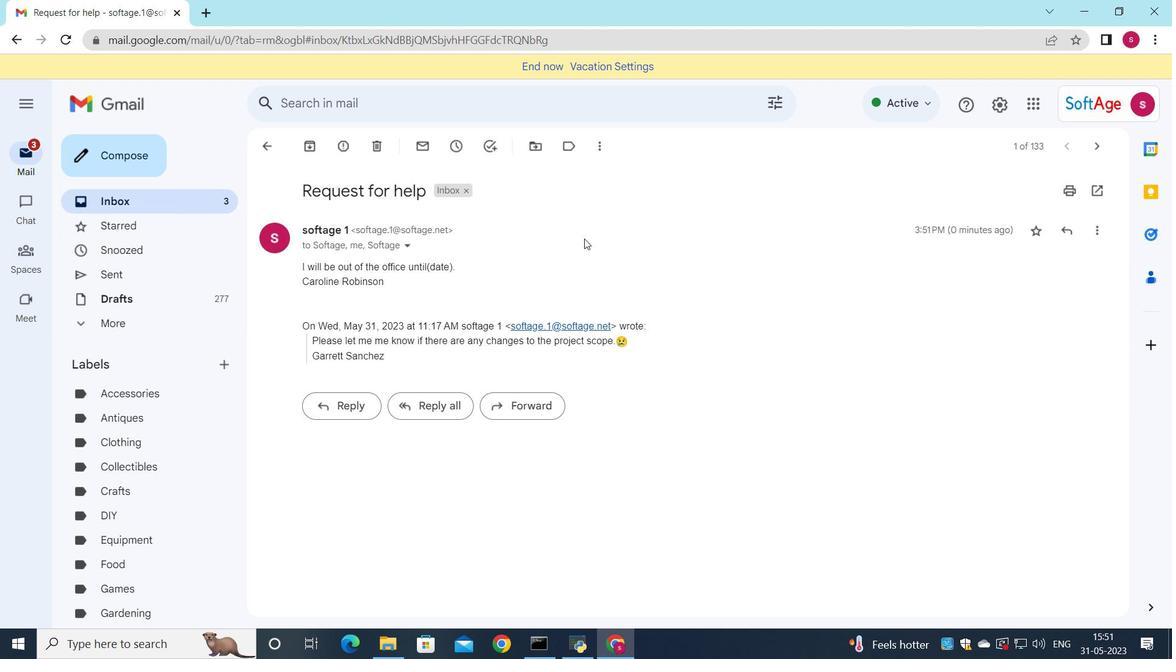 
